 Task: Look for space in Penzberg, Germany from 4th June, 2023 to 15th June, 2023 for 2 adults in price range Rs.10000 to Rs.15000. Place can be entire place with 1  bedroom having 1 bed and 1 bathroom. Property type can be house, flat, guest house, hotel. Booking option can be shelf check-in. Required host language is English.
Action: Mouse moved to (351, 159)
Screenshot: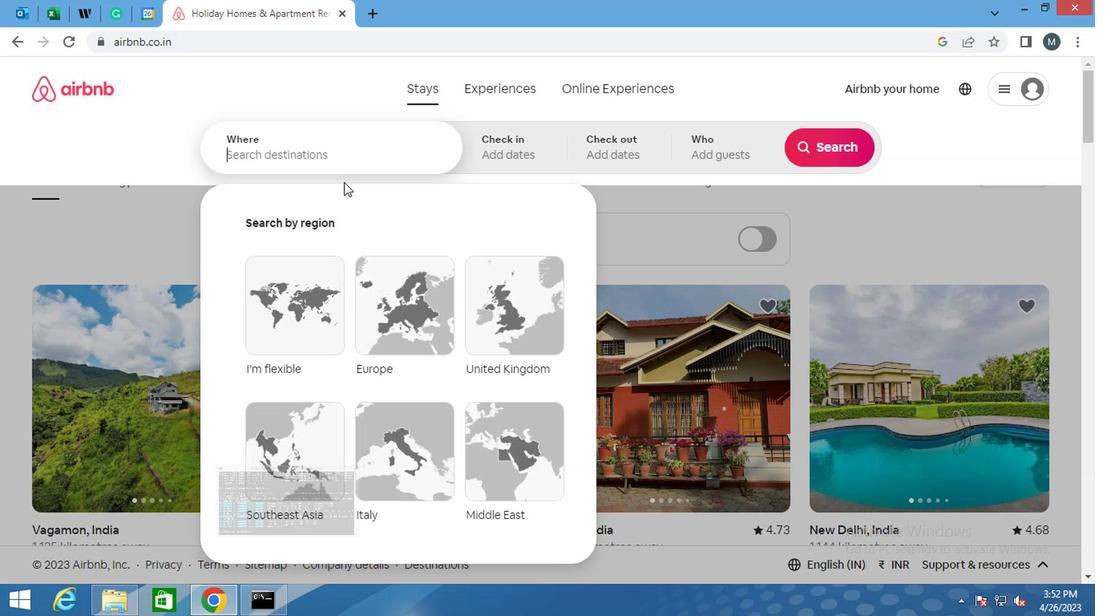 
Action: Mouse pressed left at (351, 159)
Screenshot: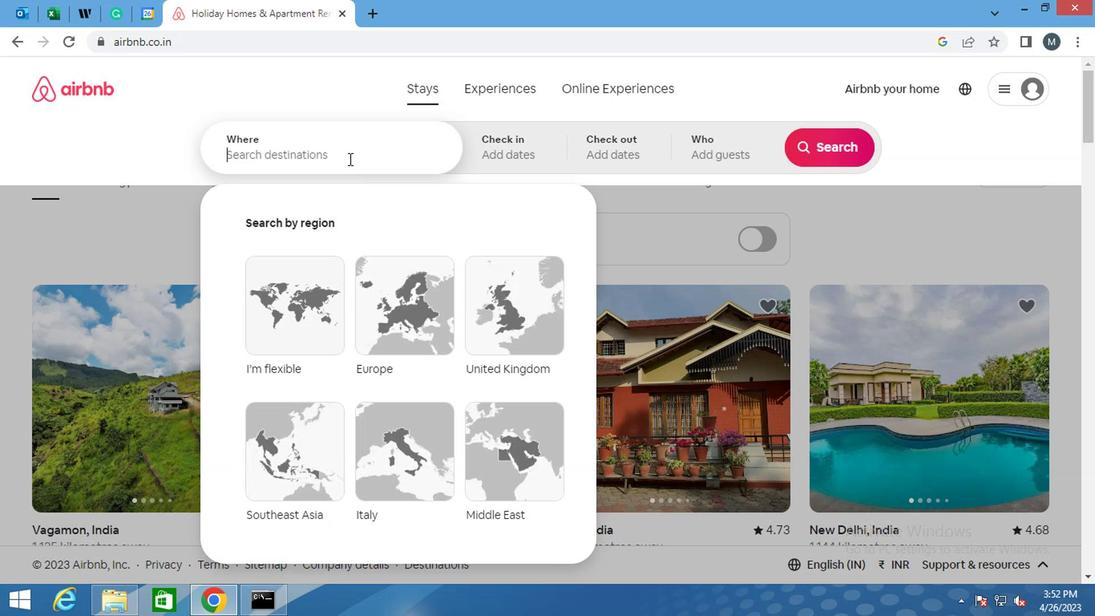 
Action: Mouse moved to (351, 159)
Screenshot: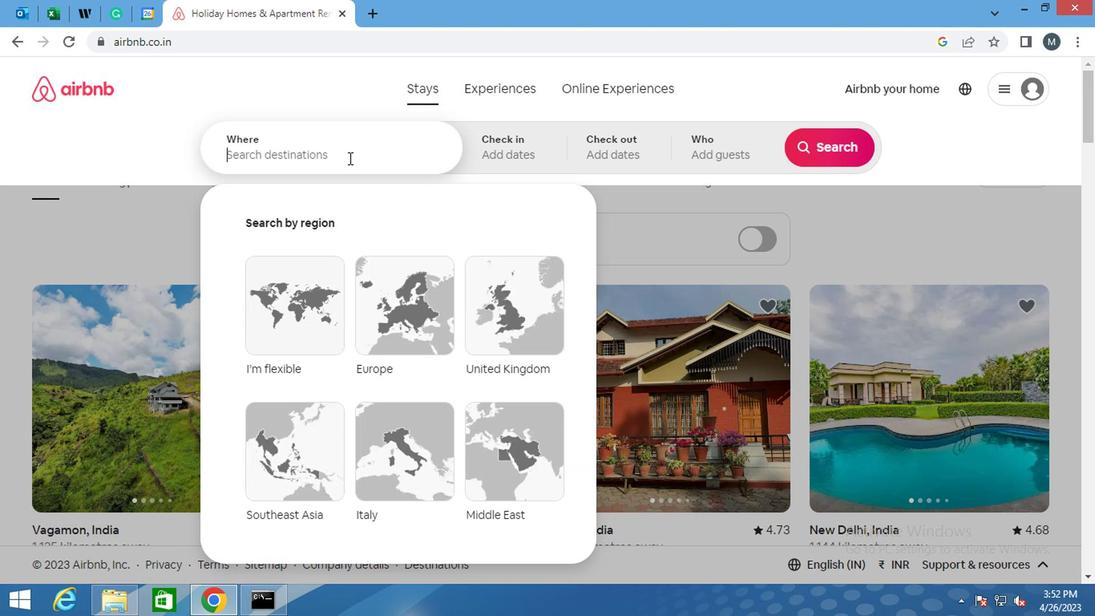 
Action: Key pressed <Key.shift>
Screenshot: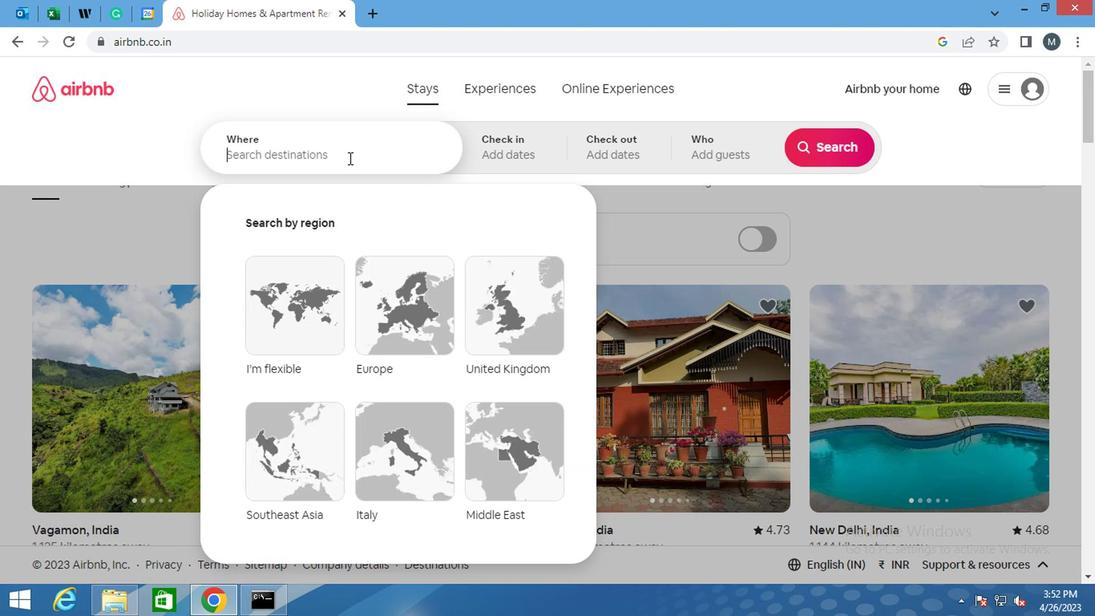 
Action: Mouse moved to (351, 159)
Screenshot: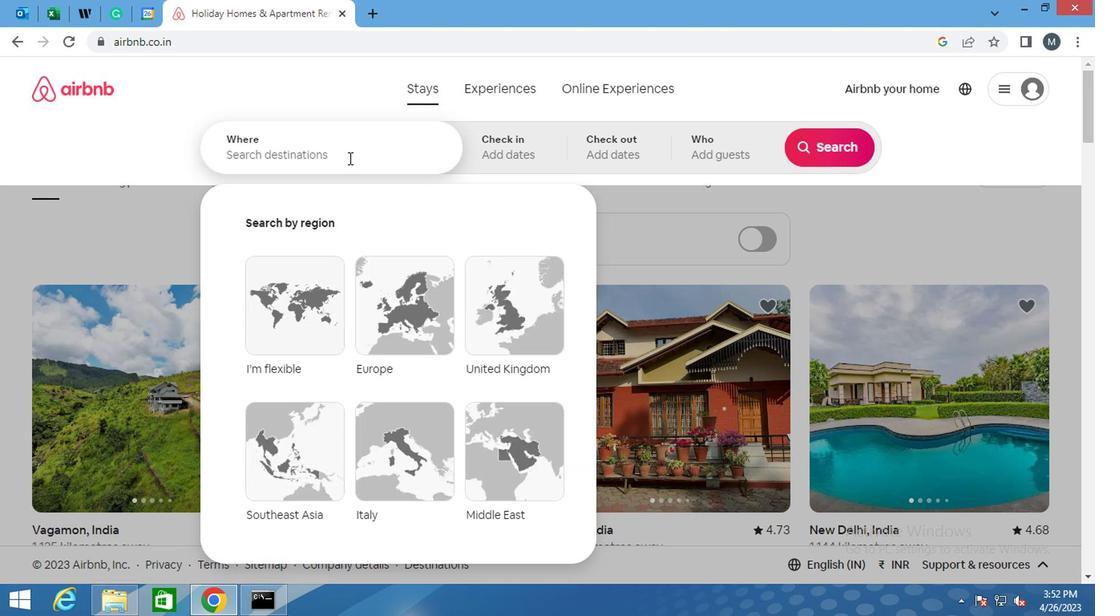 
Action: Key pressed PENZBERG,<Key.space><Key.shift>GERMANY
Screenshot: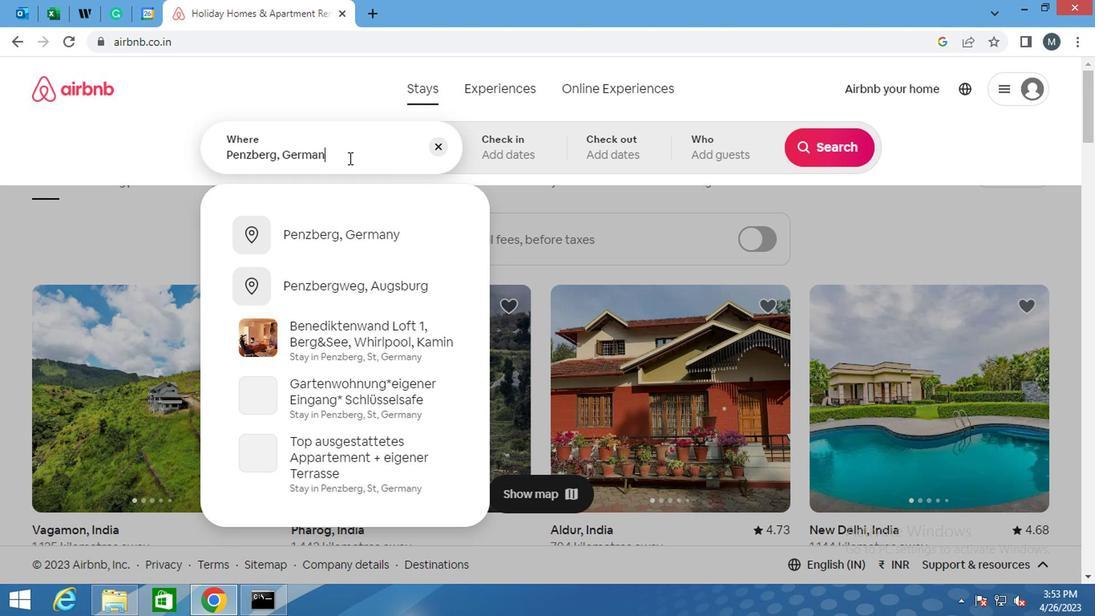 
Action: Mouse moved to (343, 231)
Screenshot: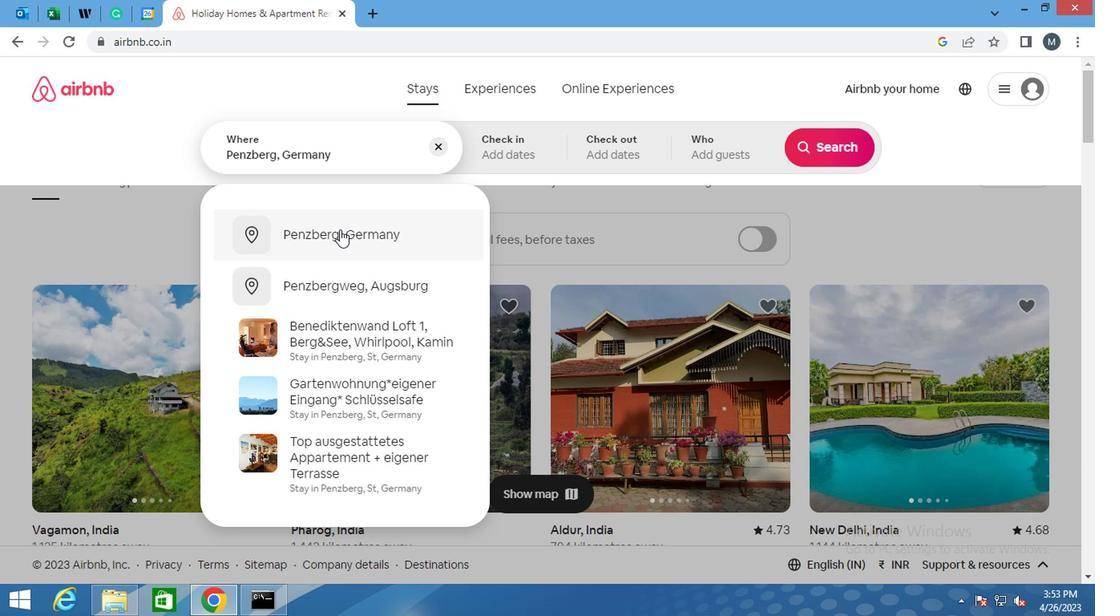 
Action: Mouse pressed left at (343, 231)
Screenshot: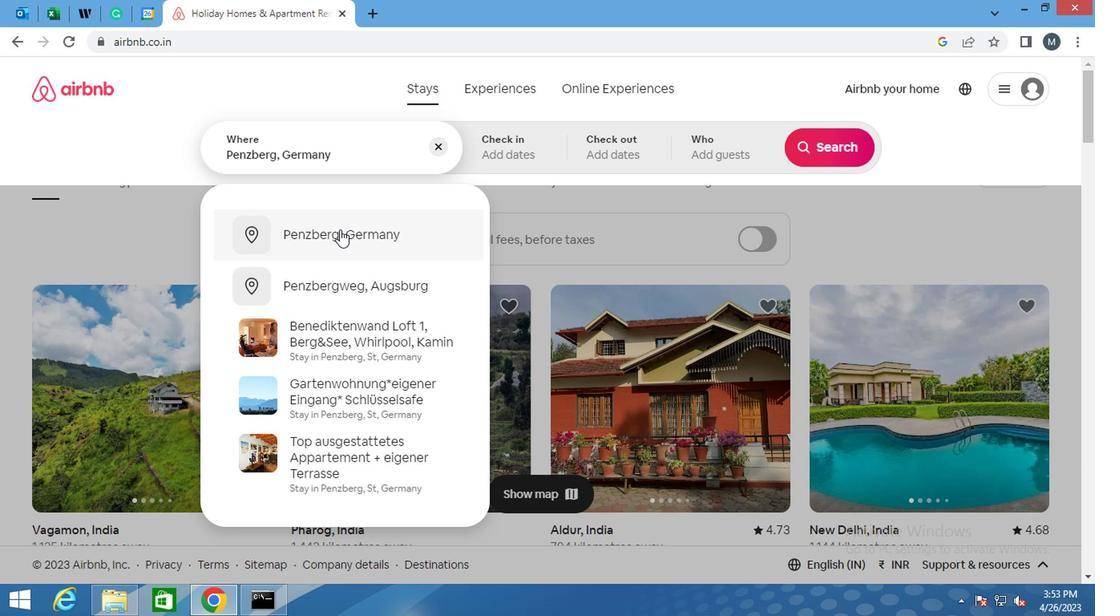 
Action: Mouse moved to (818, 276)
Screenshot: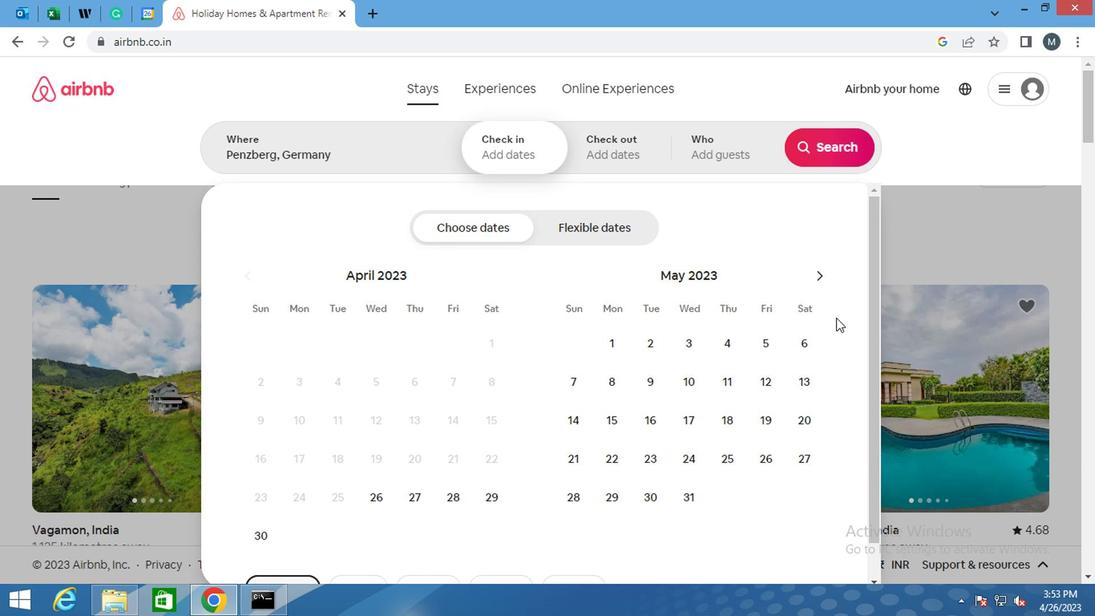 
Action: Mouse pressed left at (818, 276)
Screenshot: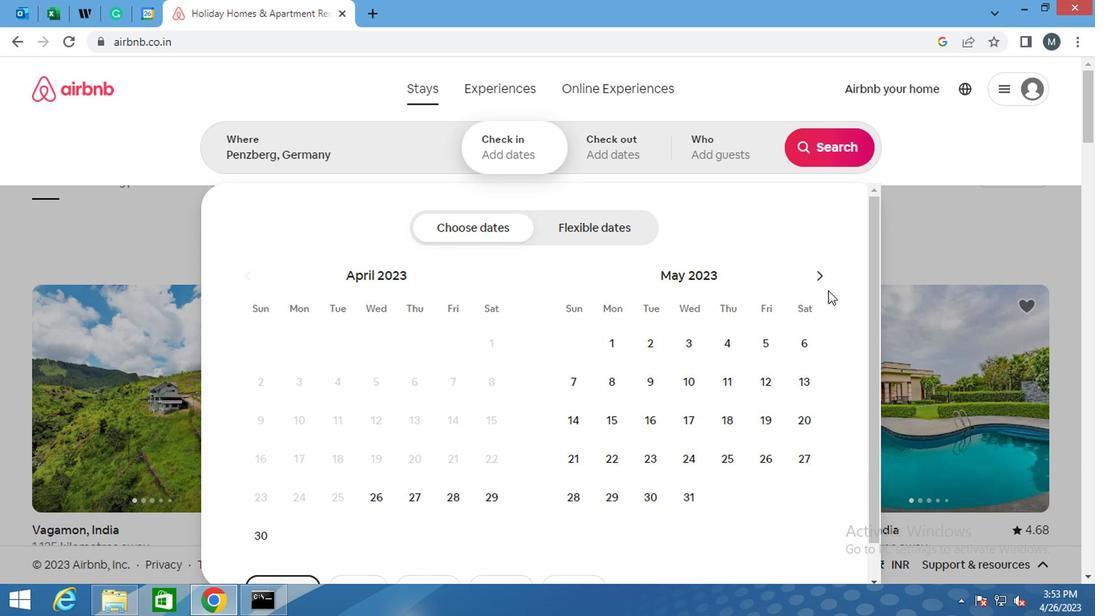 
Action: Mouse moved to (582, 381)
Screenshot: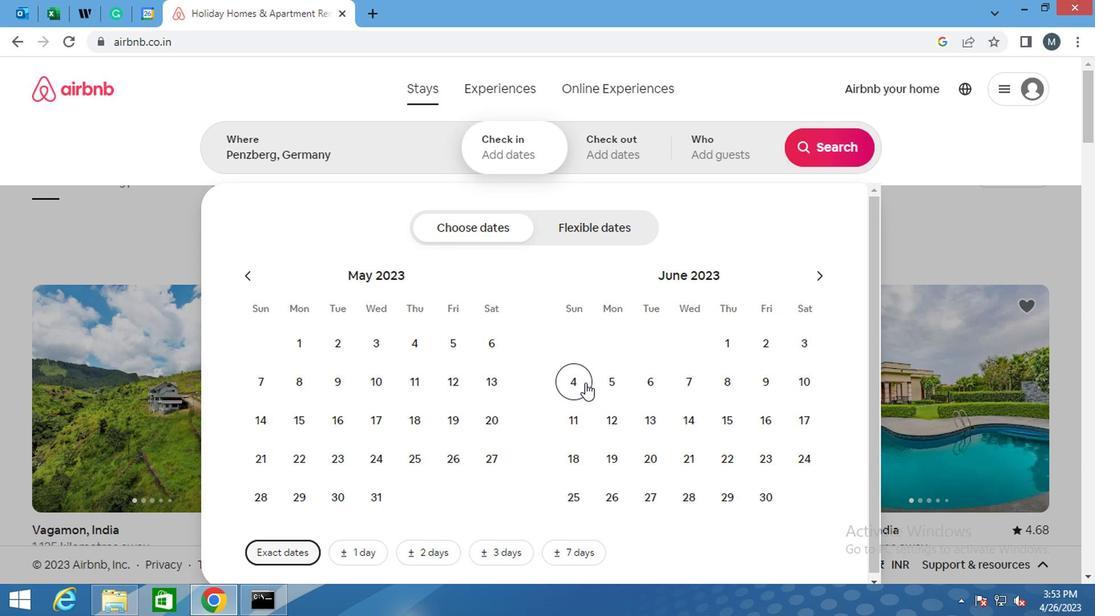 
Action: Mouse pressed left at (582, 381)
Screenshot: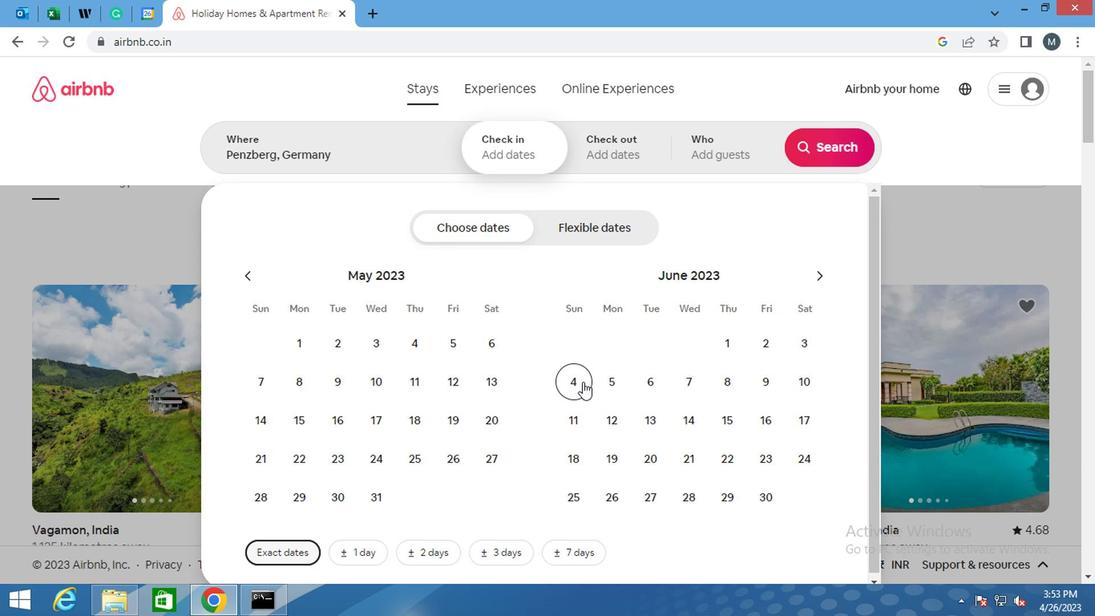 
Action: Mouse moved to (732, 417)
Screenshot: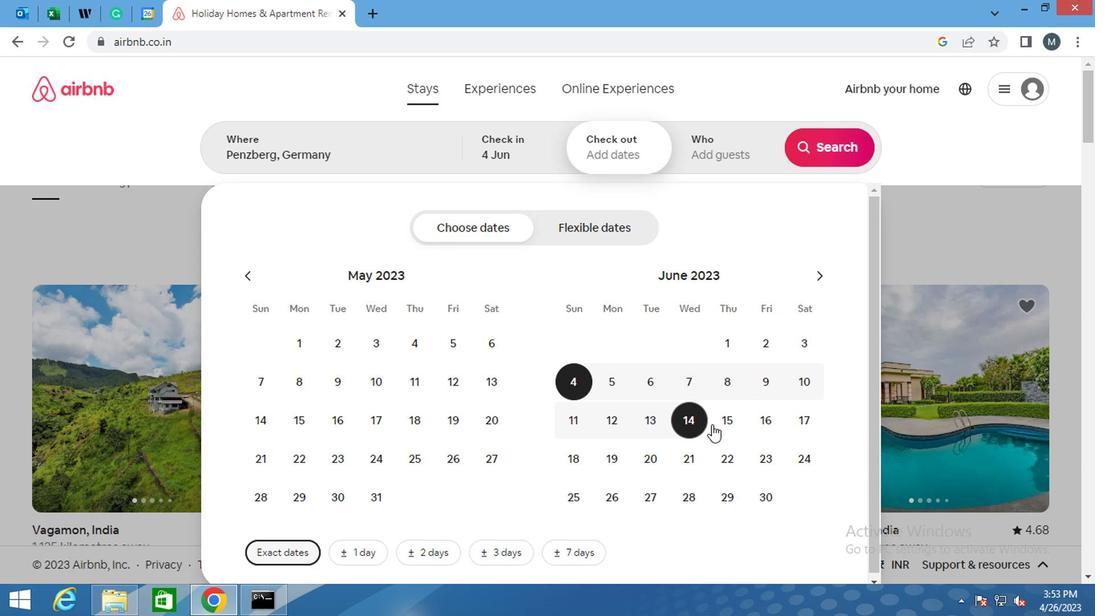 
Action: Mouse pressed left at (732, 417)
Screenshot: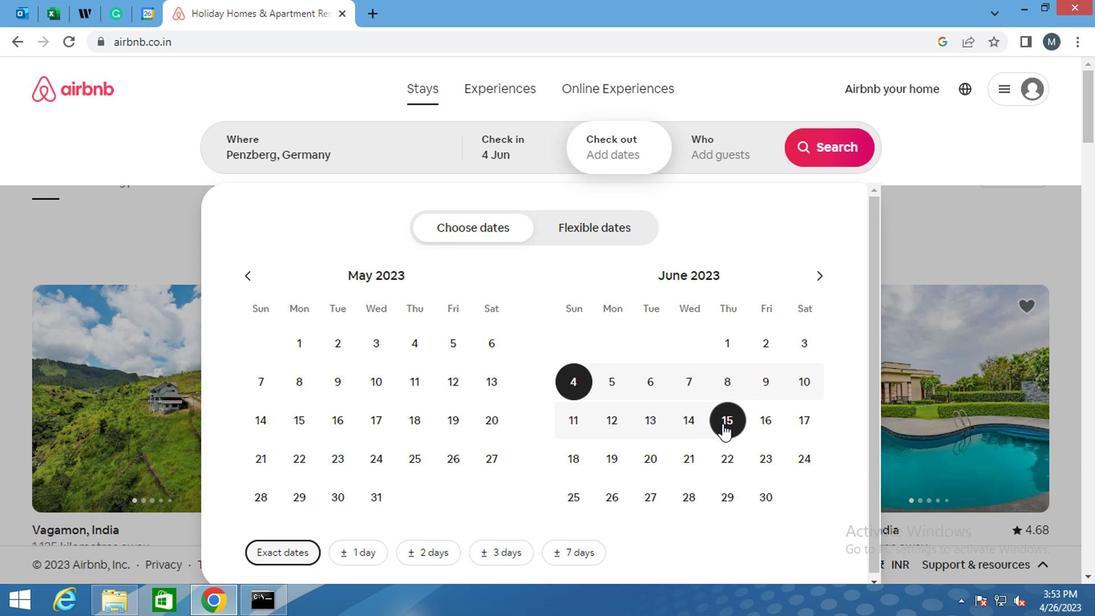 
Action: Mouse moved to (745, 160)
Screenshot: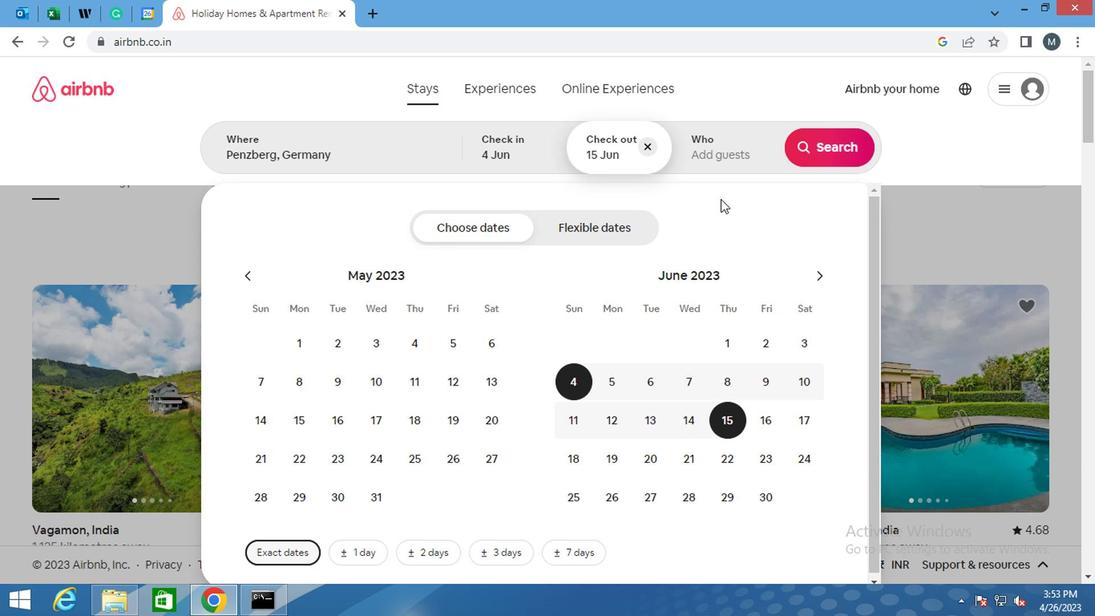 
Action: Mouse pressed left at (745, 160)
Screenshot: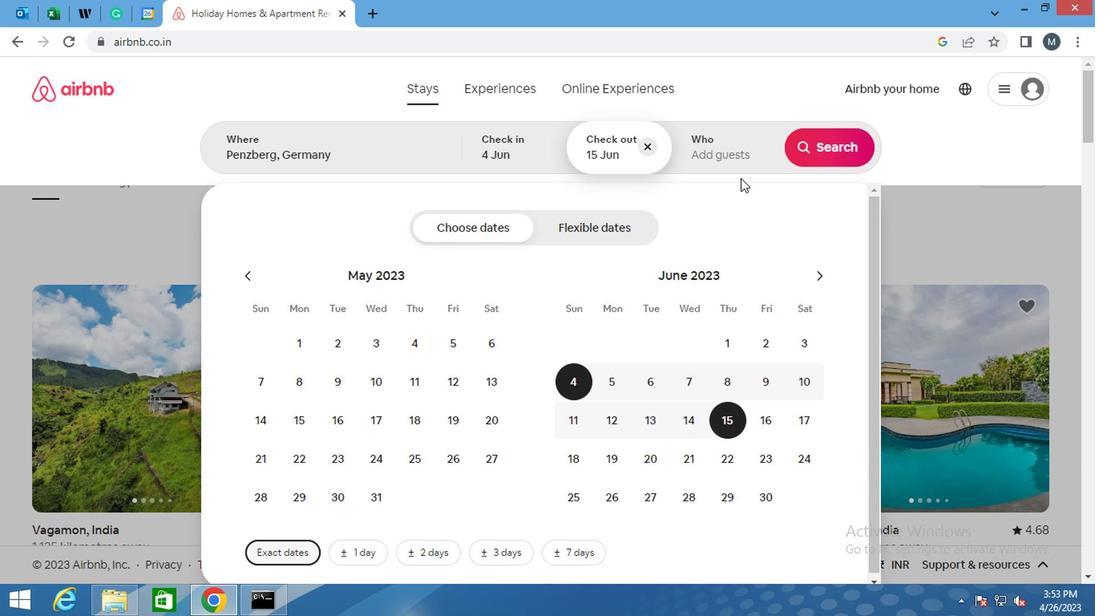 
Action: Mouse moved to (738, 156)
Screenshot: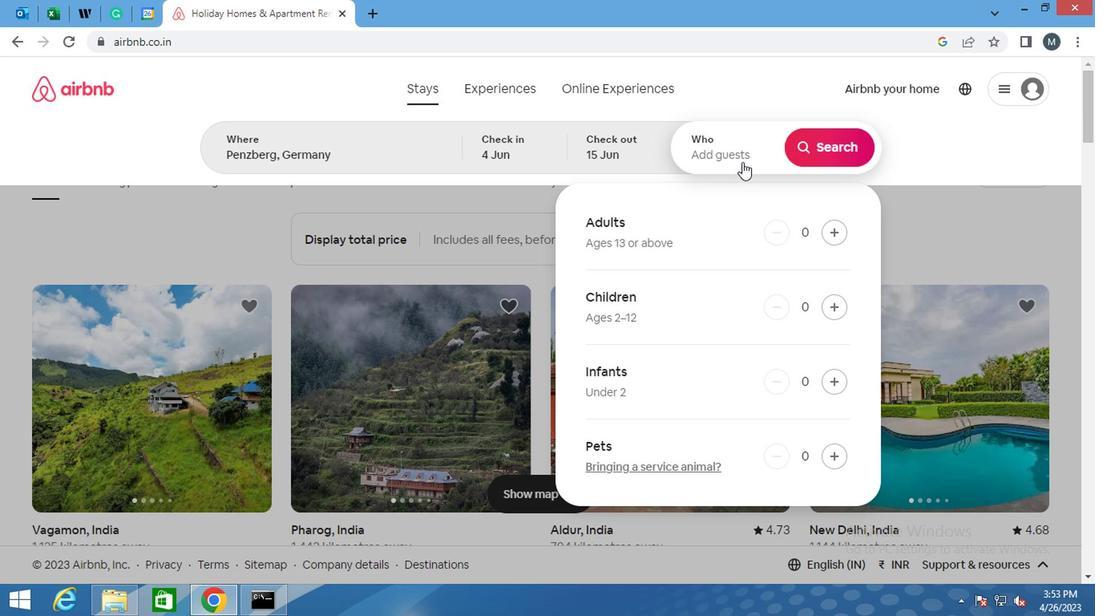 
Action: Mouse pressed left at (738, 156)
Screenshot: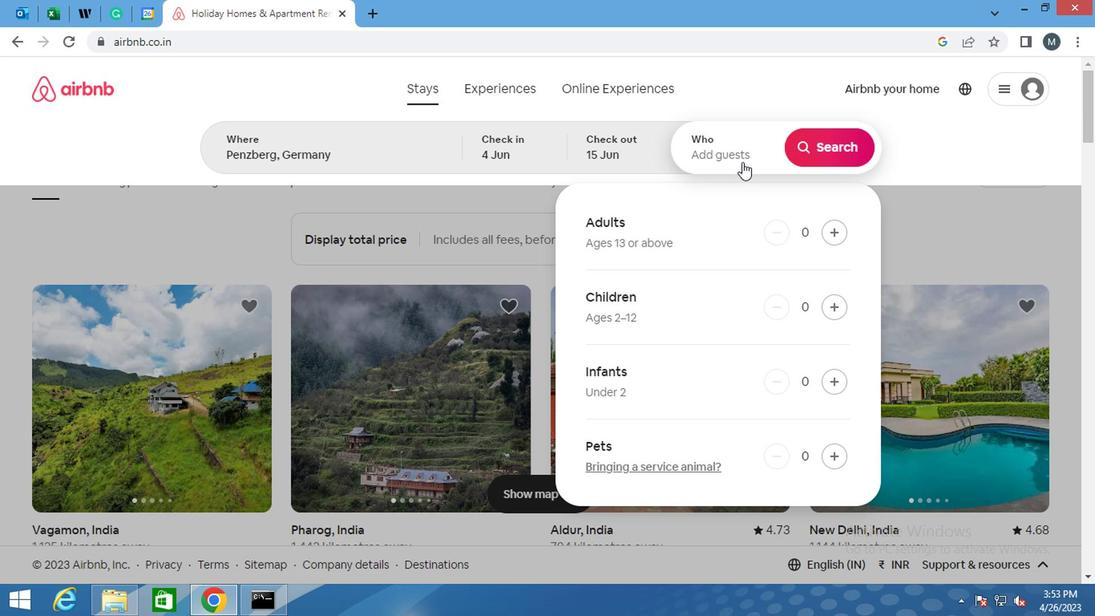 
Action: Mouse pressed left at (738, 156)
Screenshot: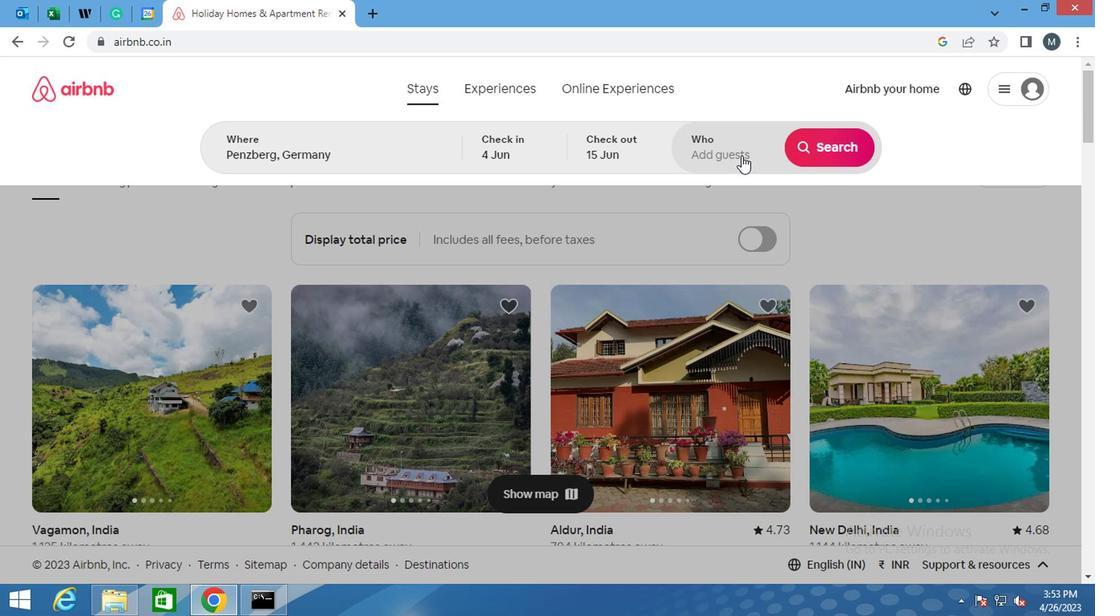
Action: Mouse moved to (759, 144)
Screenshot: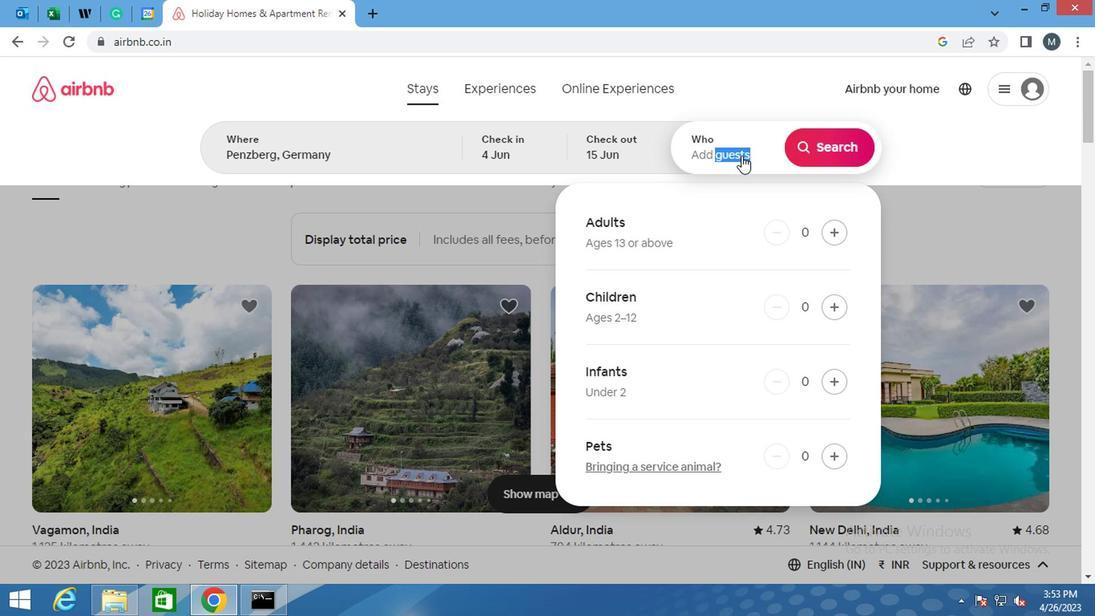 
Action: Mouse pressed left at (759, 144)
Screenshot: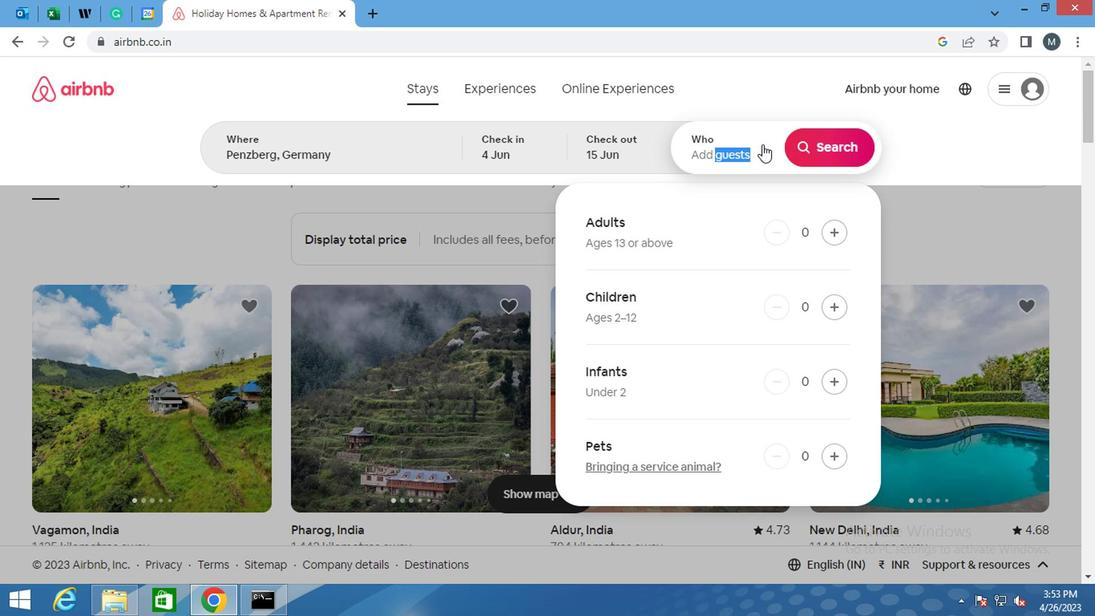 
Action: Mouse moved to (760, 144)
Screenshot: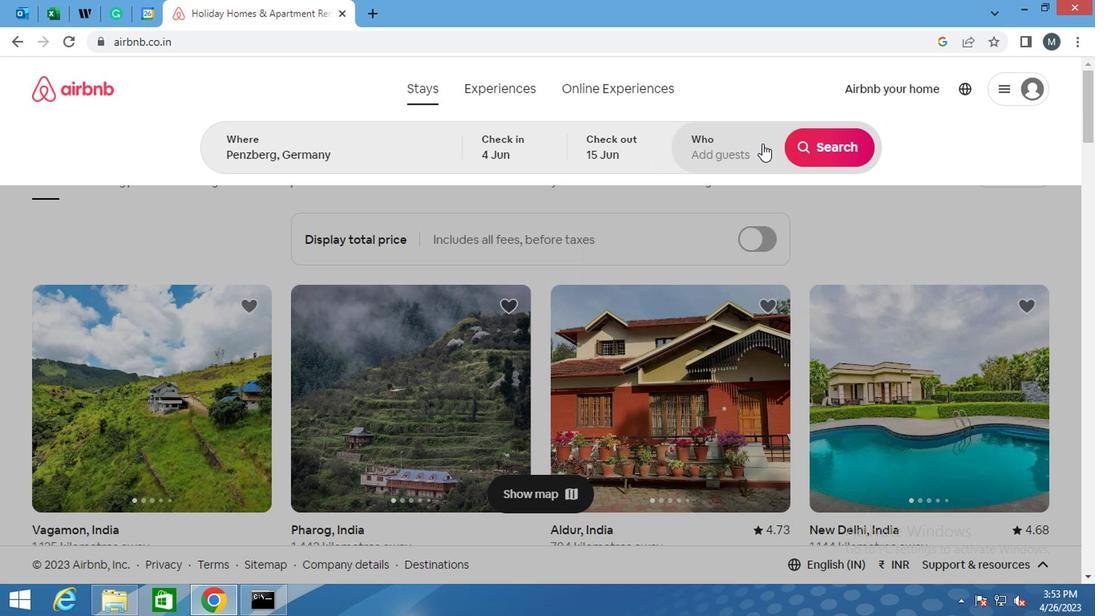 
Action: Mouse pressed left at (760, 144)
Screenshot: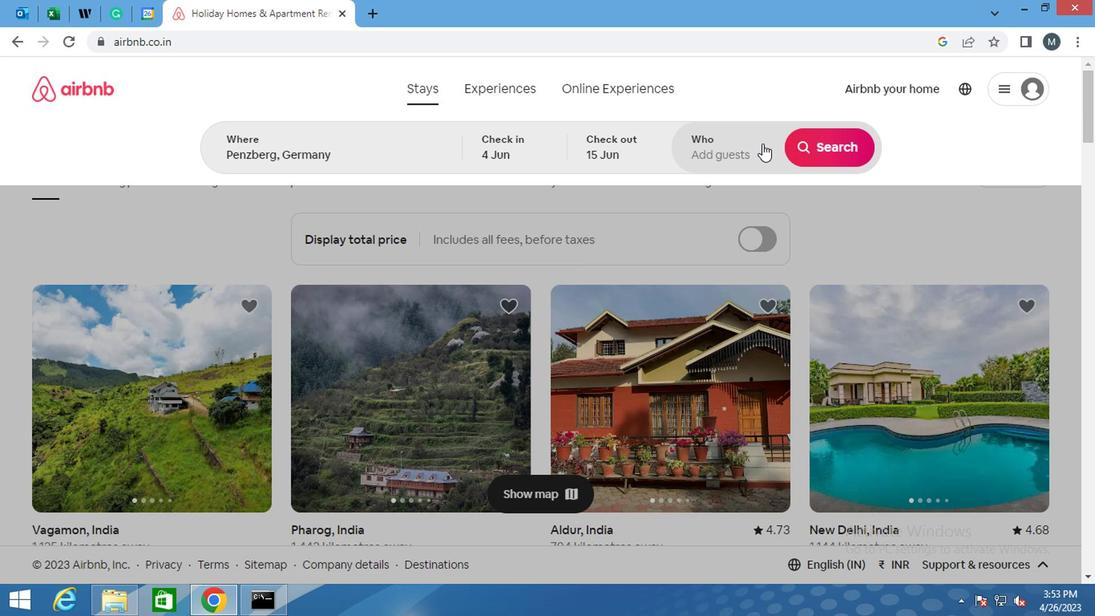 
Action: Mouse moved to (820, 231)
Screenshot: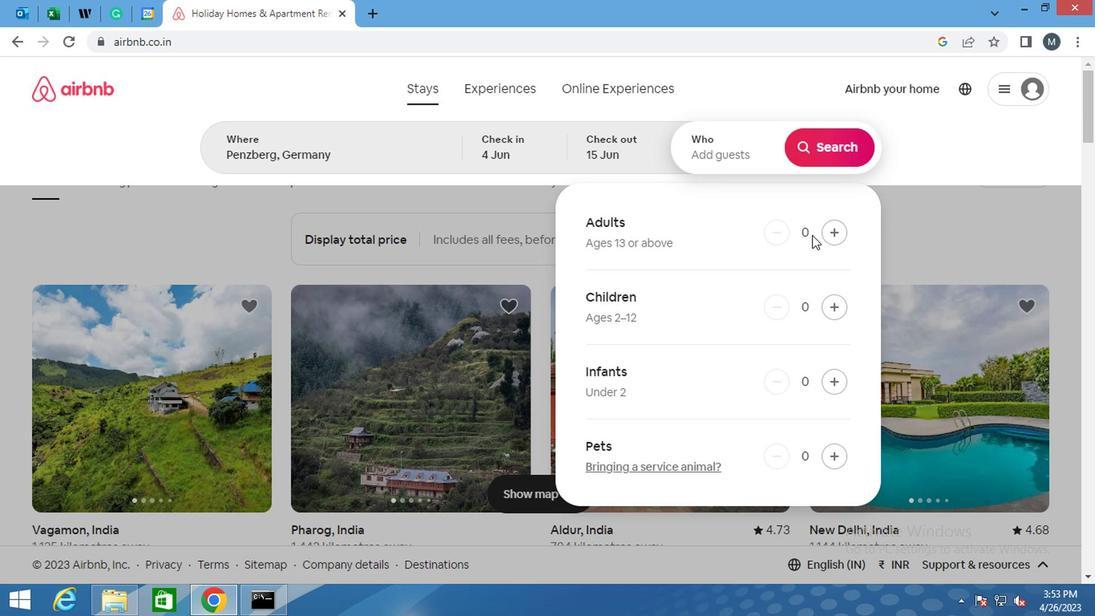 
Action: Mouse pressed left at (820, 231)
Screenshot: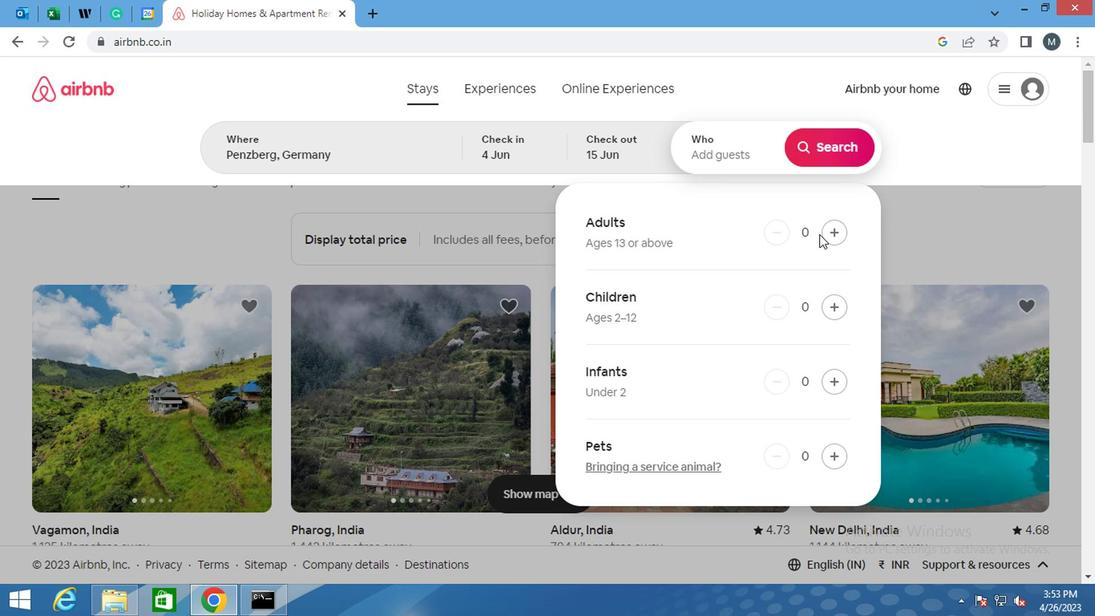 
Action: Mouse moved to (821, 231)
Screenshot: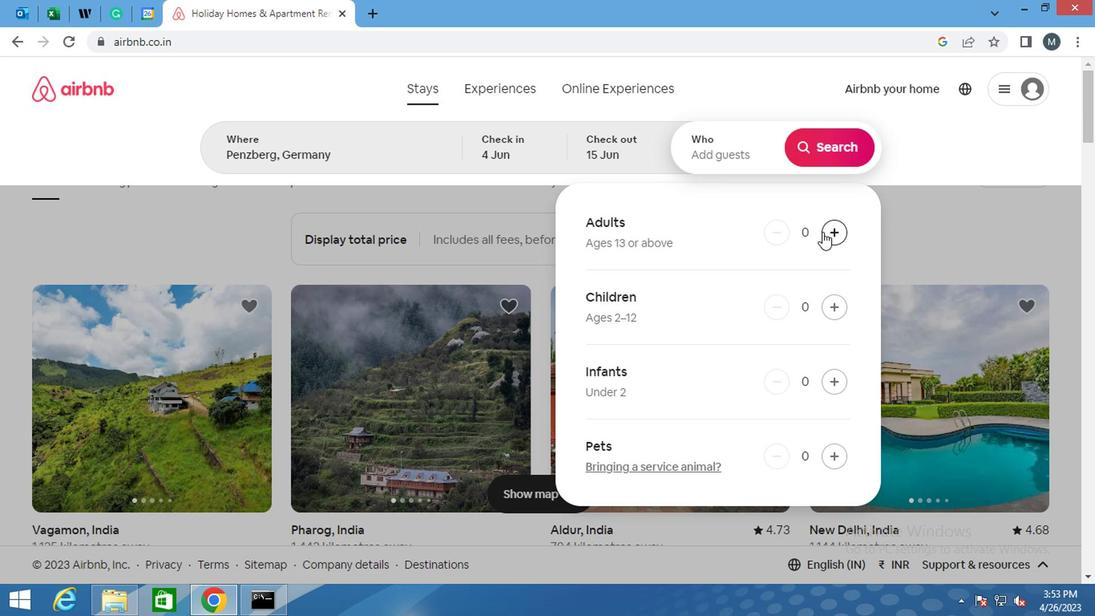 
Action: Mouse pressed left at (821, 231)
Screenshot: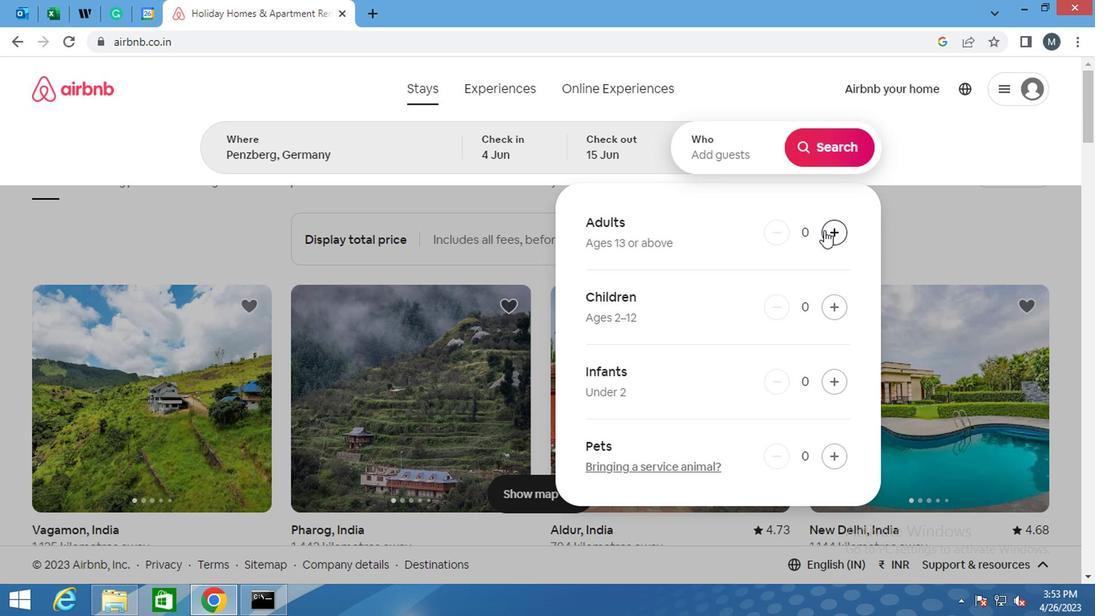 
Action: Mouse moved to (826, 156)
Screenshot: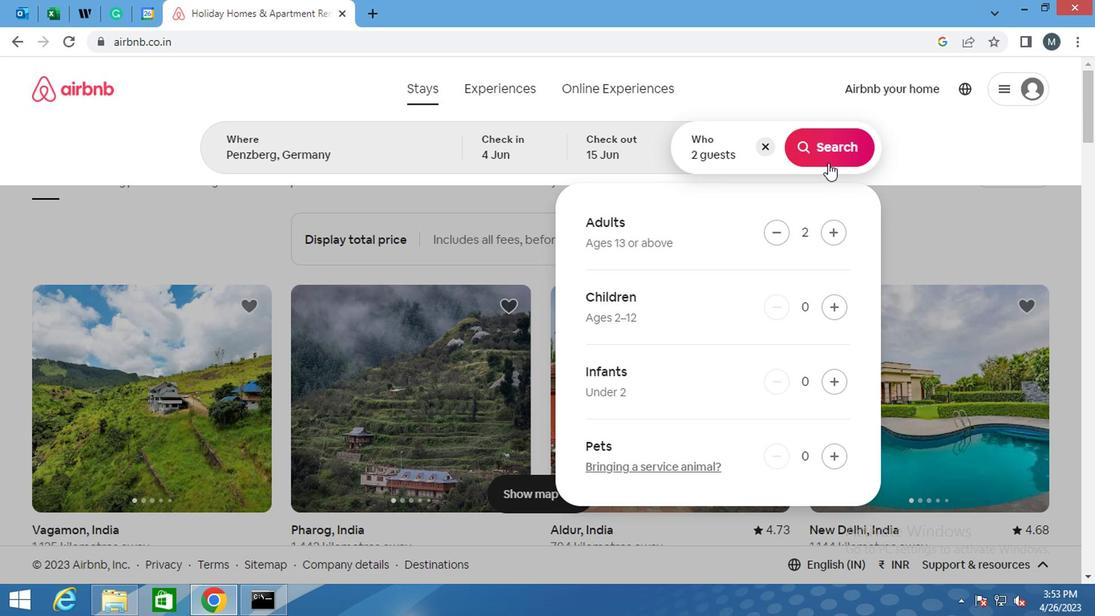 
Action: Mouse pressed left at (826, 156)
Screenshot: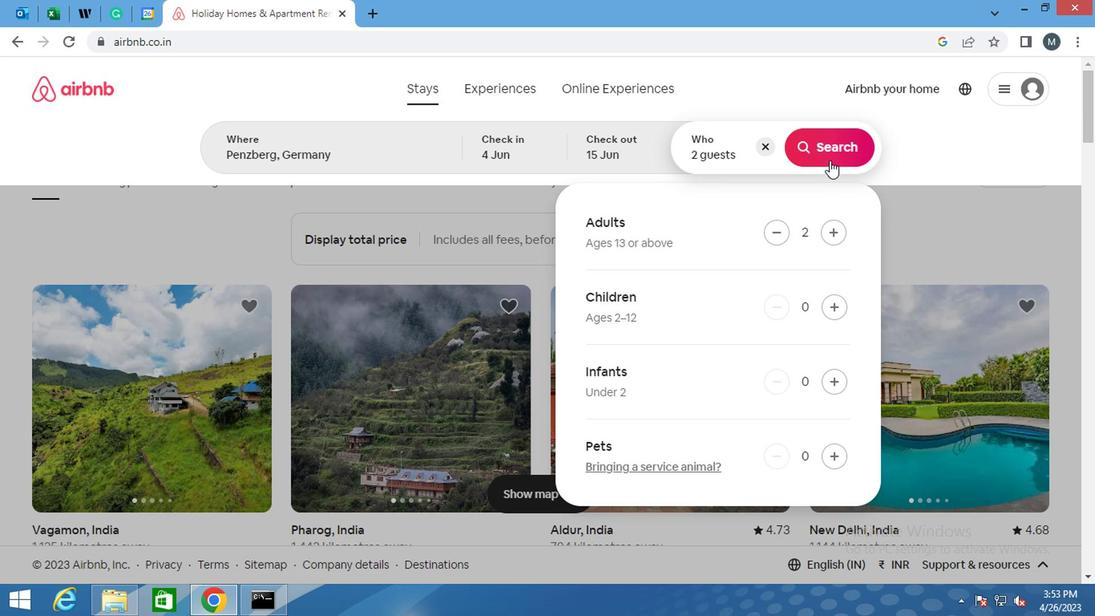 
Action: Mouse moved to (1002, 155)
Screenshot: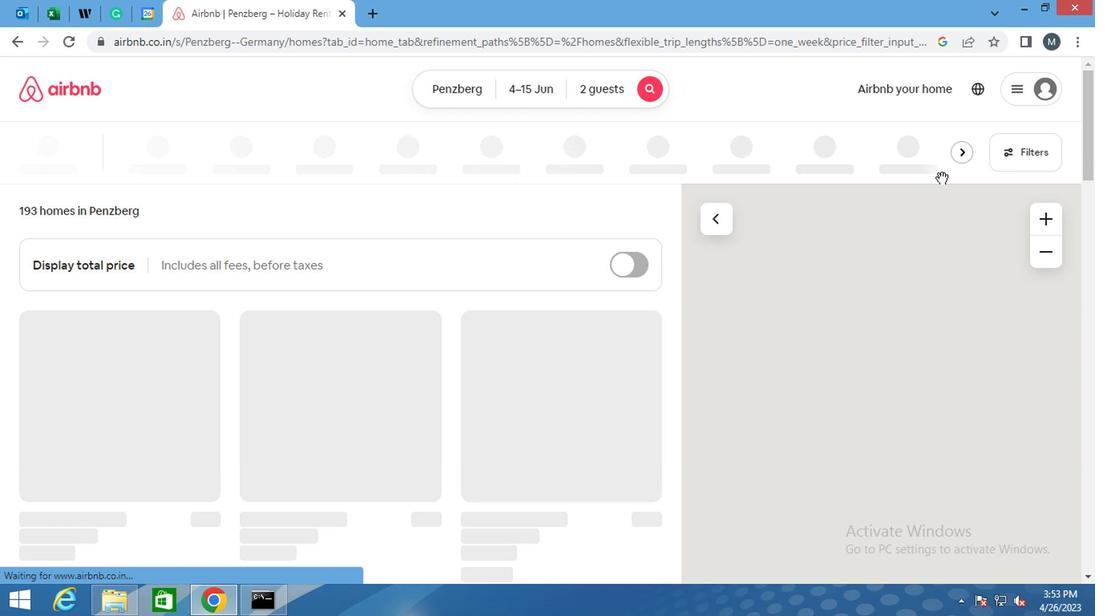 
Action: Mouse pressed left at (1002, 155)
Screenshot: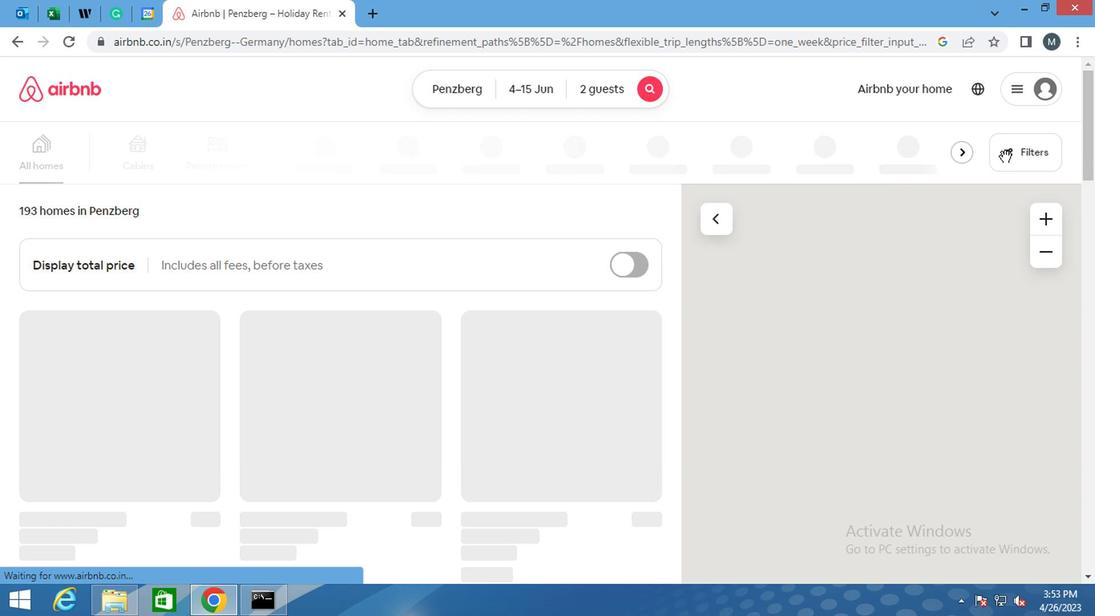 
Action: Mouse moved to (342, 363)
Screenshot: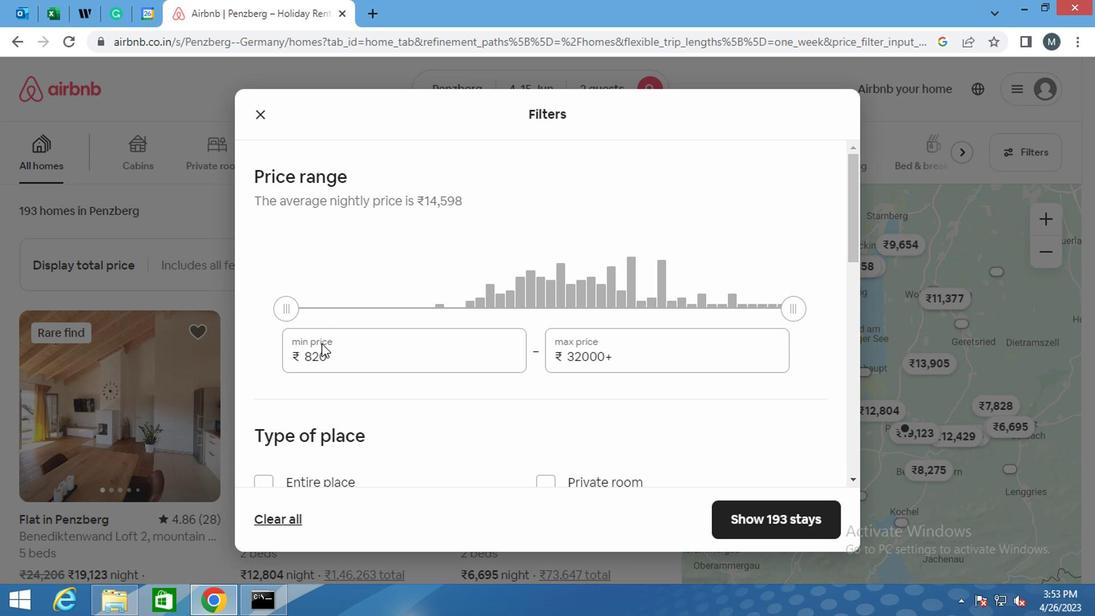 
Action: Mouse pressed left at (342, 363)
Screenshot: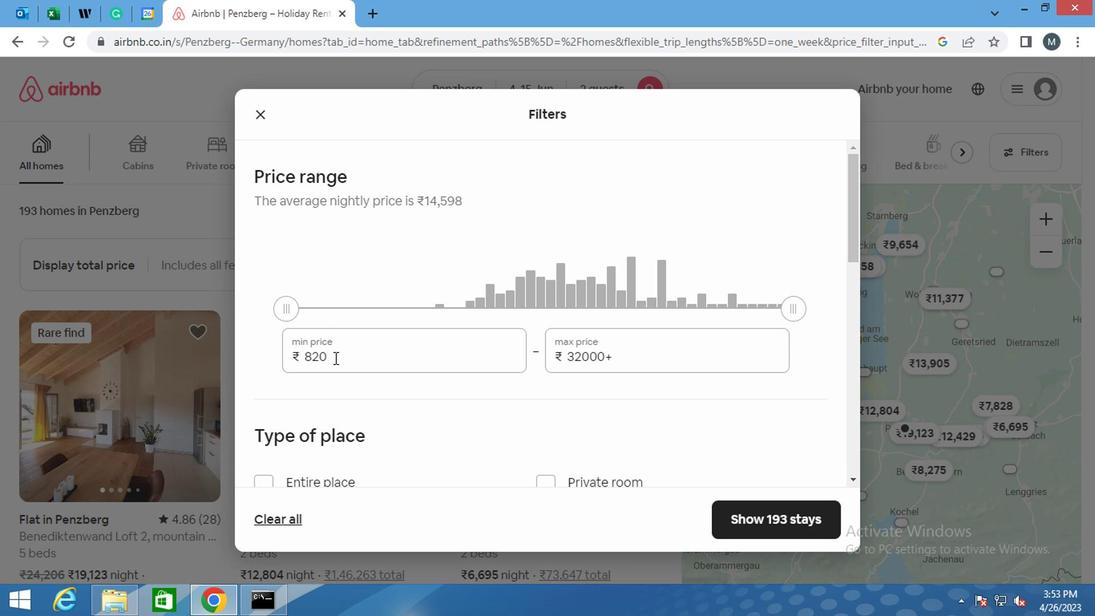 
Action: Mouse moved to (342, 359)
Screenshot: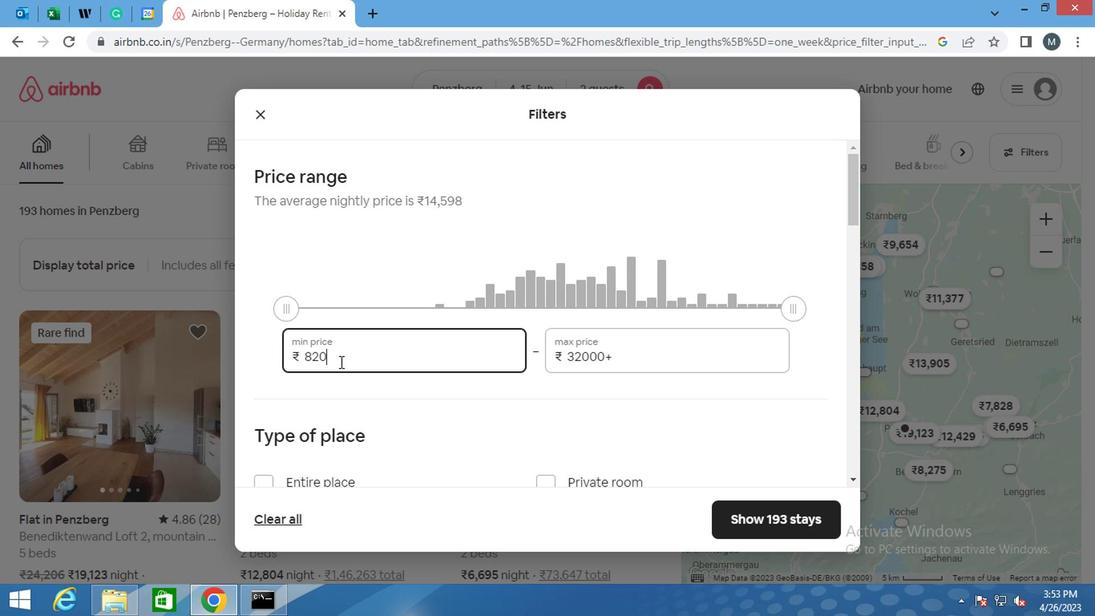 
Action: Key pressed <Key.backspace><Key.backspace><Key.backspace>
Screenshot: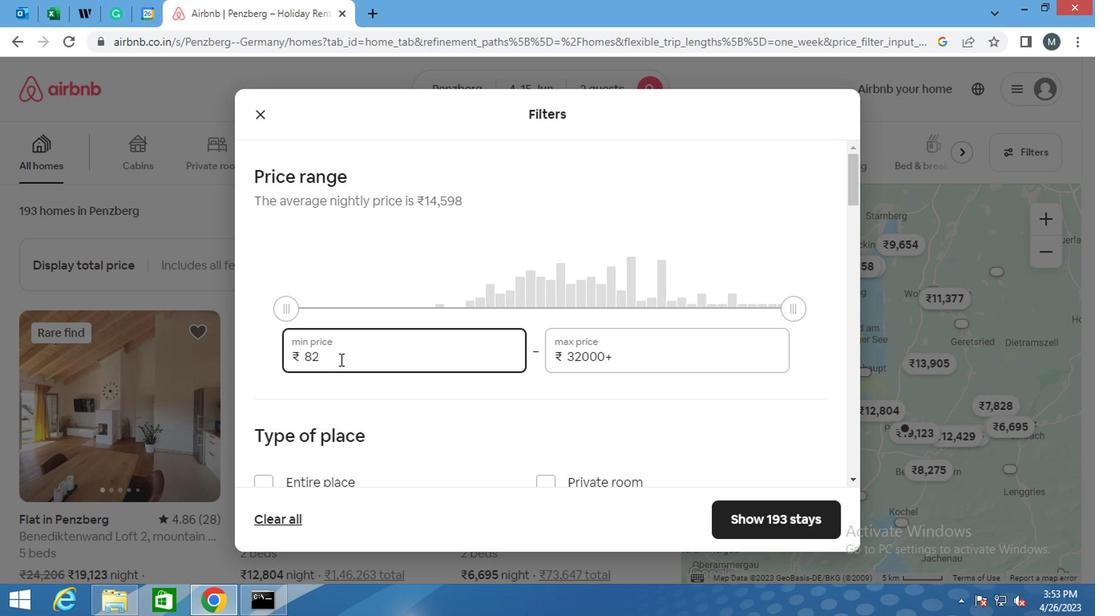 
Action: Mouse moved to (338, 357)
Screenshot: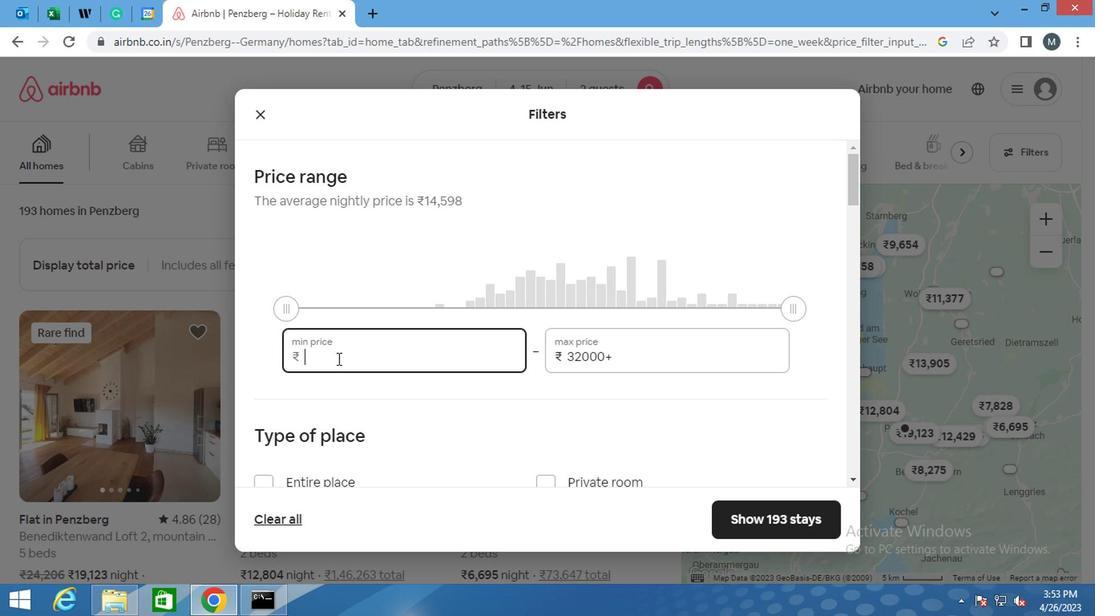 
Action: Key pressed 10000
Screenshot: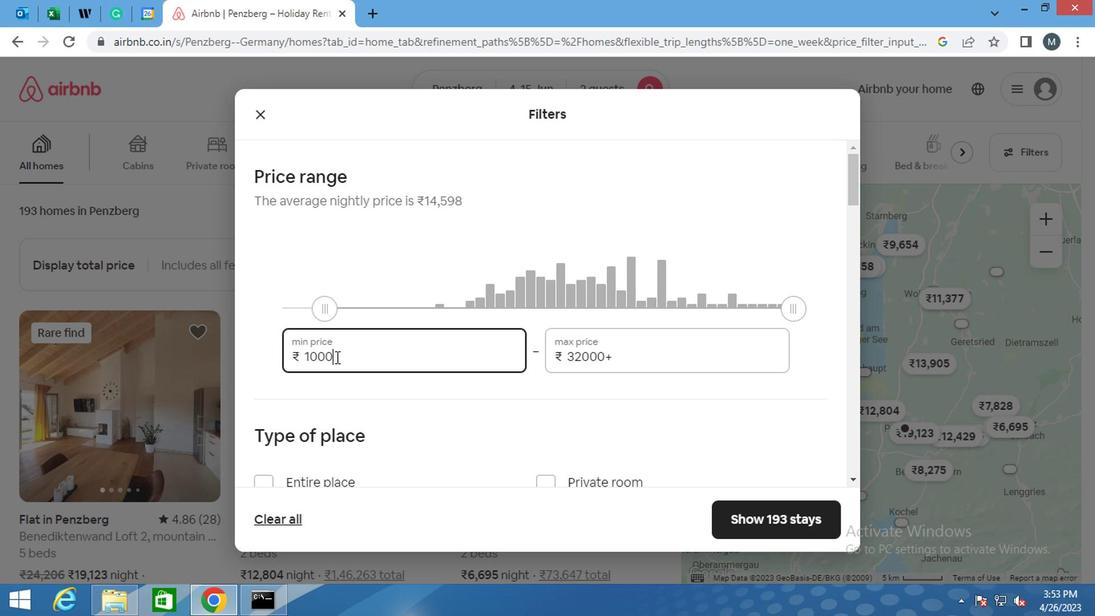 
Action: Mouse moved to (632, 360)
Screenshot: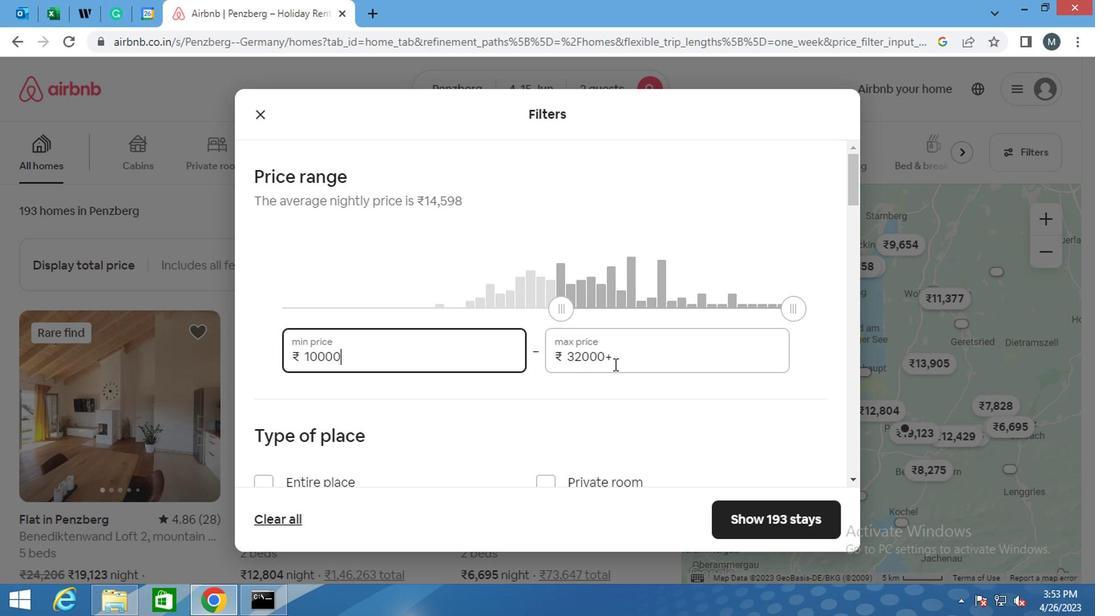 
Action: Mouse pressed left at (632, 360)
Screenshot: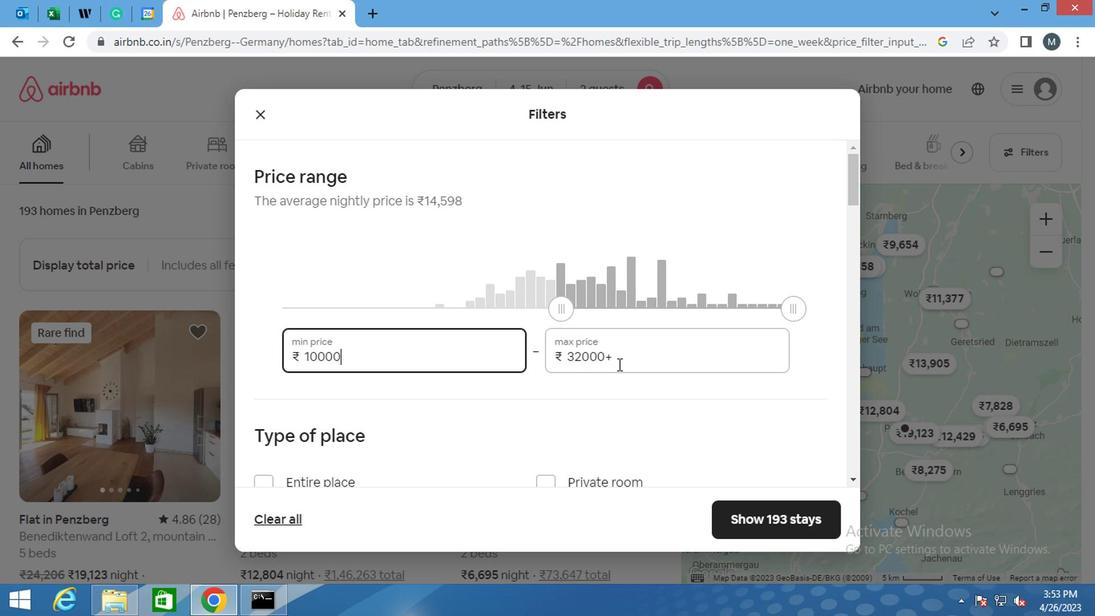 
Action: Mouse moved to (626, 356)
Screenshot: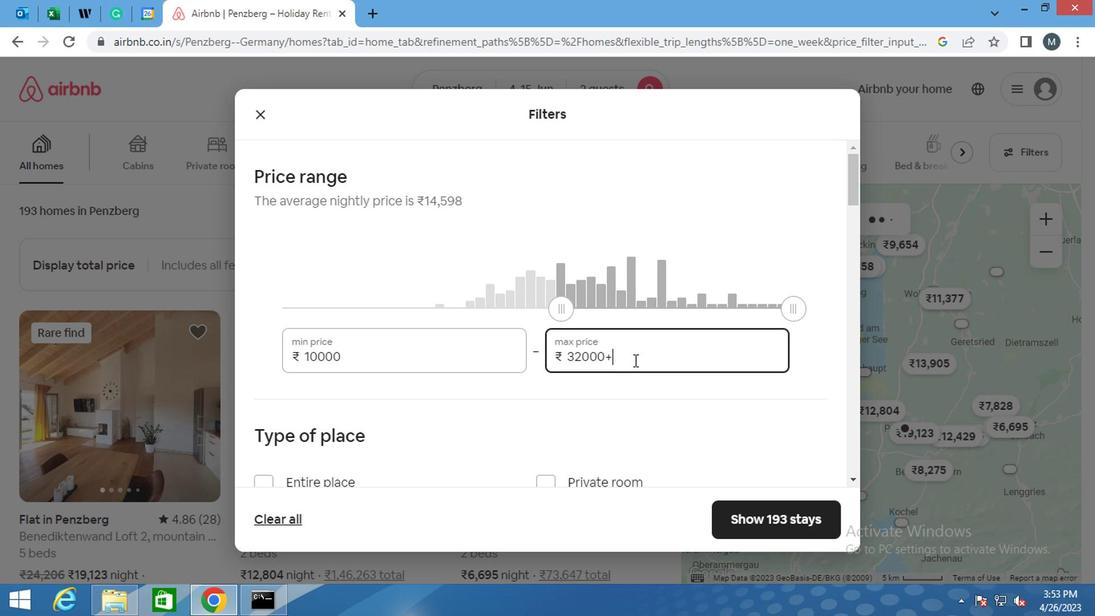 
Action: Key pressed <Key.backspace>
Screenshot: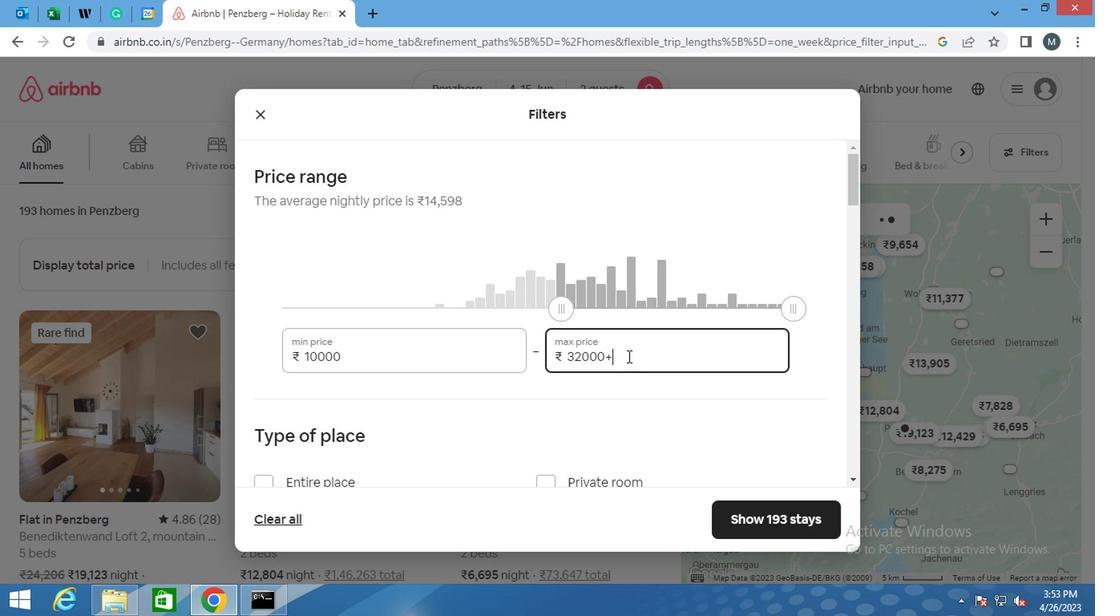 
Action: Mouse moved to (624, 356)
Screenshot: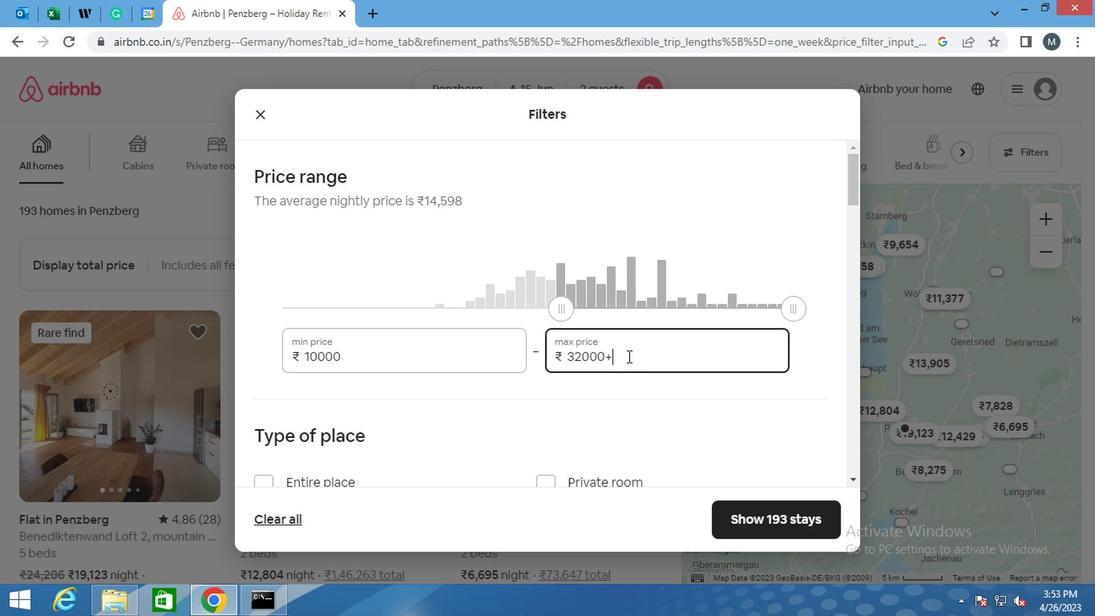 
Action: Key pressed <Key.backspace><Key.backspace><Key.backspace><Key.backspace>
Screenshot: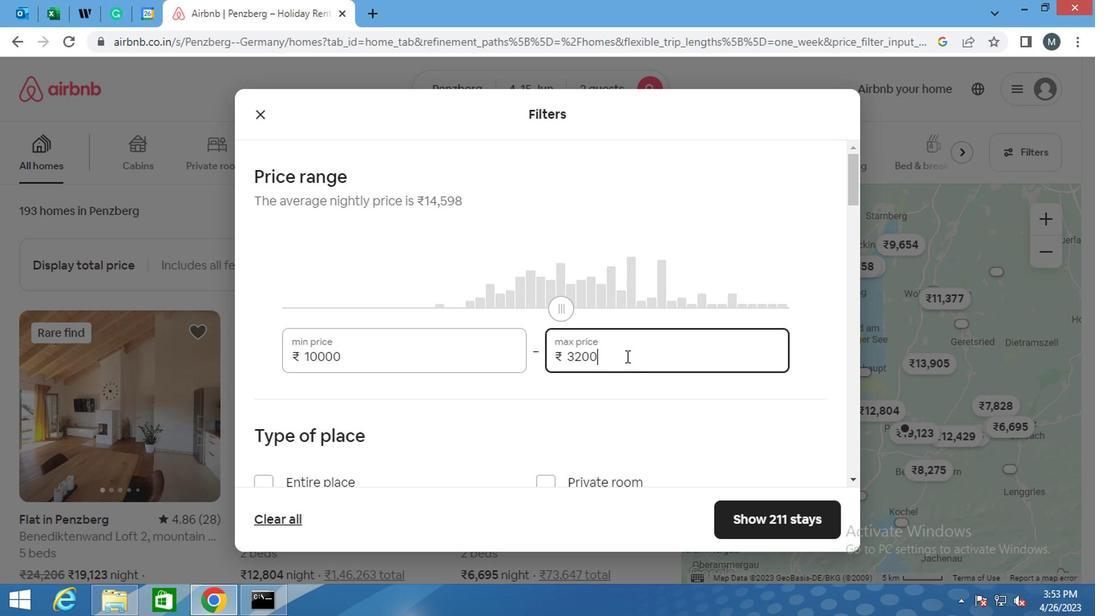 
Action: Mouse moved to (623, 356)
Screenshot: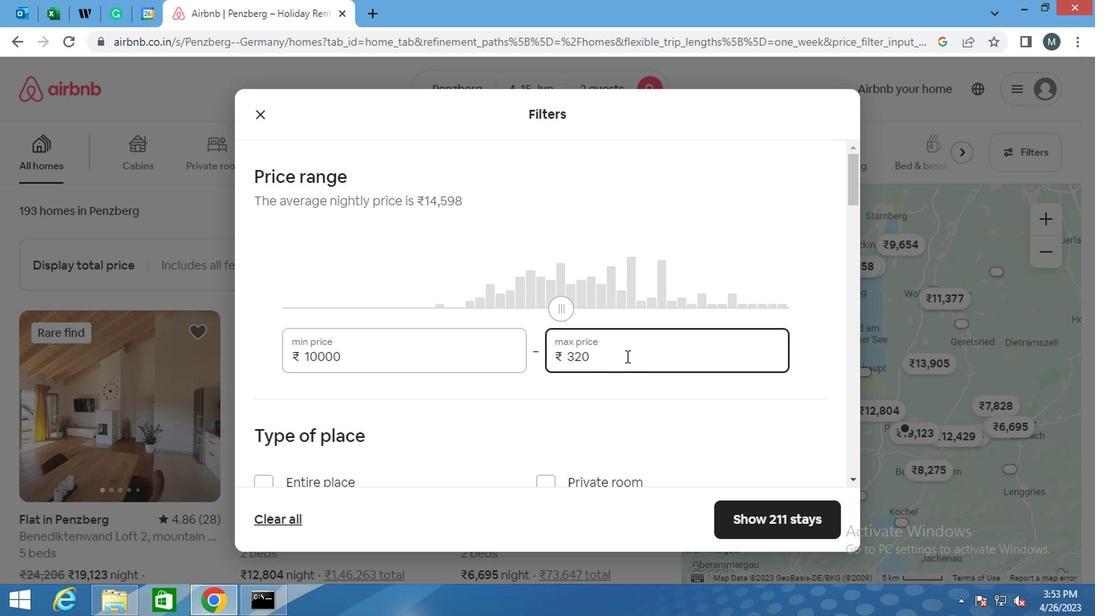 
Action: Key pressed <Key.backspace><Key.backspace>
Screenshot: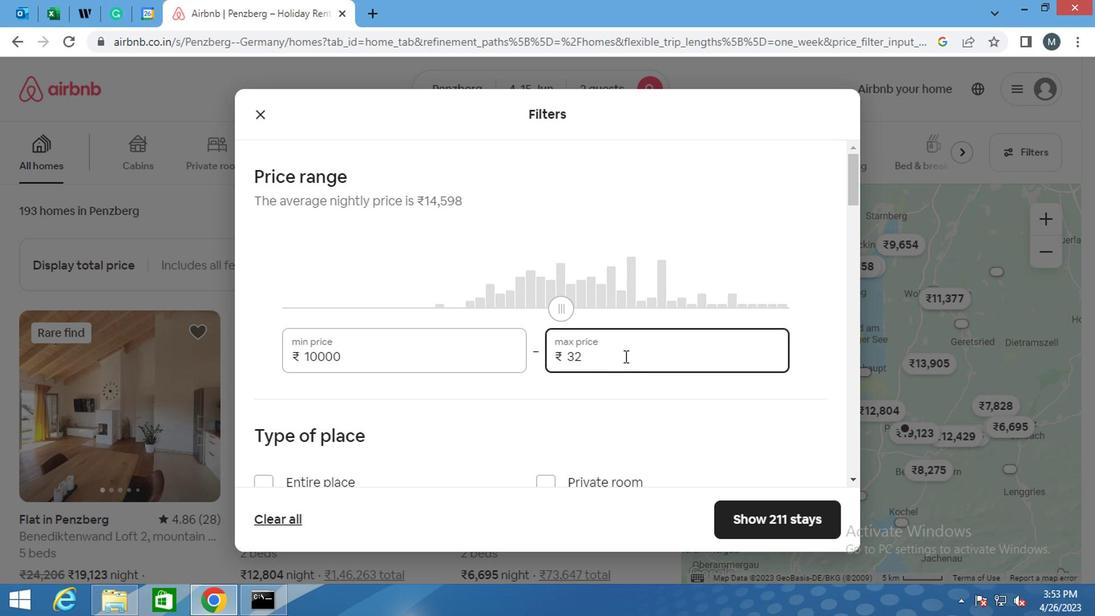 
Action: Mouse moved to (613, 353)
Screenshot: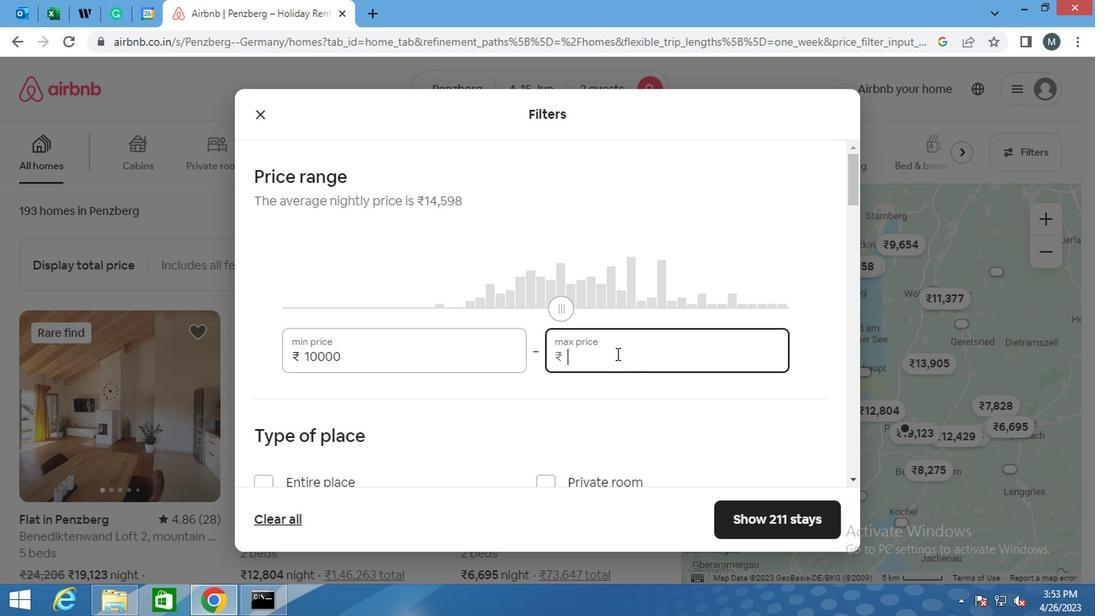 
Action: Key pressed 1
Screenshot: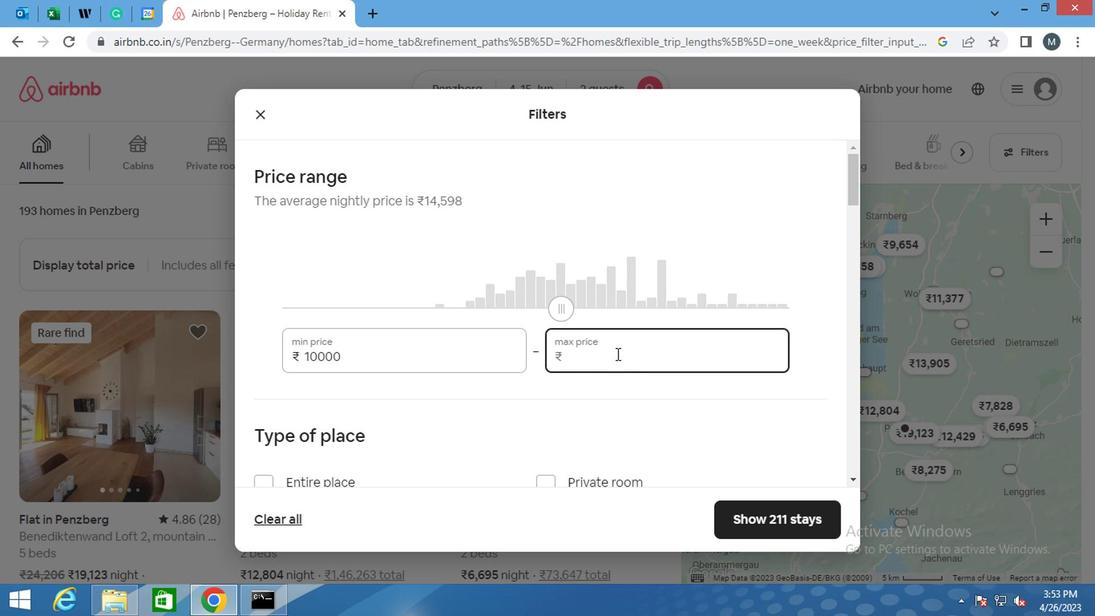 
Action: Mouse moved to (610, 353)
Screenshot: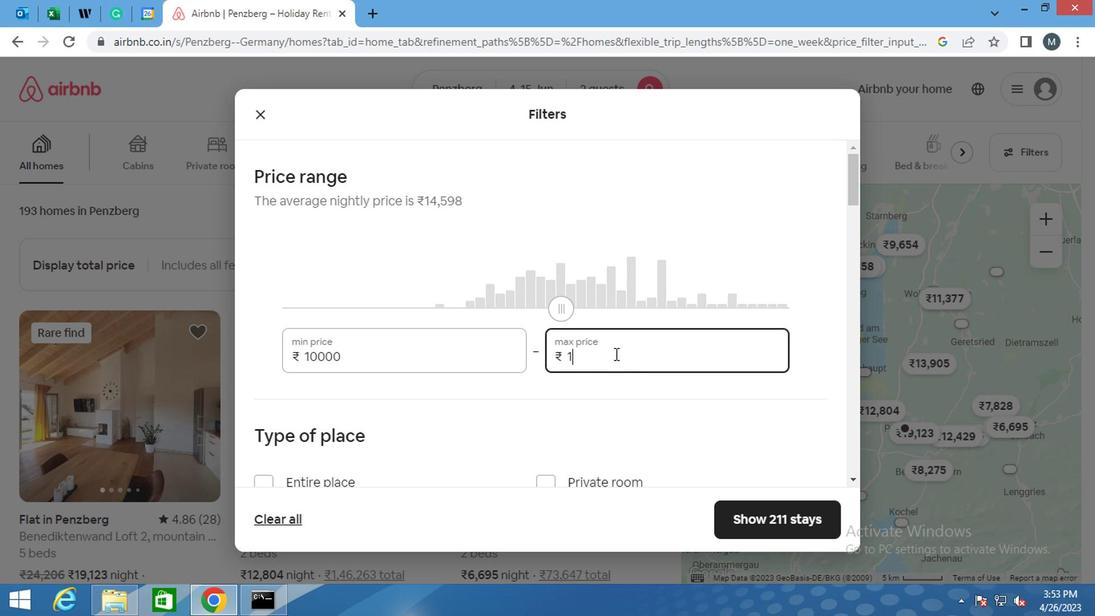 
Action: Key pressed 5
Screenshot: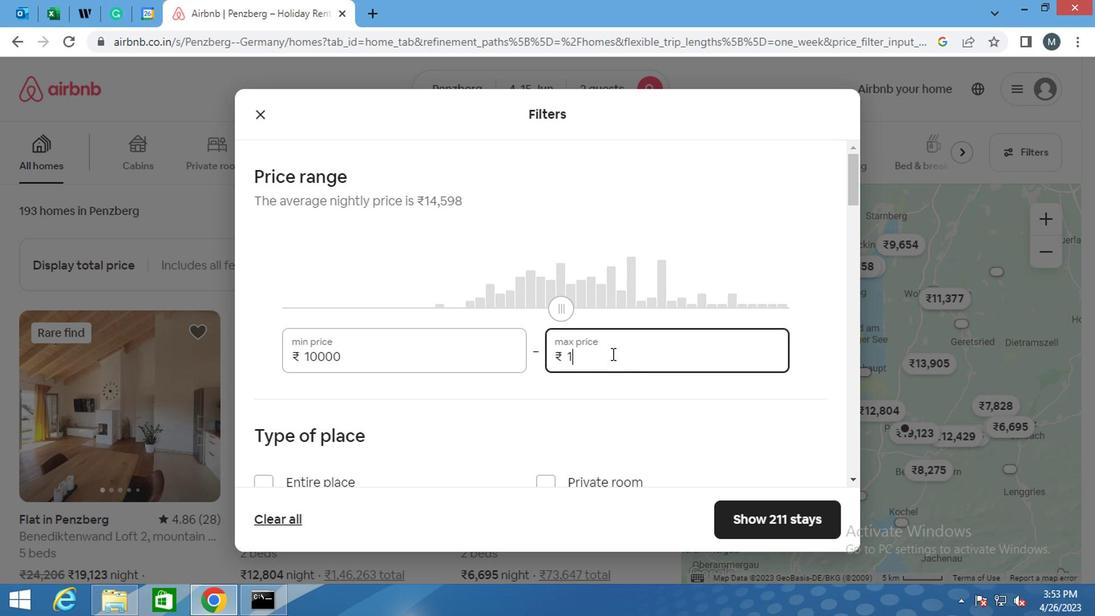 
Action: Mouse moved to (609, 356)
Screenshot: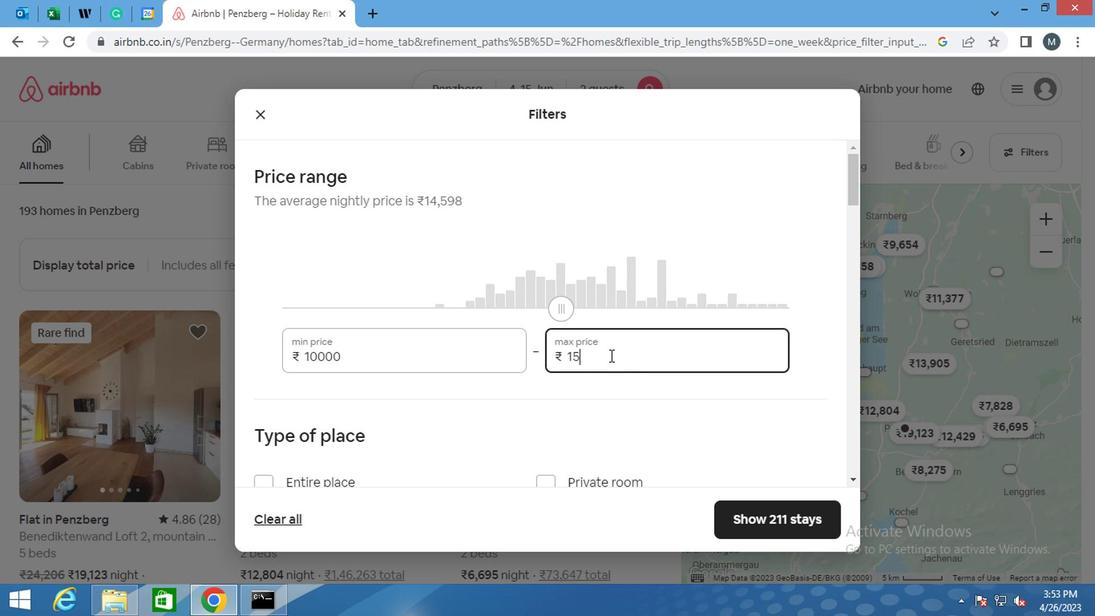 
Action: Key pressed 000
Screenshot: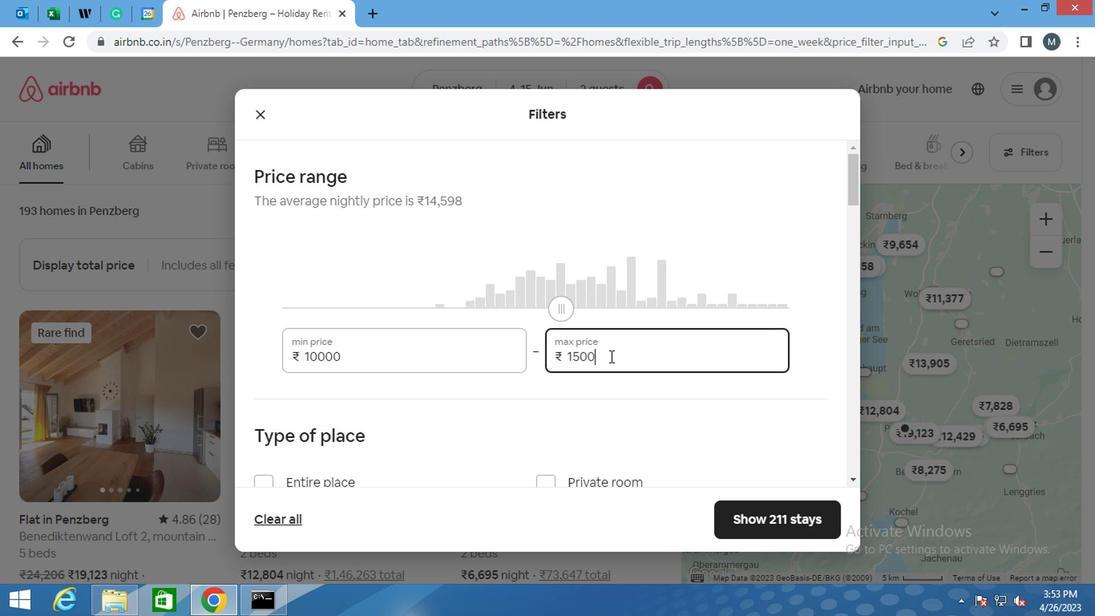 
Action: Mouse moved to (470, 374)
Screenshot: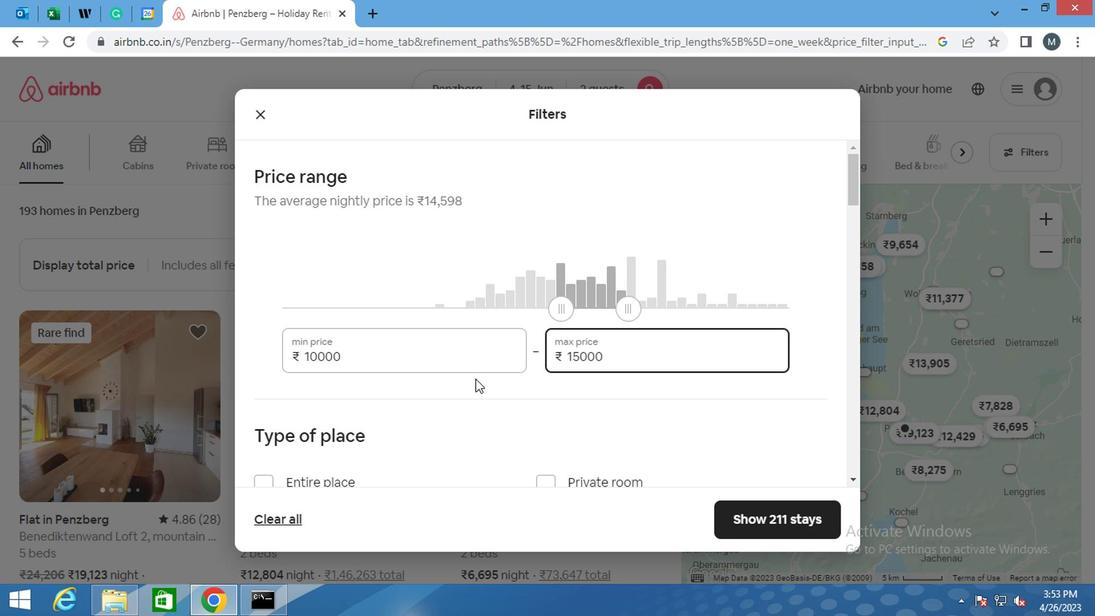
Action: Mouse scrolled (470, 373) with delta (0, 0)
Screenshot: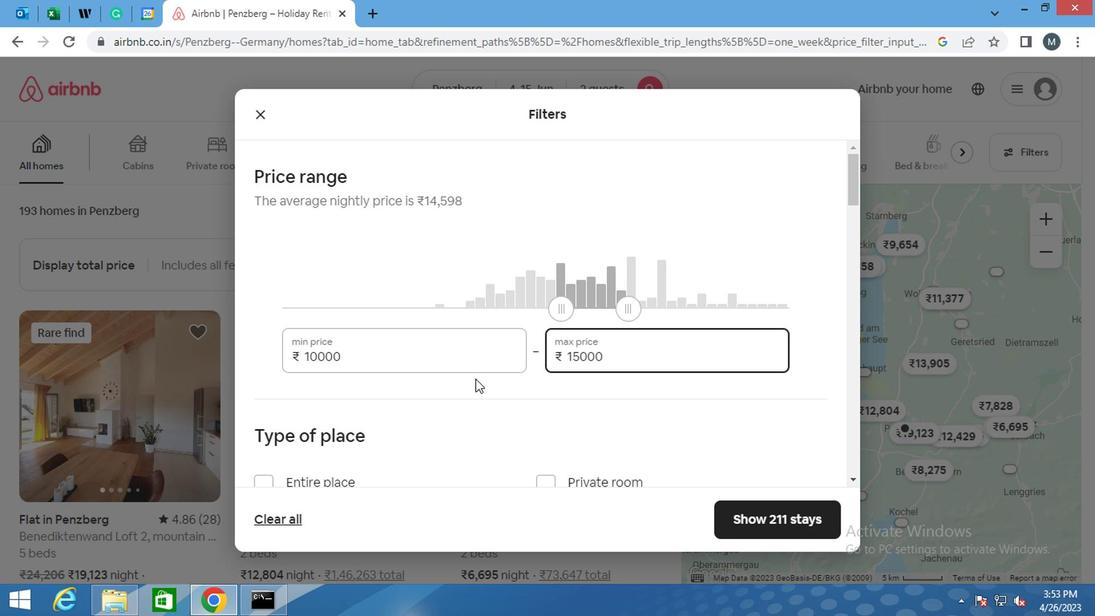 
Action: Mouse scrolled (470, 373) with delta (0, 0)
Screenshot: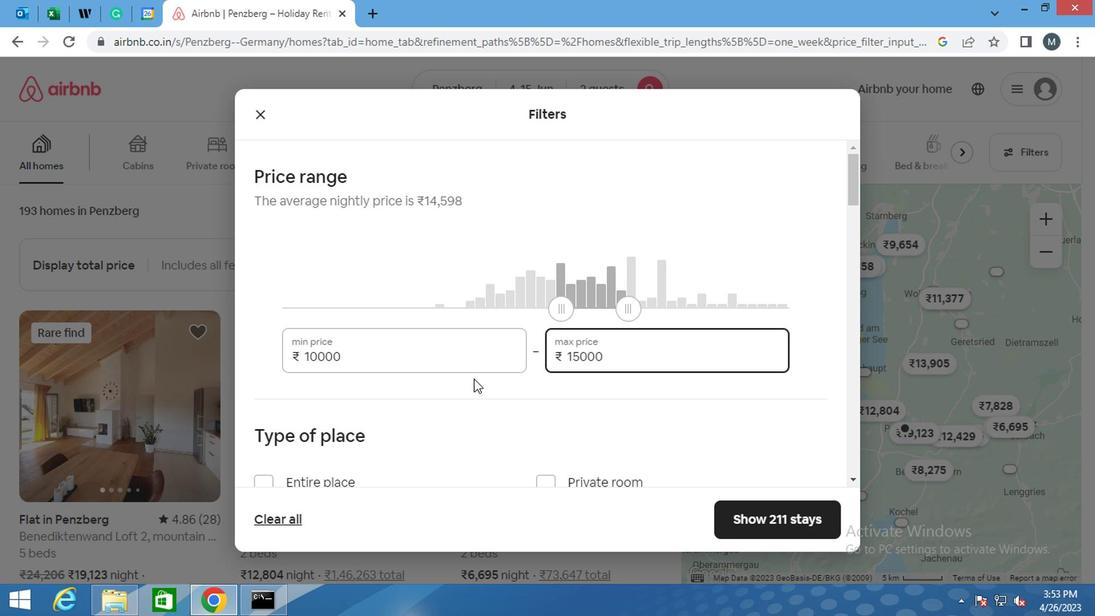 
Action: Mouse scrolled (470, 373) with delta (0, 0)
Screenshot: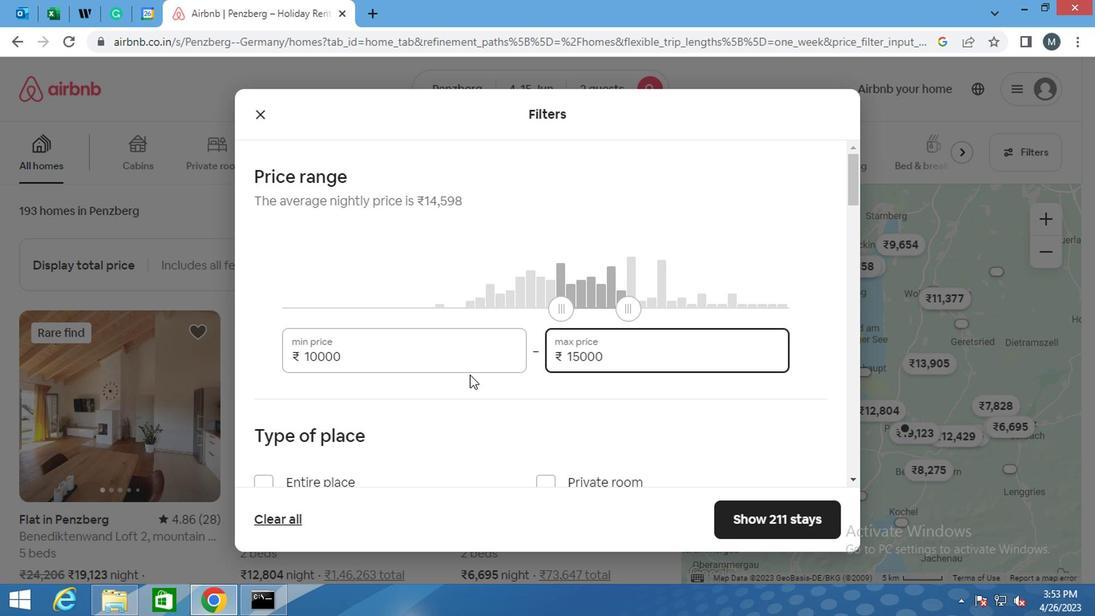 
Action: Mouse moved to (264, 237)
Screenshot: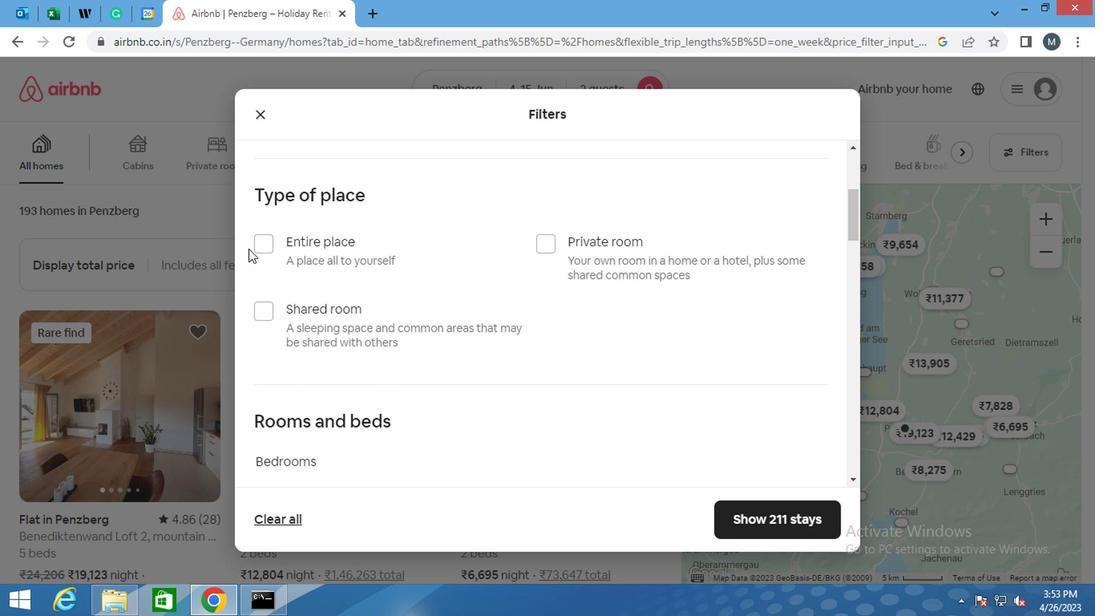 
Action: Mouse pressed left at (264, 237)
Screenshot: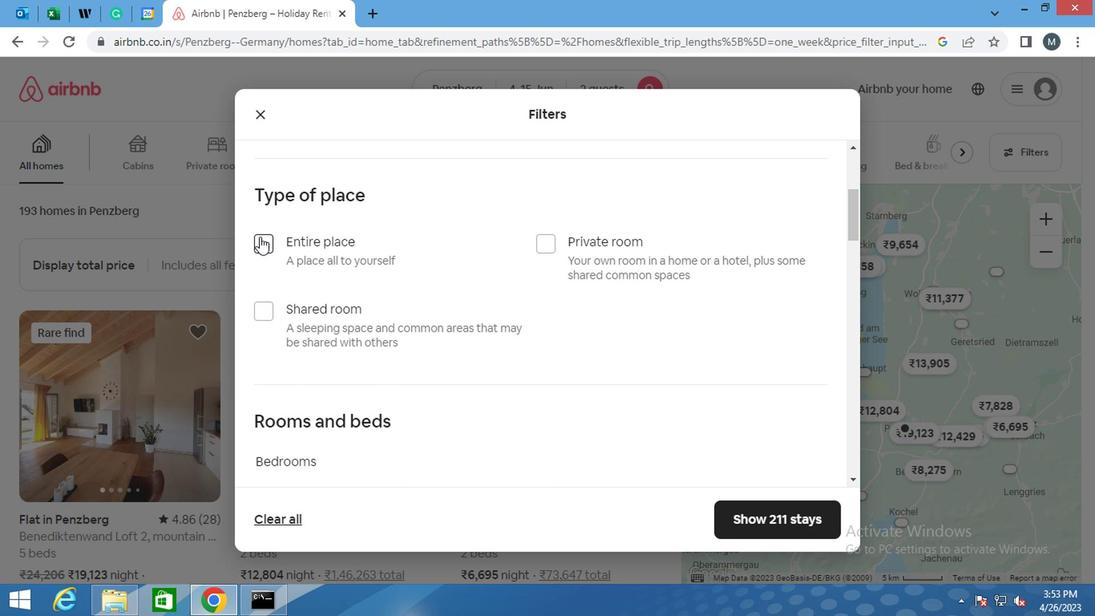 
Action: Mouse moved to (358, 351)
Screenshot: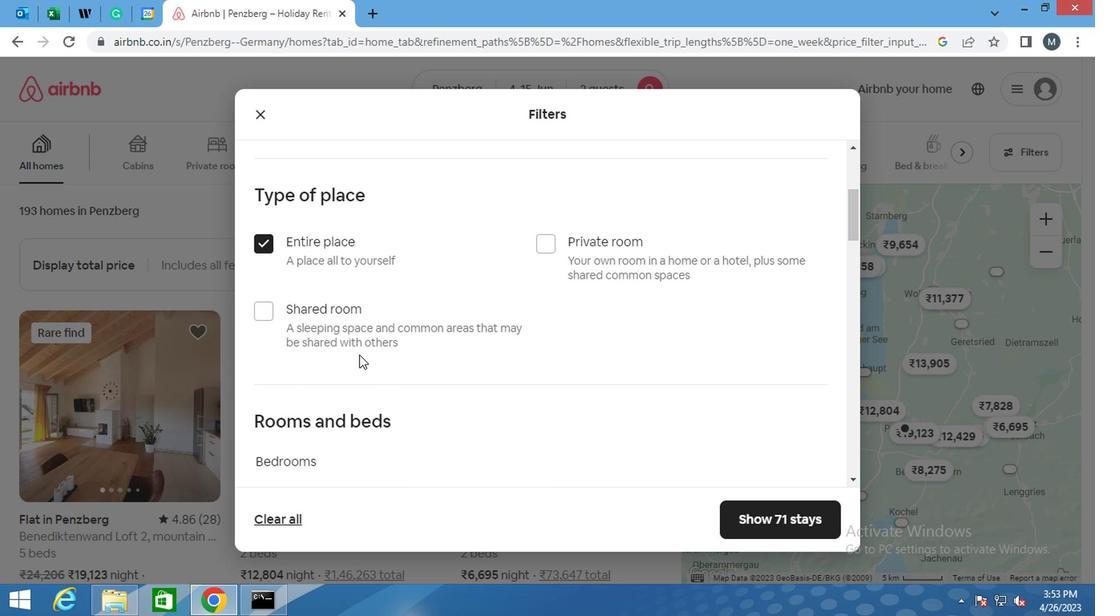 
Action: Mouse scrolled (358, 350) with delta (0, -1)
Screenshot: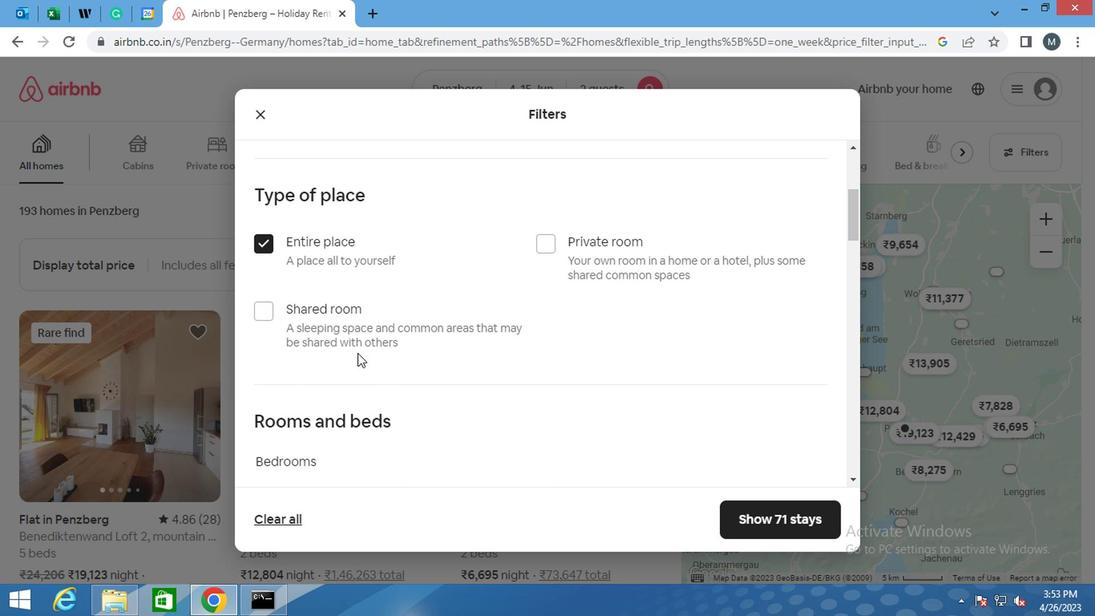 
Action: Mouse moved to (358, 350)
Screenshot: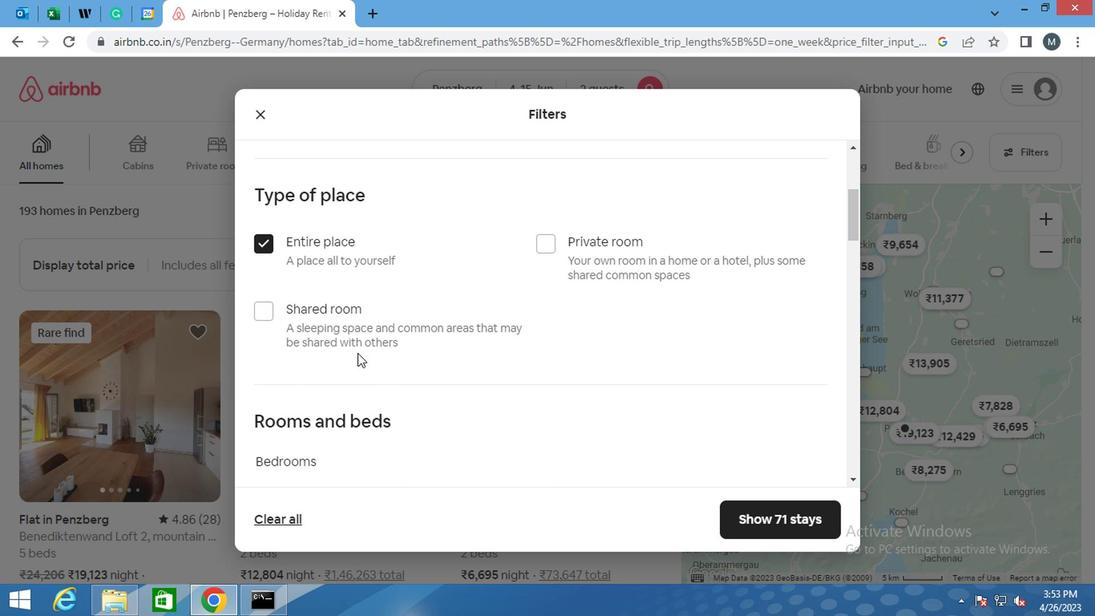 
Action: Mouse scrolled (358, 349) with delta (0, 0)
Screenshot: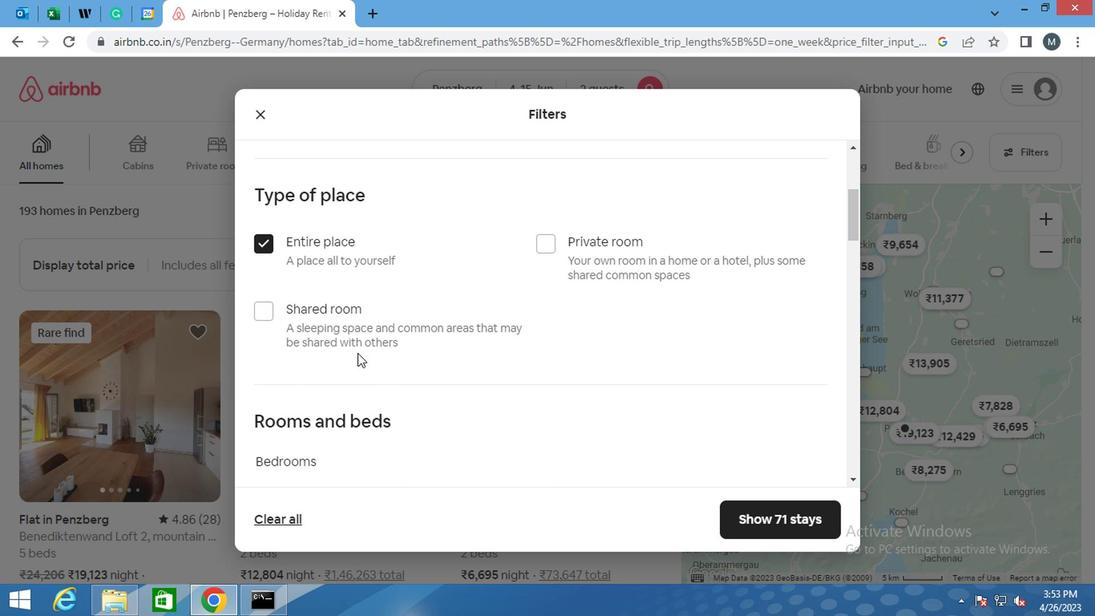 
Action: Mouse moved to (348, 347)
Screenshot: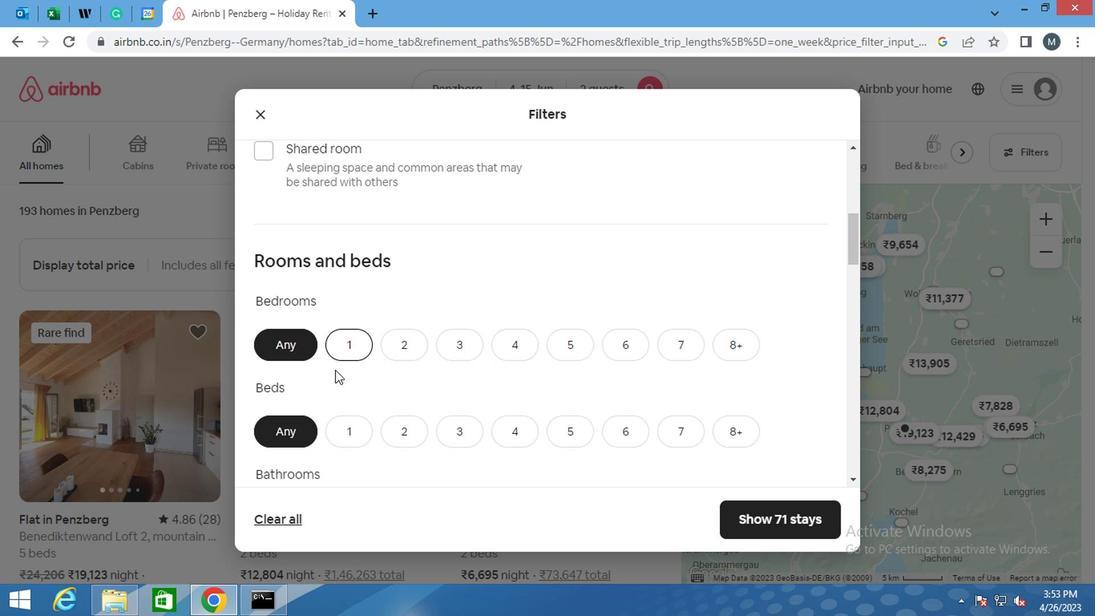 
Action: Mouse pressed left at (348, 347)
Screenshot: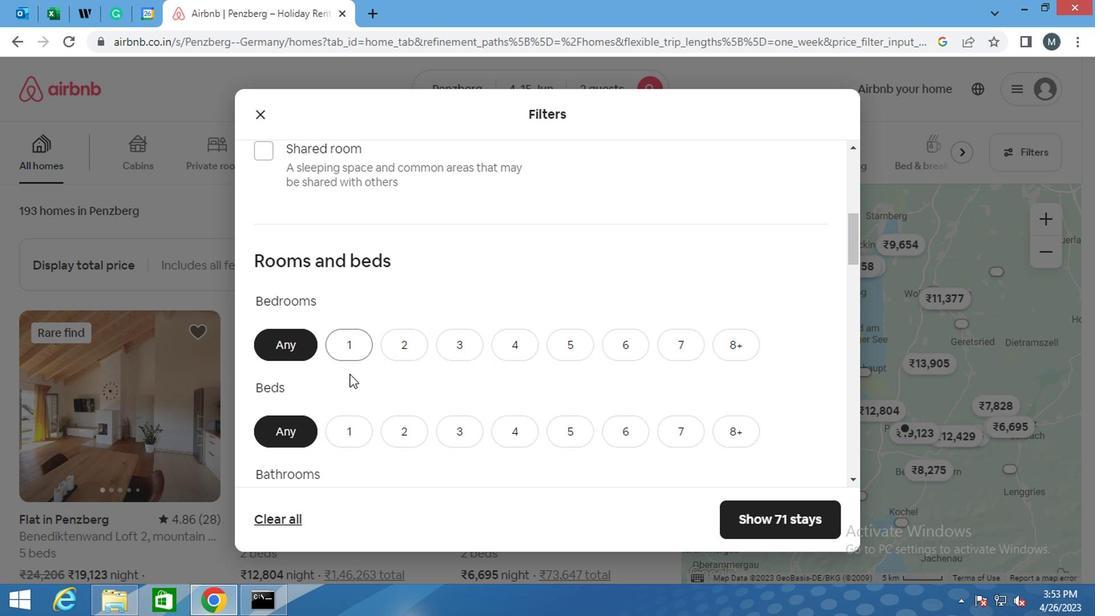 
Action: Mouse moved to (352, 439)
Screenshot: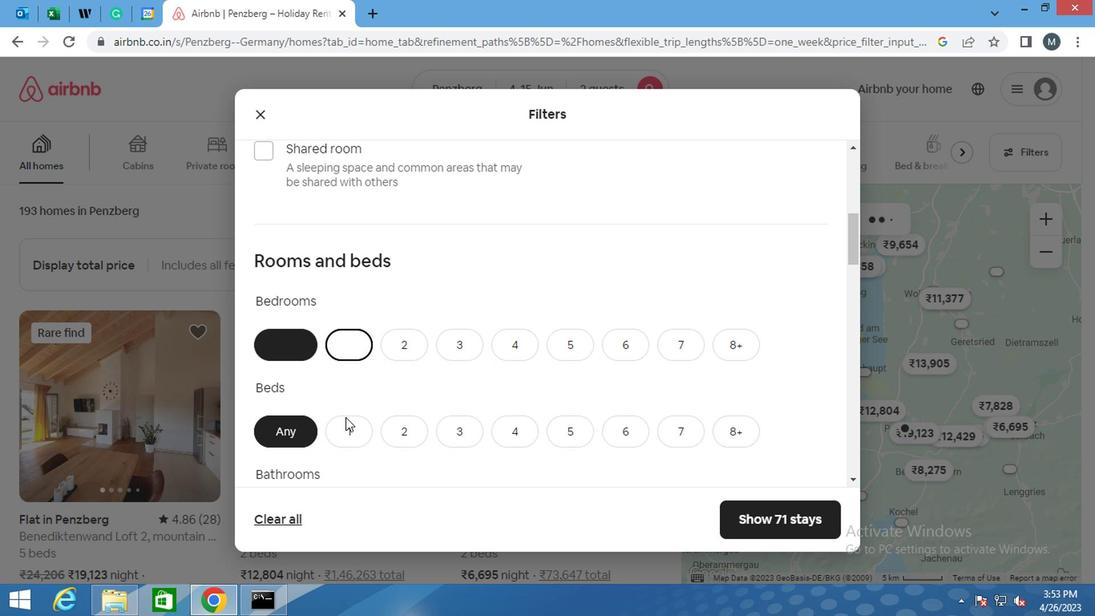 
Action: Mouse pressed left at (352, 439)
Screenshot: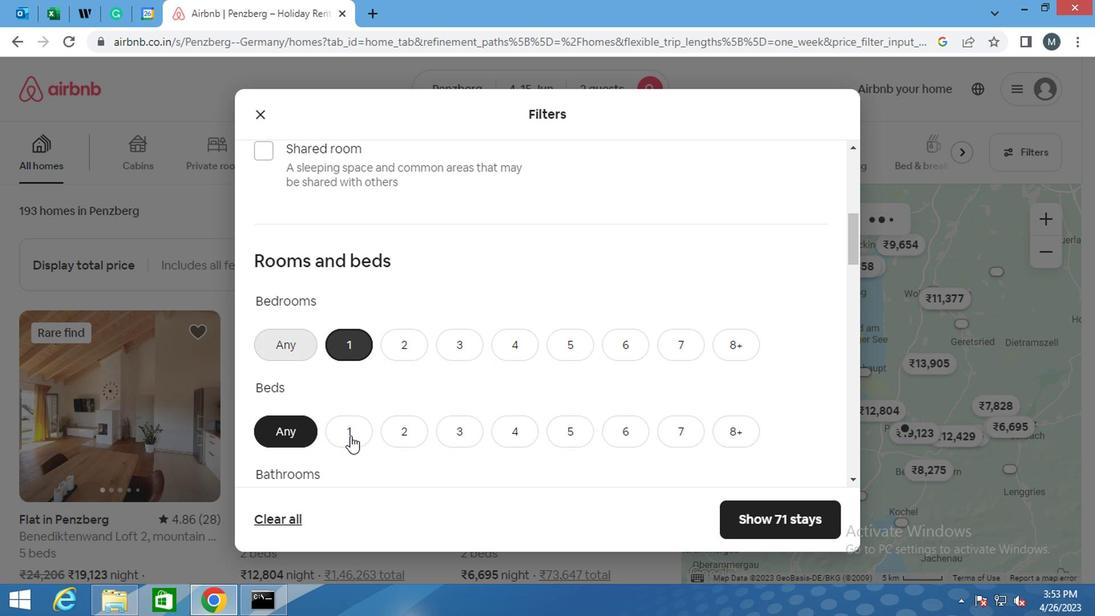 
Action: Mouse moved to (372, 385)
Screenshot: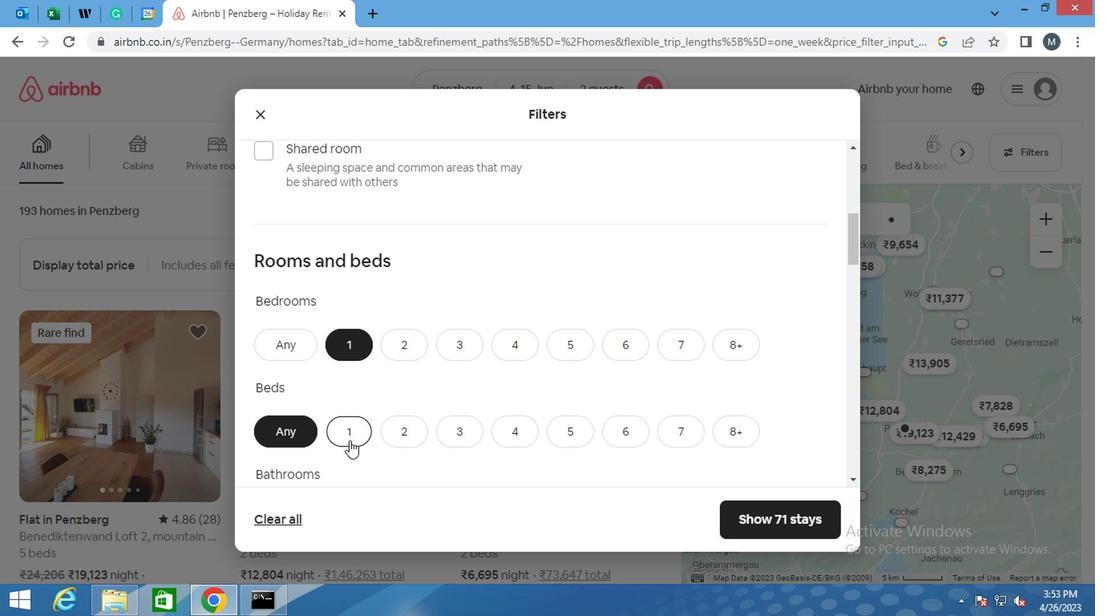 
Action: Mouse scrolled (372, 385) with delta (0, 0)
Screenshot: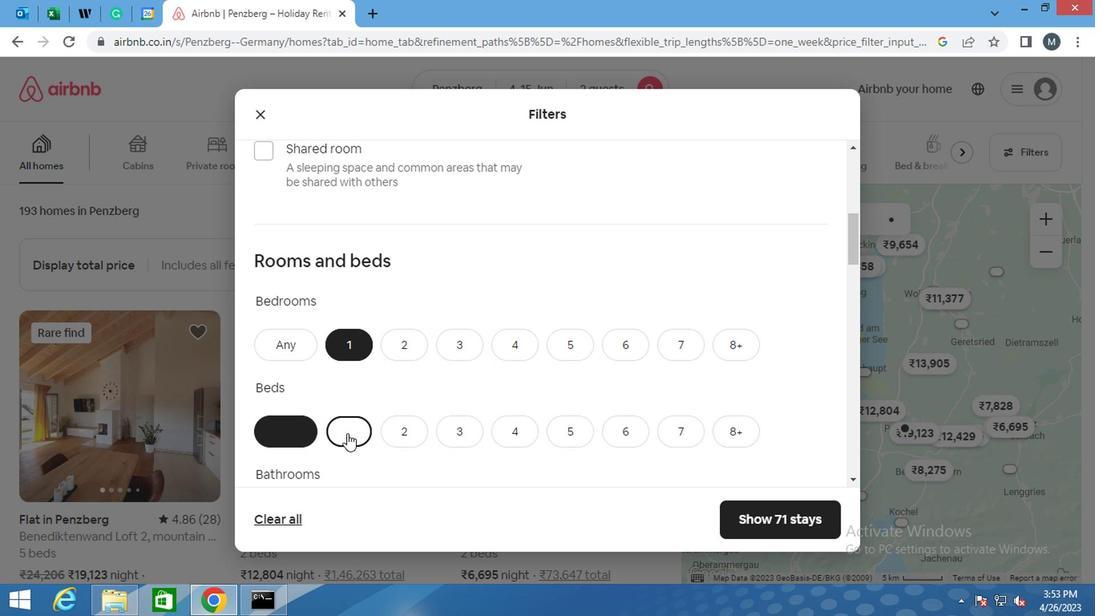 
Action: Mouse scrolled (372, 385) with delta (0, 0)
Screenshot: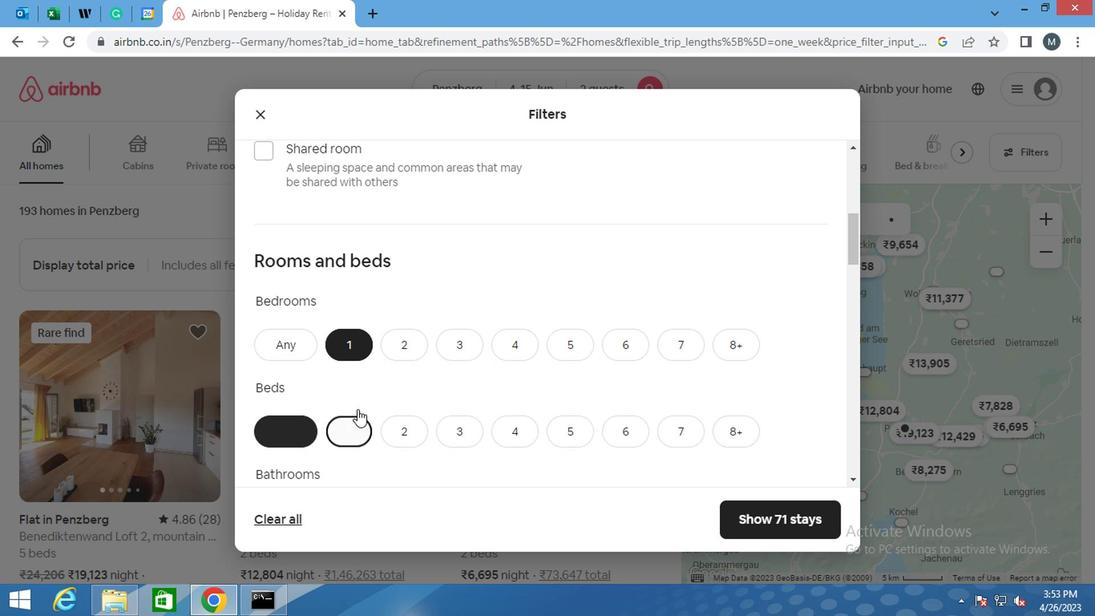 
Action: Mouse scrolled (372, 385) with delta (0, 0)
Screenshot: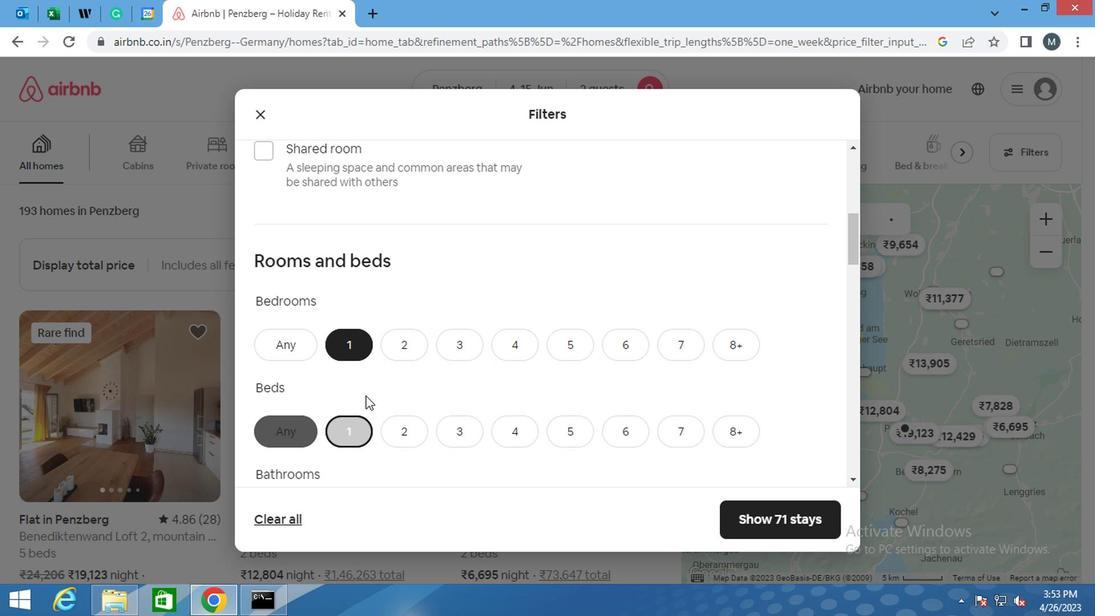 
Action: Mouse moved to (354, 275)
Screenshot: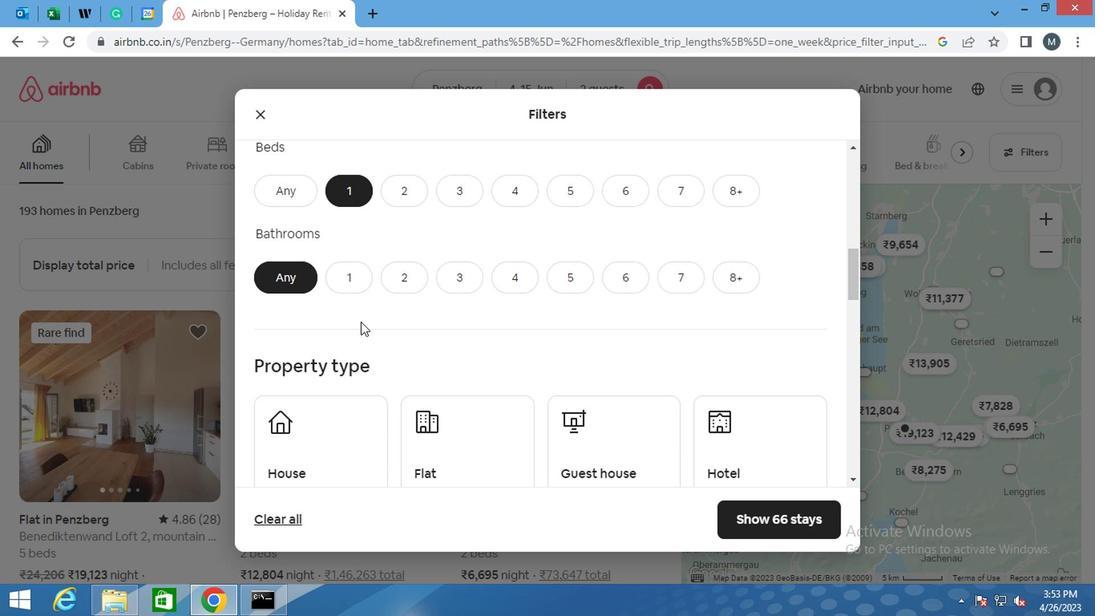 
Action: Mouse pressed left at (354, 275)
Screenshot: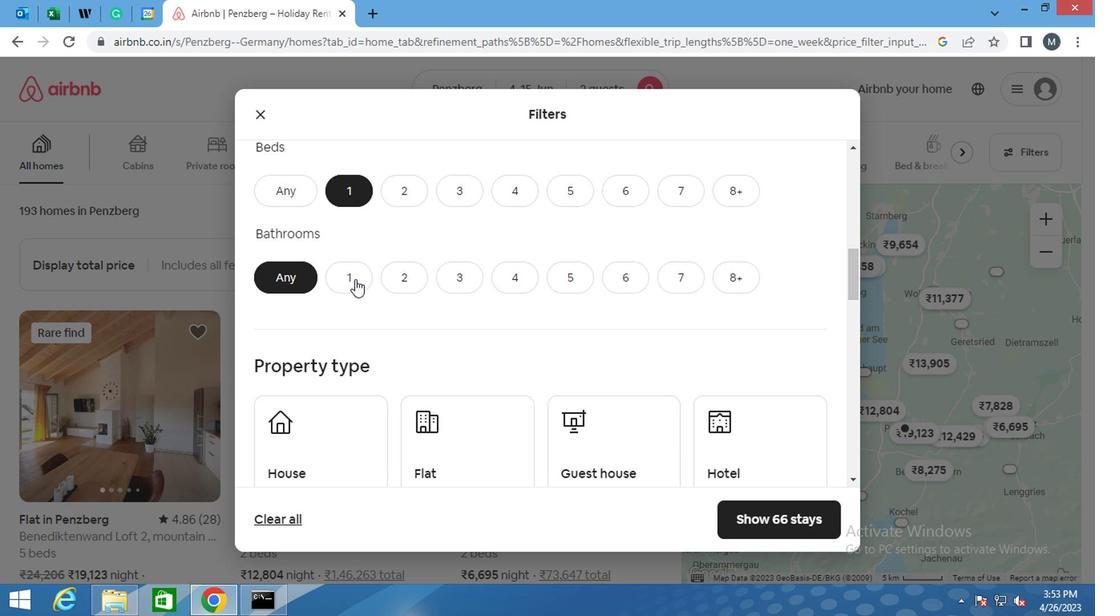 
Action: Mouse moved to (362, 313)
Screenshot: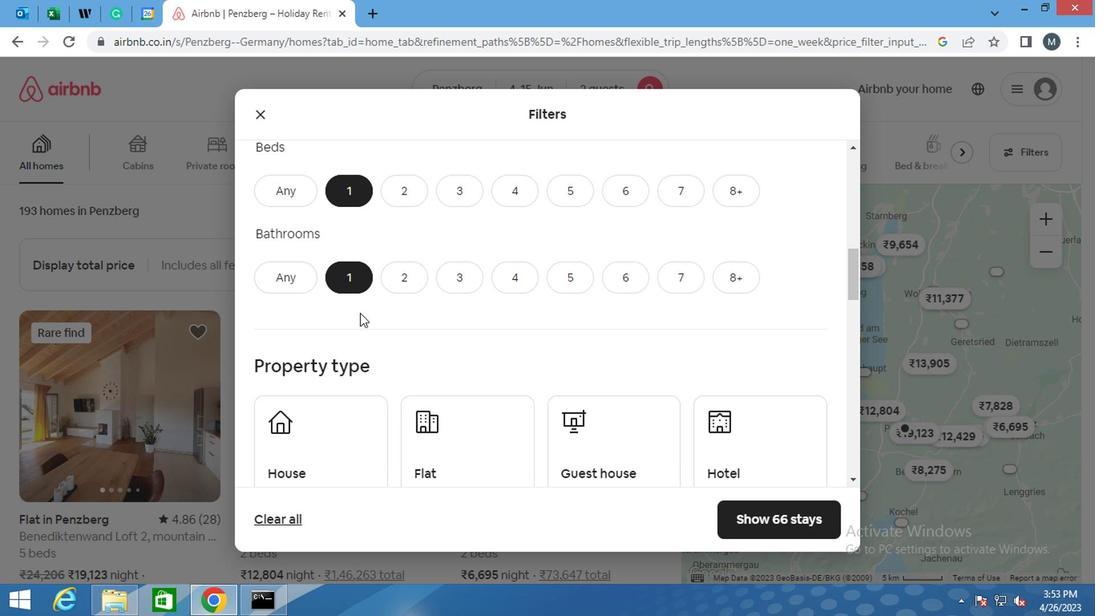 
Action: Mouse scrolled (362, 312) with delta (0, -1)
Screenshot: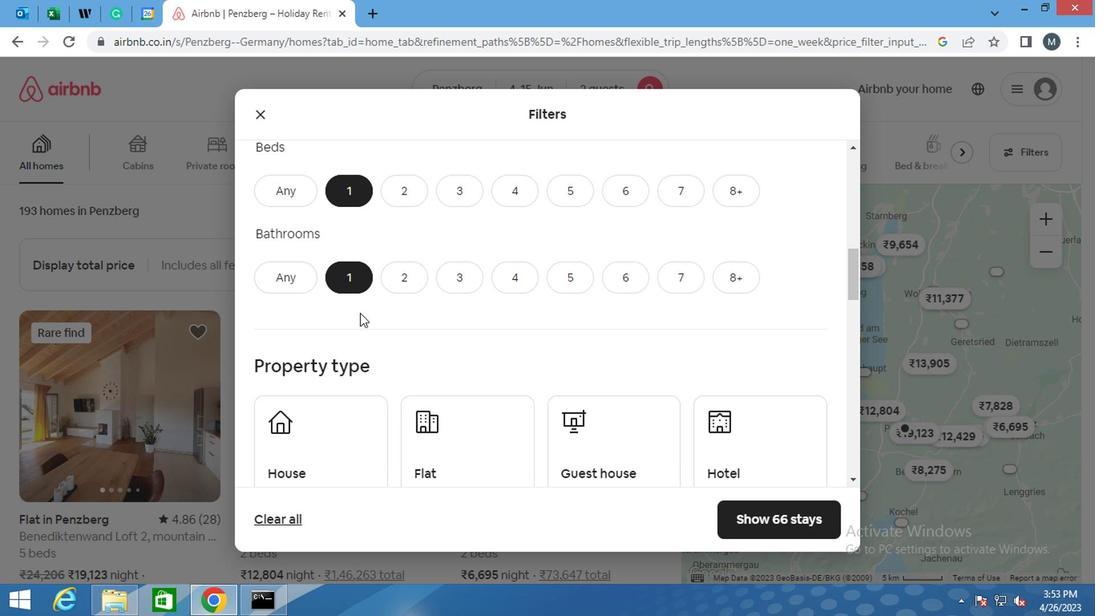 
Action: Mouse moved to (323, 341)
Screenshot: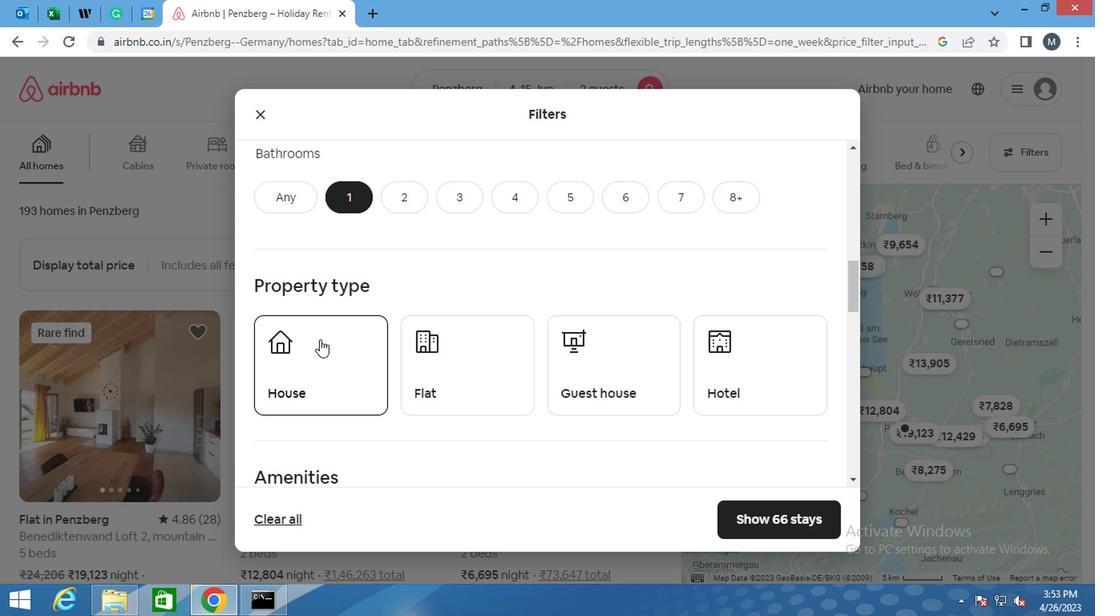 
Action: Mouse pressed left at (323, 341)
Screenshot: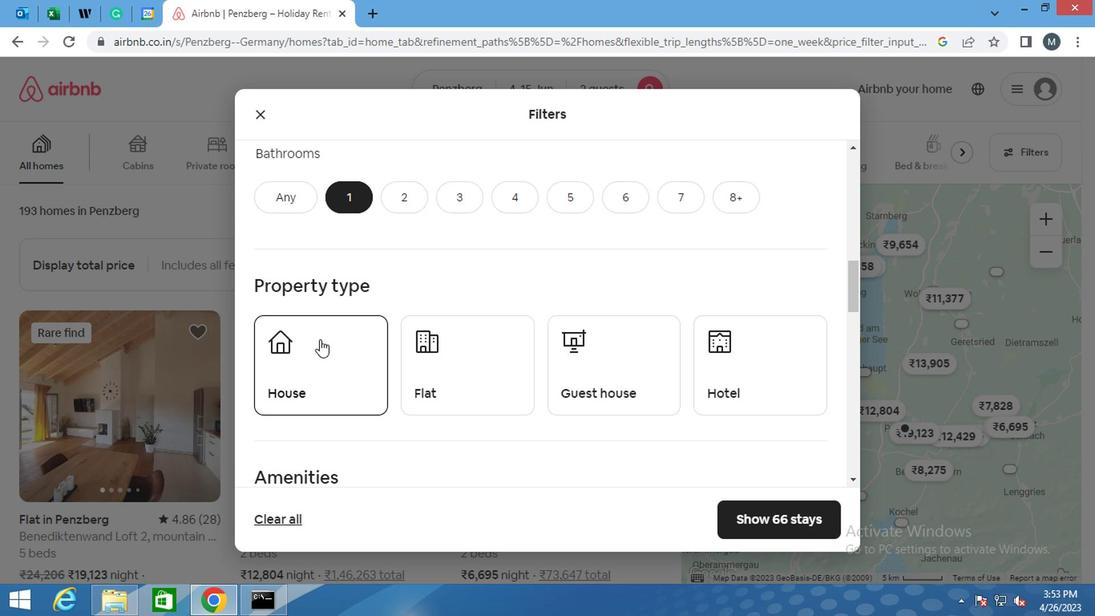 
Action: Mouse moved to (454, 353)
Screenshot: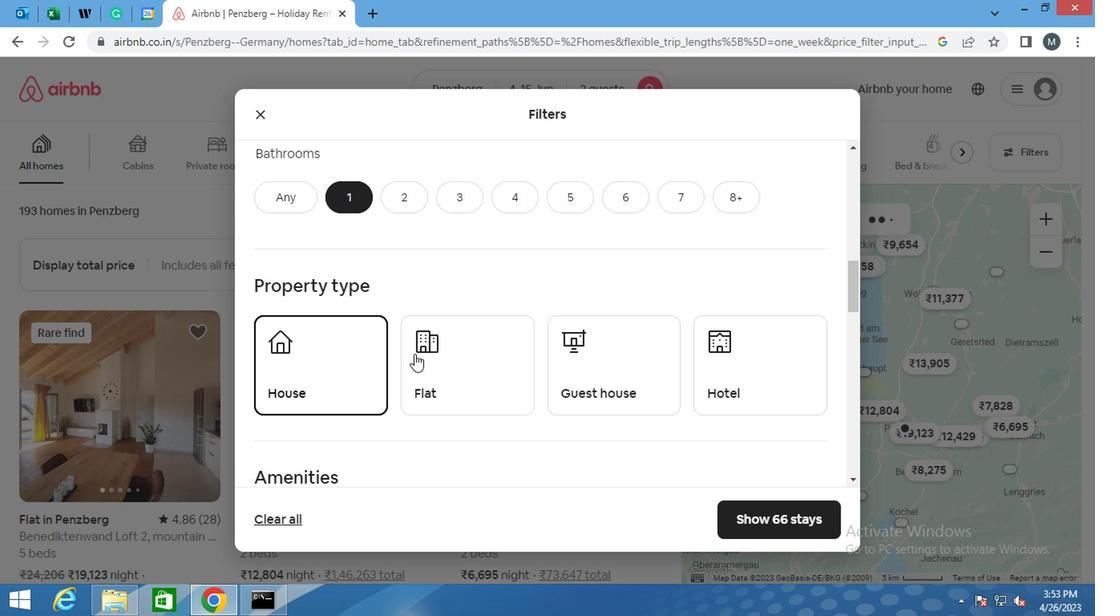 
Action: Mouse pressed left at (454, 353)
Screenshot: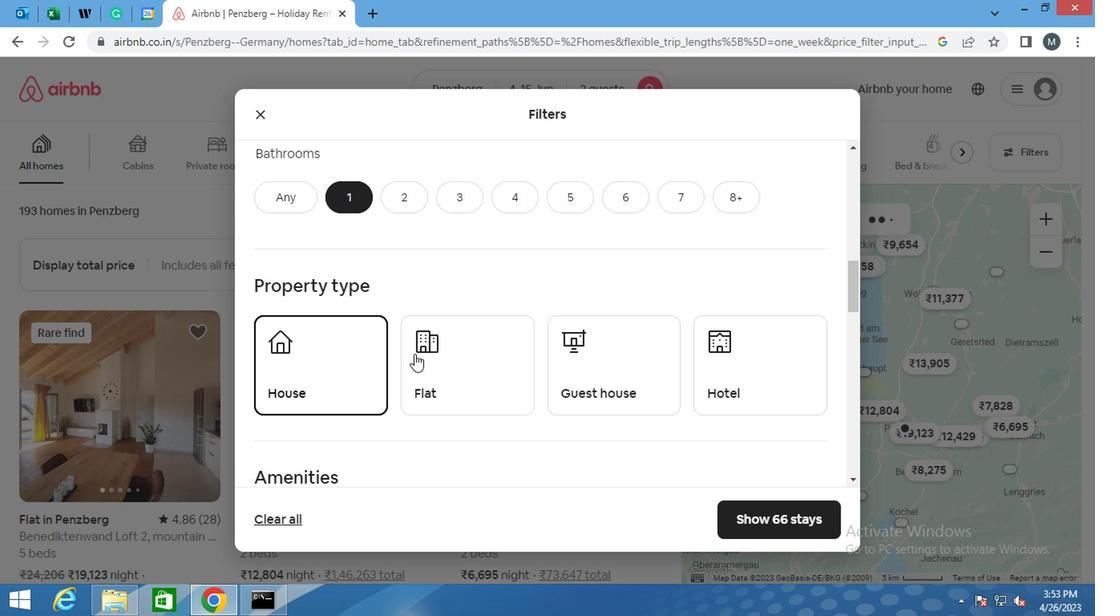 
Action: Mouse moved to (589, 357)
Screenshot: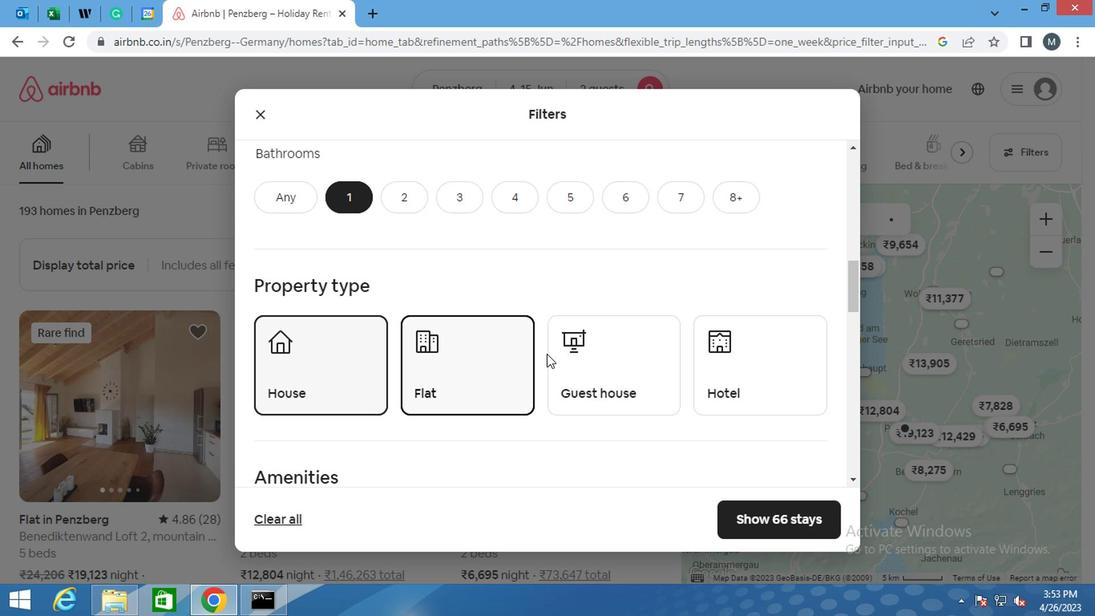 
Action: Mouse pressed left at (589, 357)
Screenshot: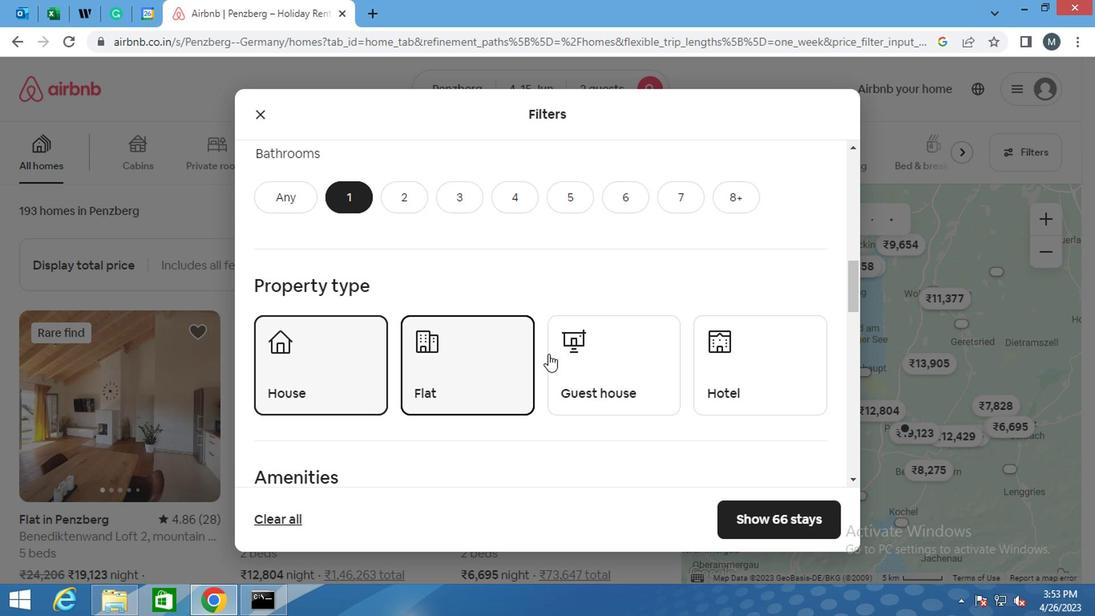 
Action: Mouse moved to (712, 365)
Screenshot: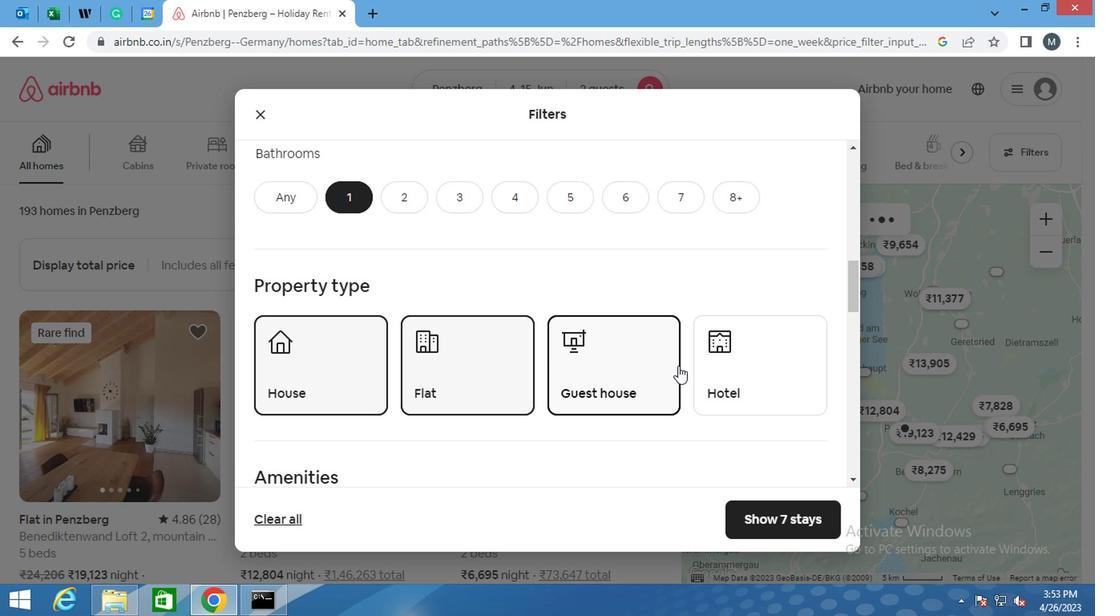
Action: Mouse pressed left at (712, 365)
Screenshot: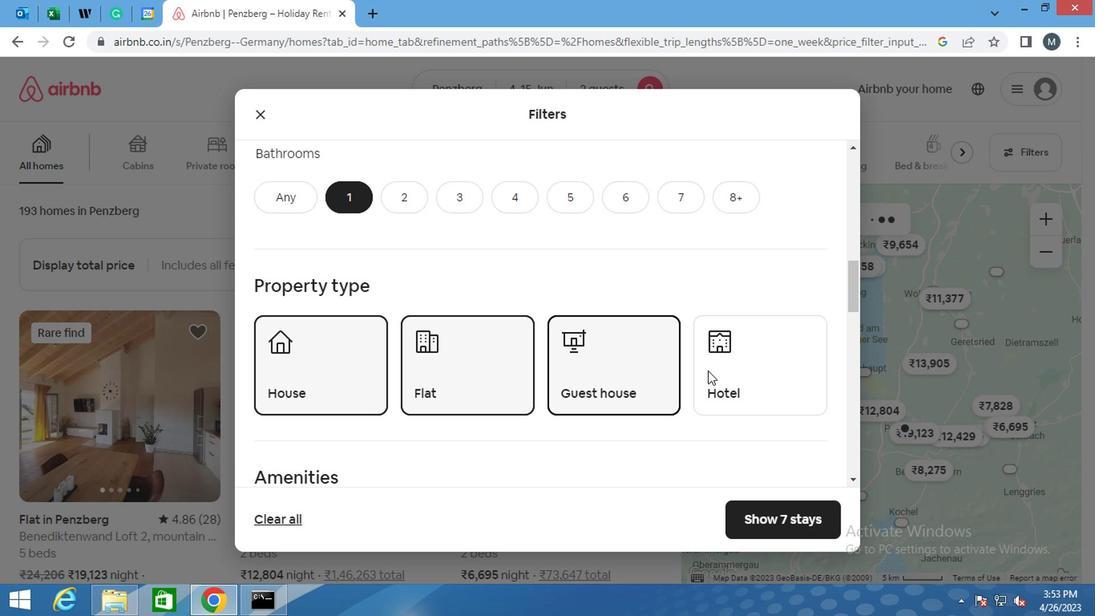 
Action: Mouse moved to (428, 333)
Screenshot: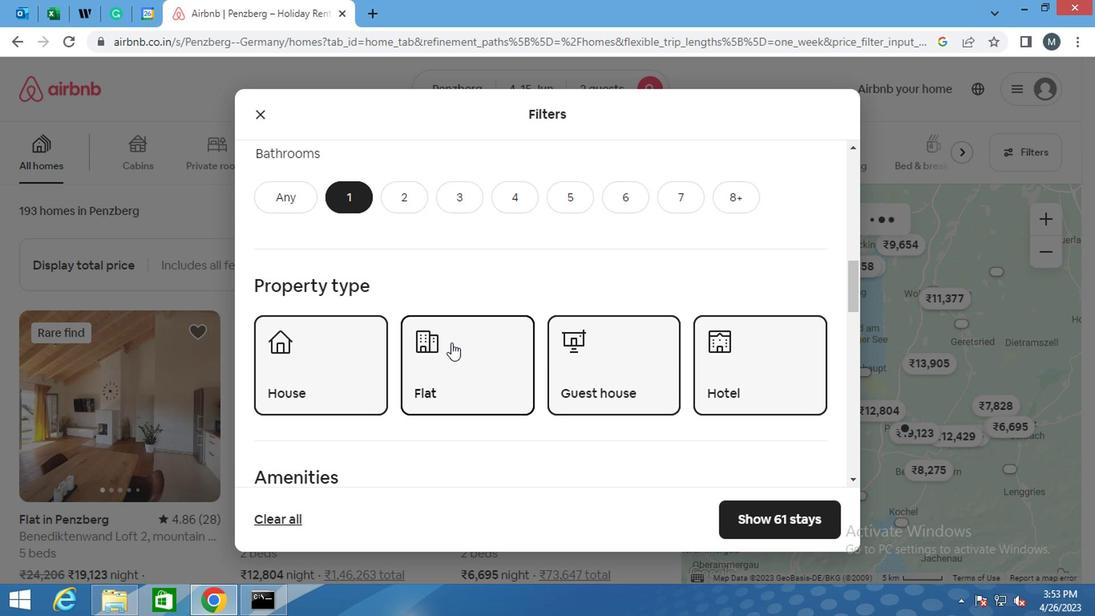 
Action: Mouse scrolled (428, 333) with delta (0, 0)
Screenshot: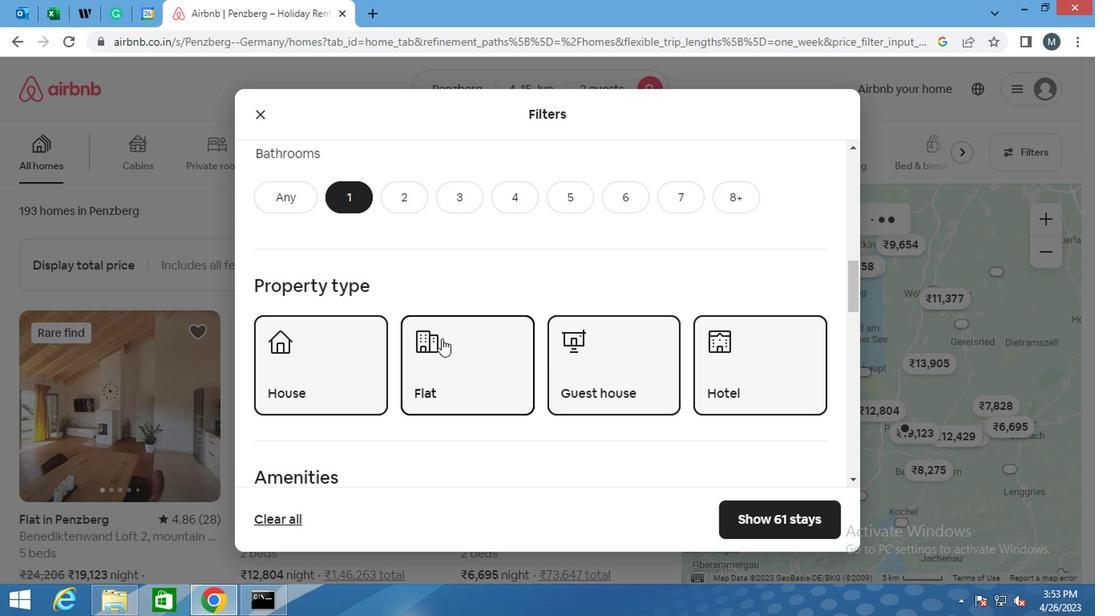 
Action: Mouse moved to (426, 333)
Screenshot: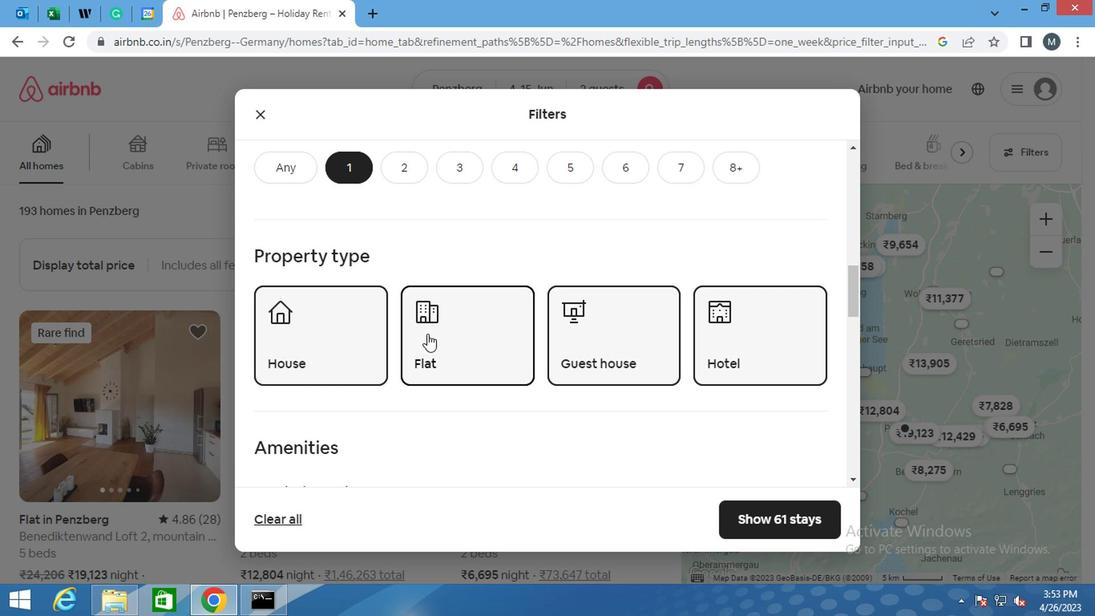 
Action: Mouse scrolled (426, 333) with delta (0, 0)
Screenshot: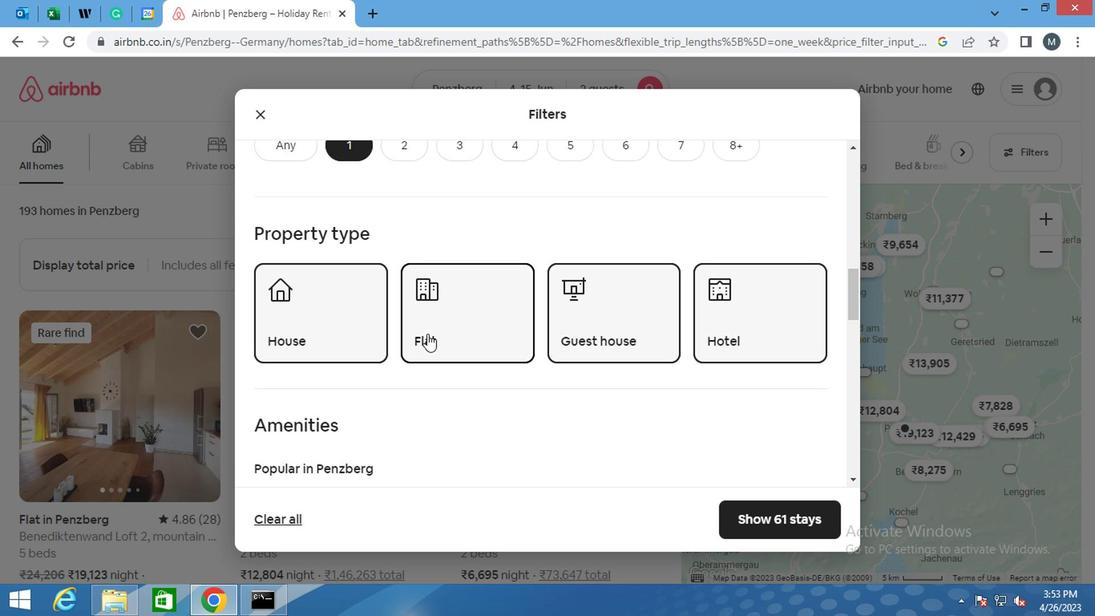 
Action: Mouse moved to (422, 333)
Screenshot: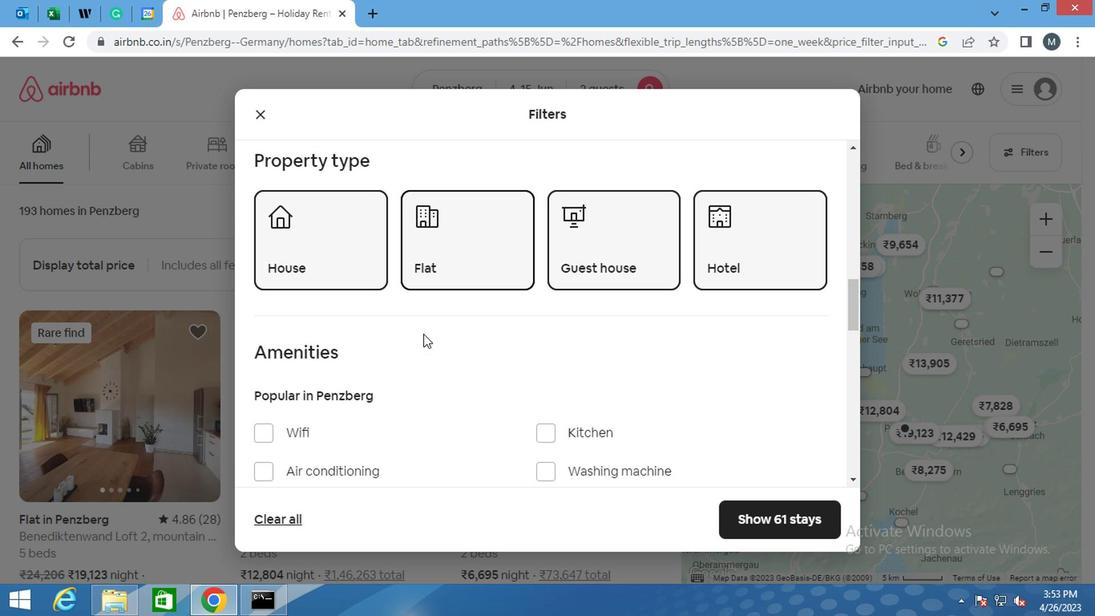 
Action: Mouse scrolled (422, 333) with delta (0, 0)
Screenshot: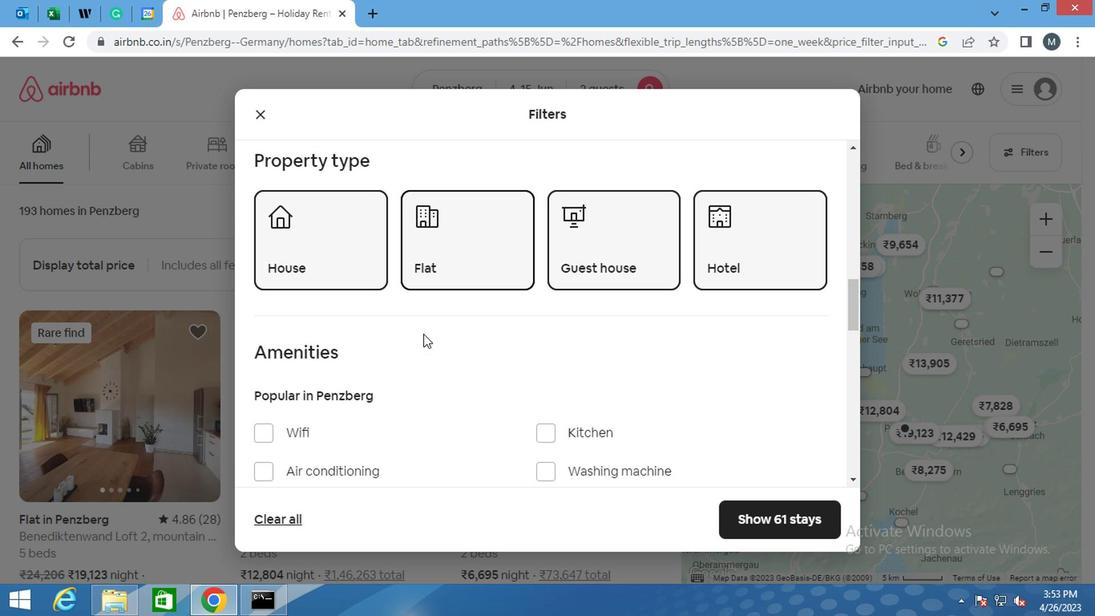 
Action: Mouse moved to (508, 349)
Screenshot: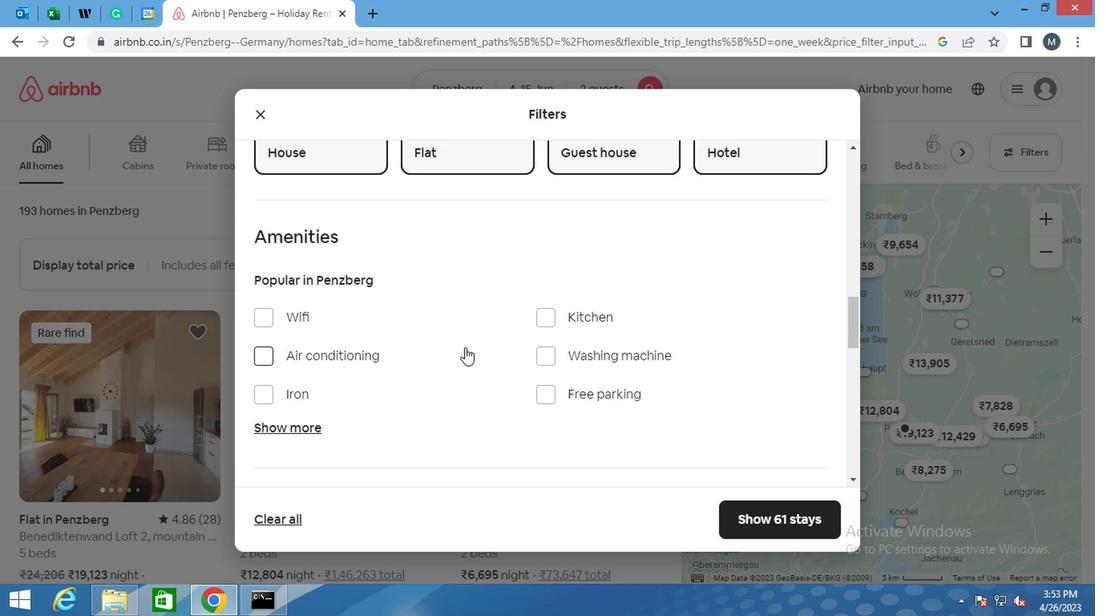 
Action: Mouse scrolled (508, 348) with delta (0, -1)
Screenshot: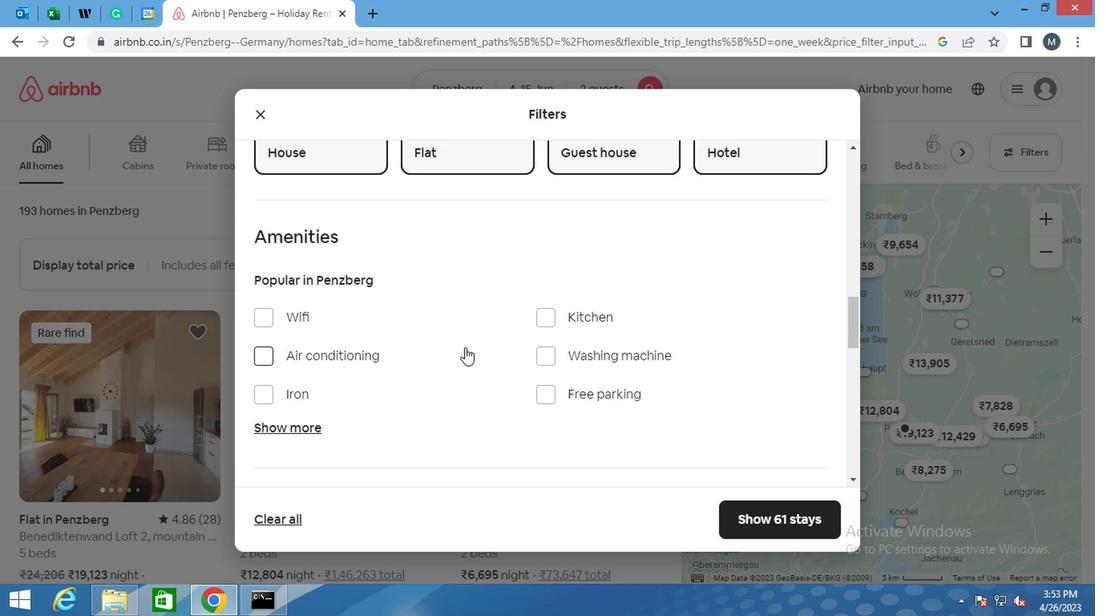 
Action: Mouse moved to (508, 349)
Screenshot: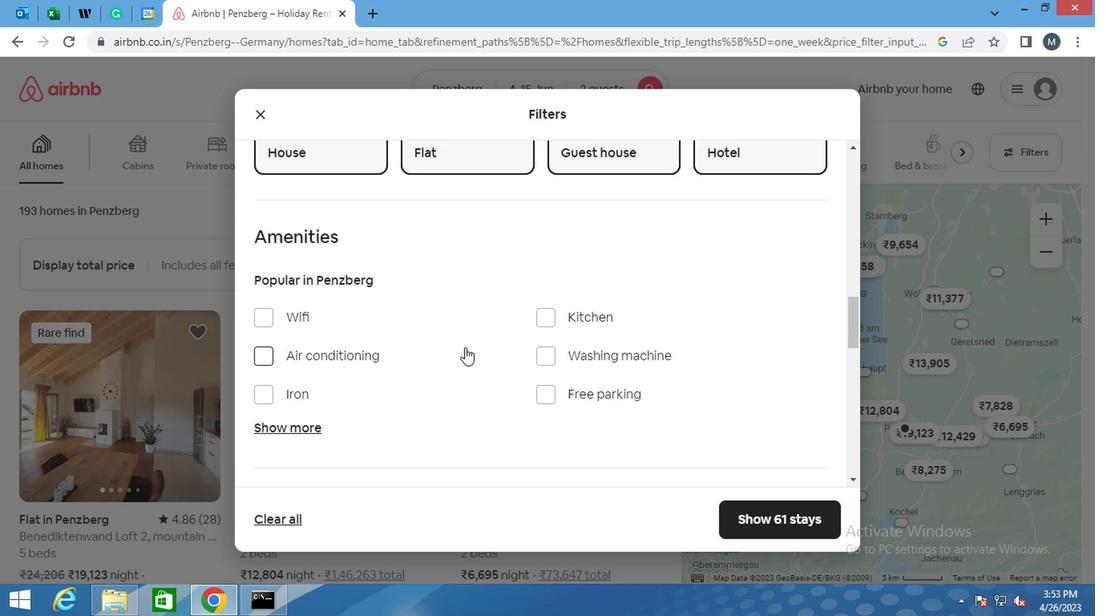 
Action: Mouse scrolled (508, 349) with delta (0, 0)
Screenshot: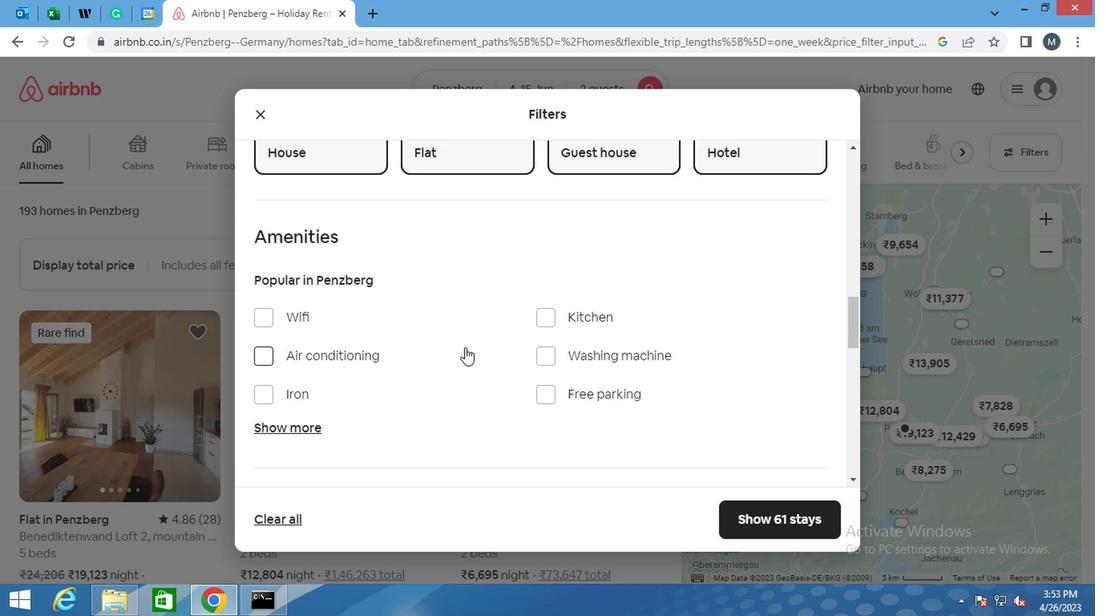 
Action: Mouse moved to (509, 350)
Screenshot: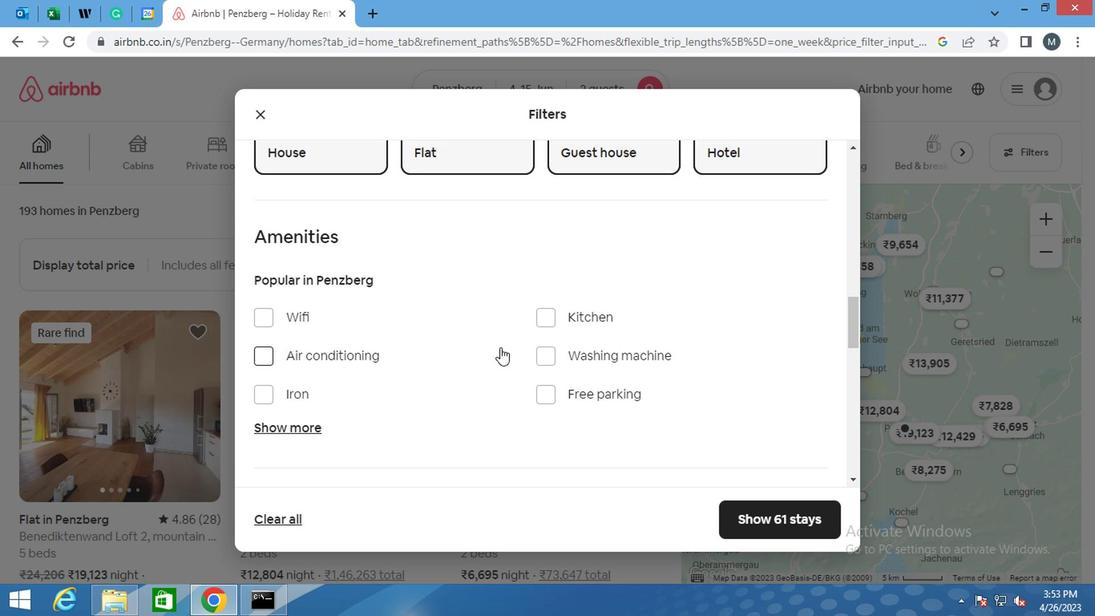 
Action: Mouse scrolled (509, 349) with delta (0, 0)
Screenshot: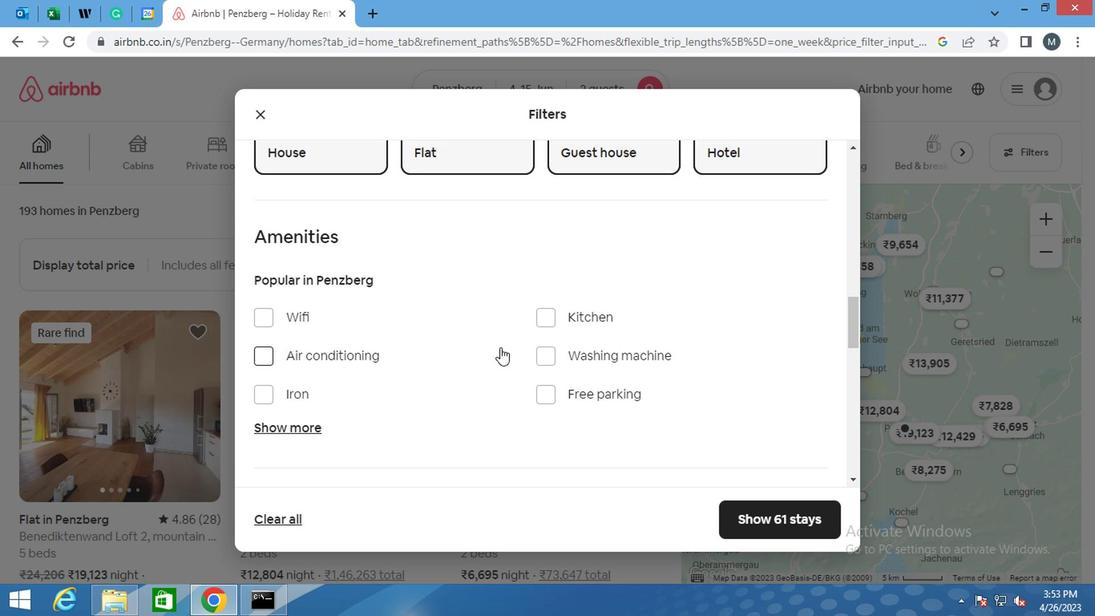 
Action: Mouse moved to (790, 379)
Screenshot: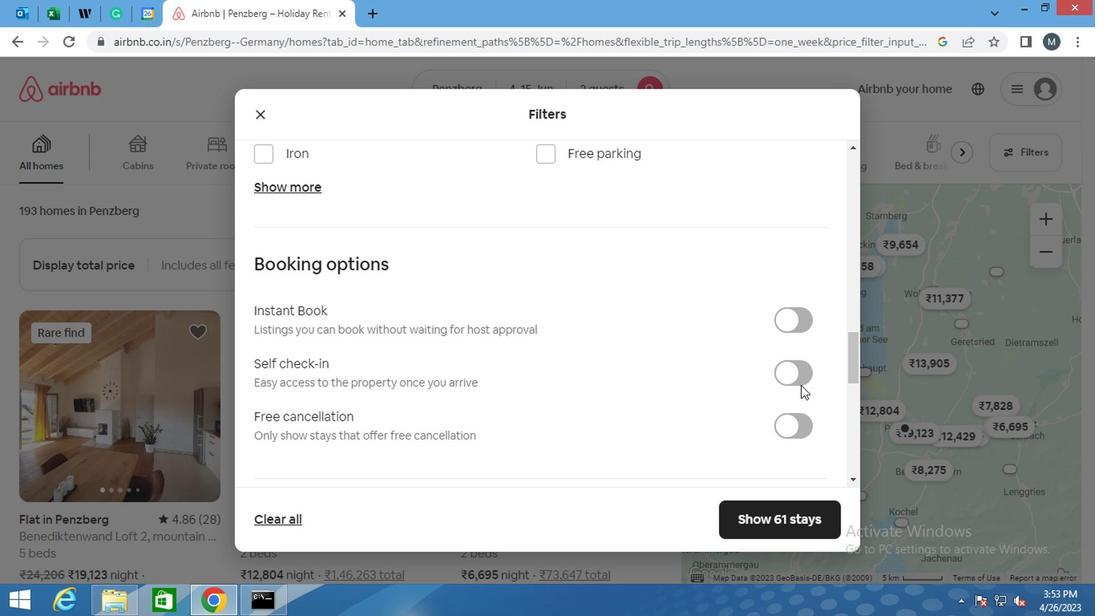 
Action: Mouse pressed left at (790, 379)
Screenshot: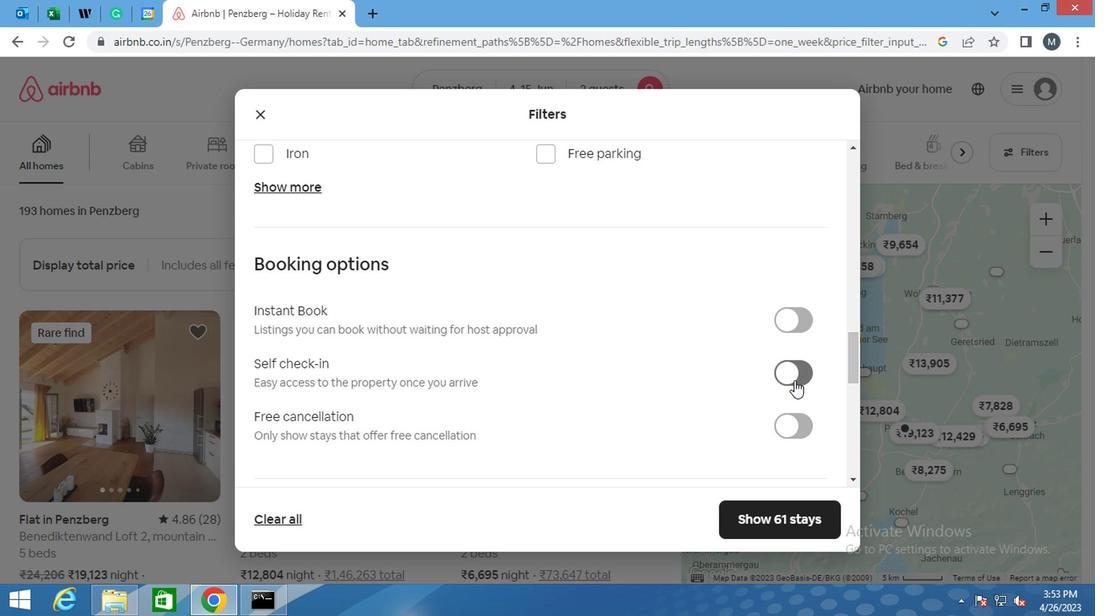
Action: Mouse moved to (485, 374)
Screenshot: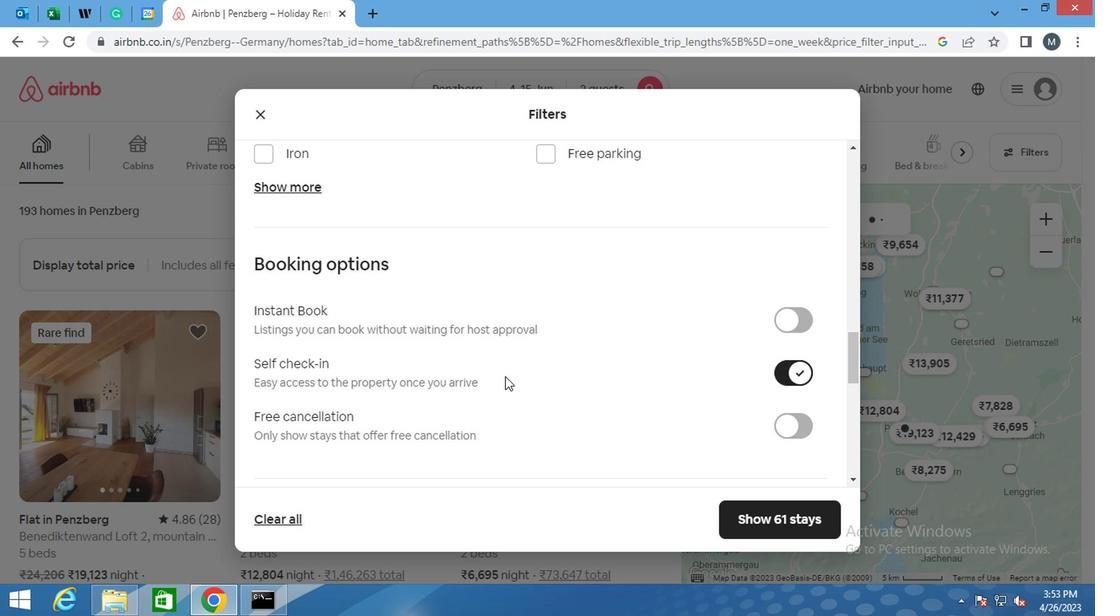 
Action: Mouse scrolled (485, 373) with delta (0, 0)
Screenshot: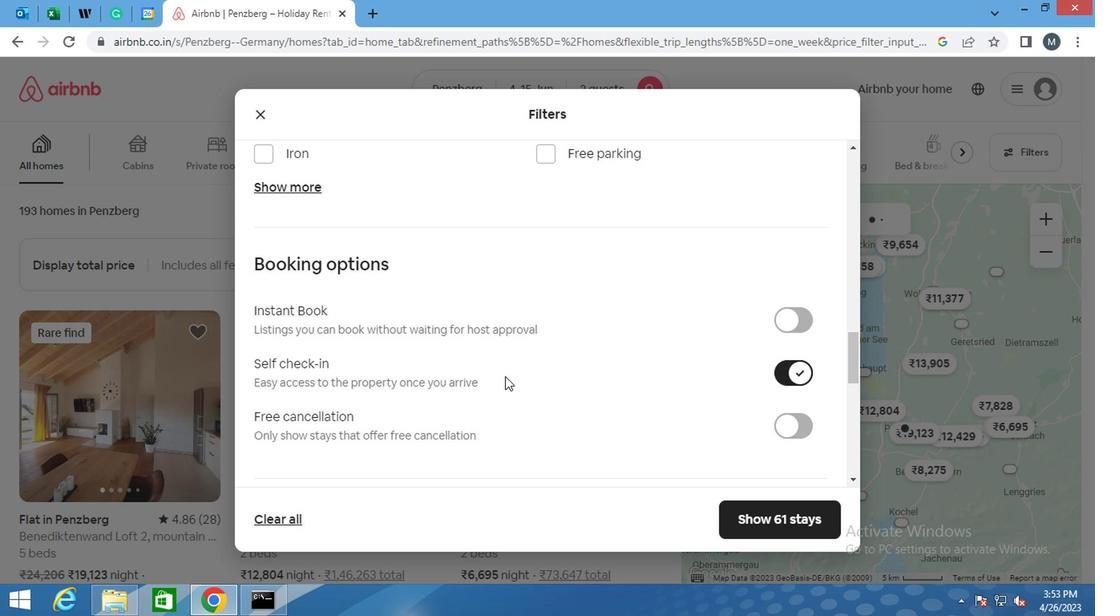 
Action: Mouse moved to (483, 374)
Screenshot: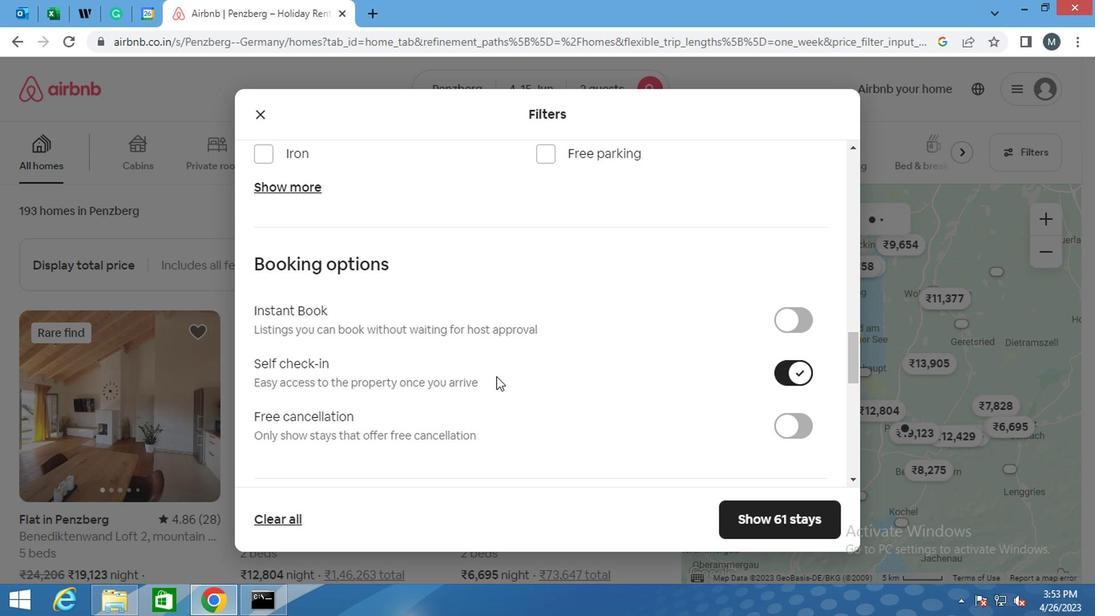 
Action: Mouse scrolled (483, 373) with delta (0, 0)
Screenshot: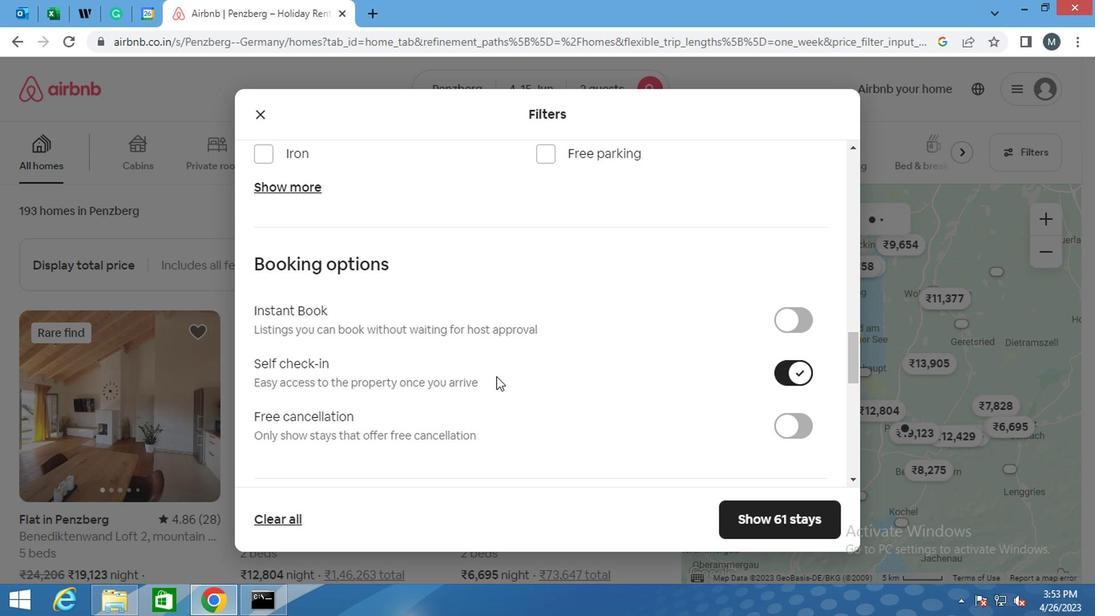 
Action: Mouse moved to (479, 376)
Screenshot: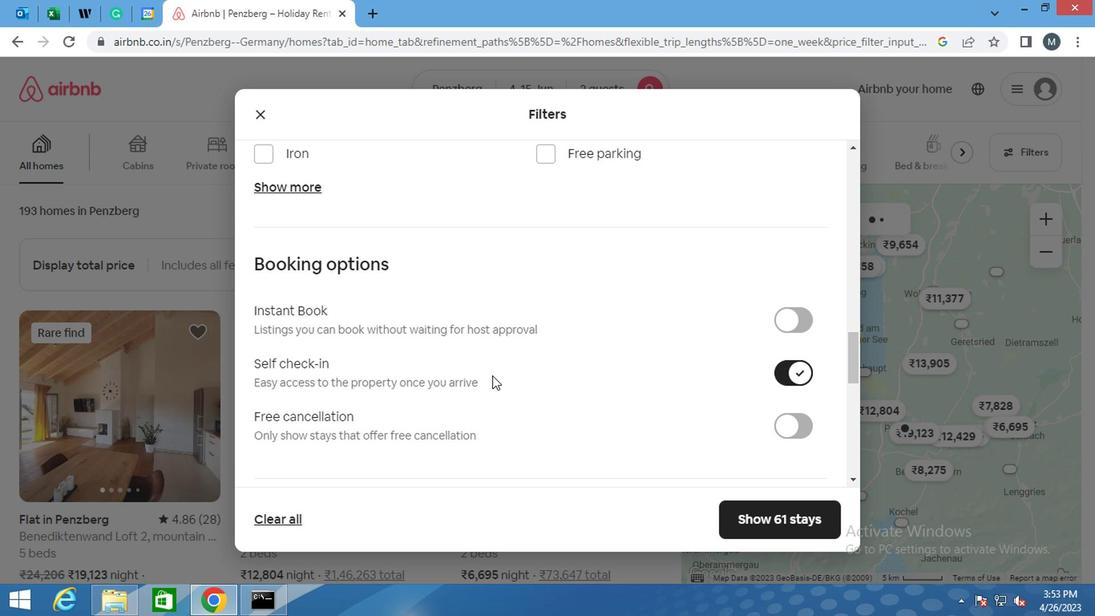 
Action: Mouse scrolled (479, 375) with delta (0, 0)
Screenshot: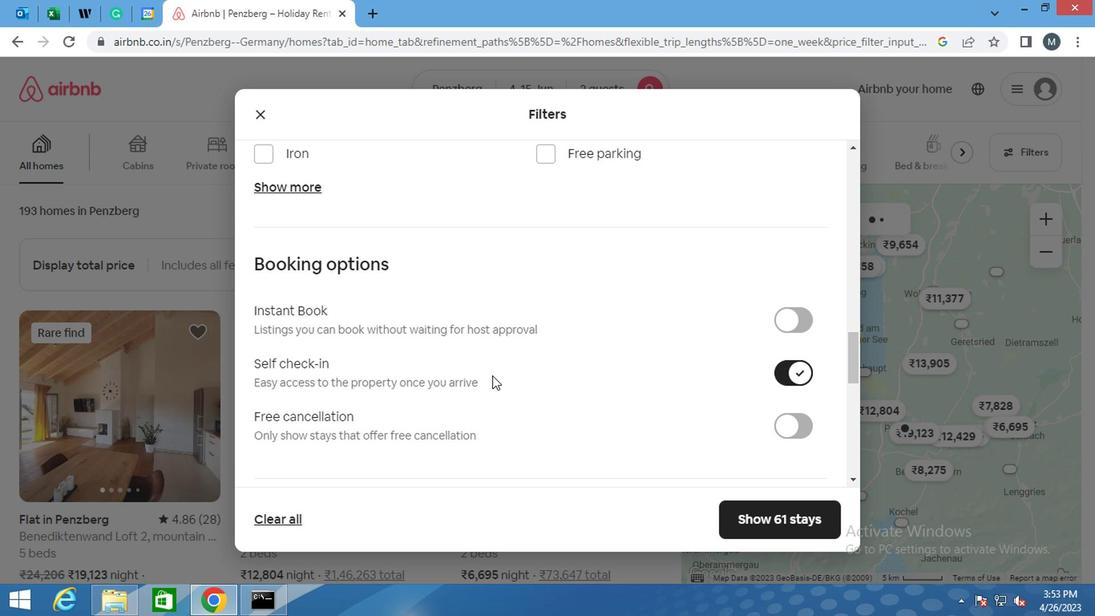 
Action: Mouse moved to (437, 385)
Screenshot: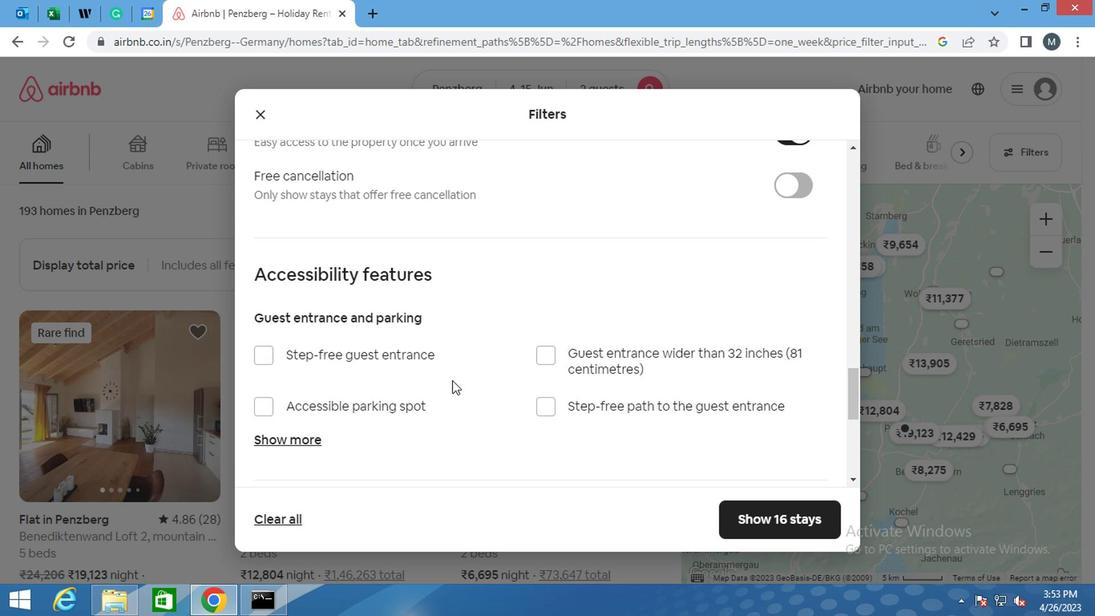
Action: Mouse scrolled (437, 385) with delta (0, 0)
Screenshot: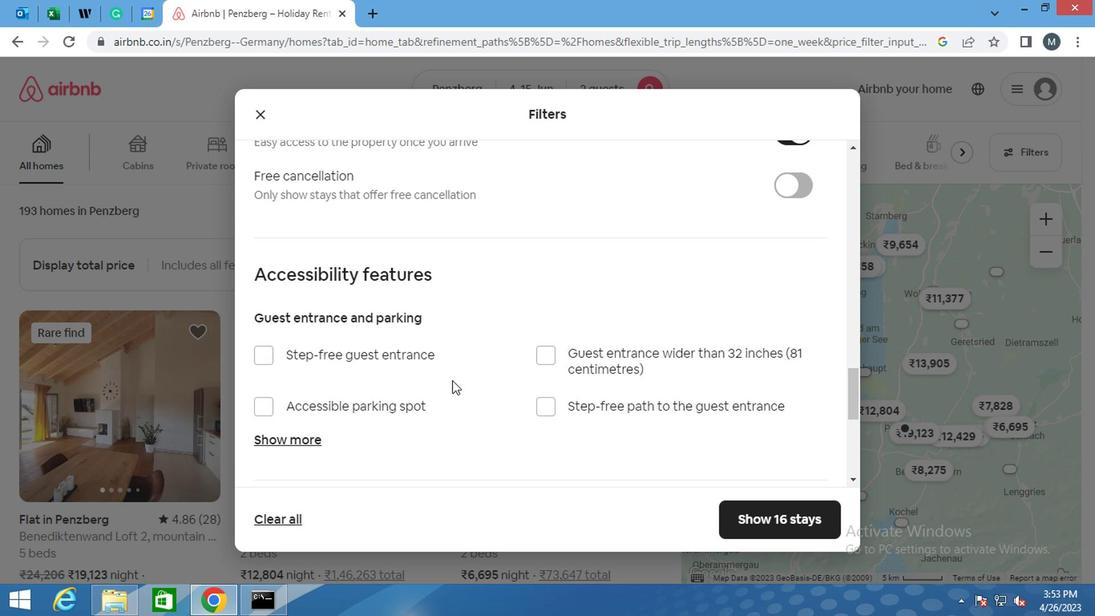 
Action: Mouse moved to (435, 388)
Screenshot: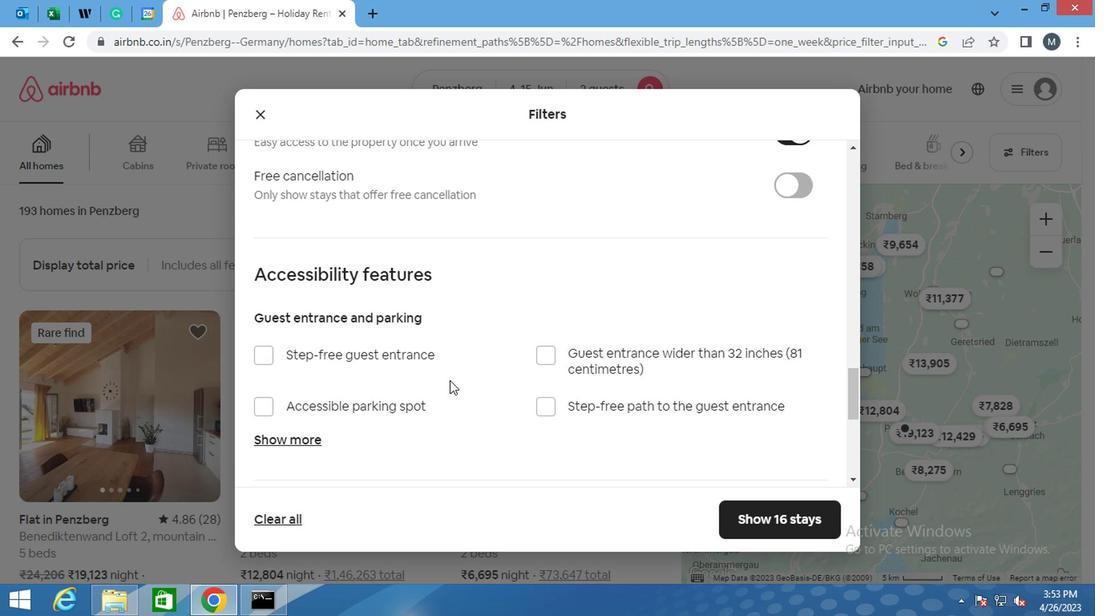 
Action: Mouse scrolled (435, 387) with delta (0, 0)
Screenshot: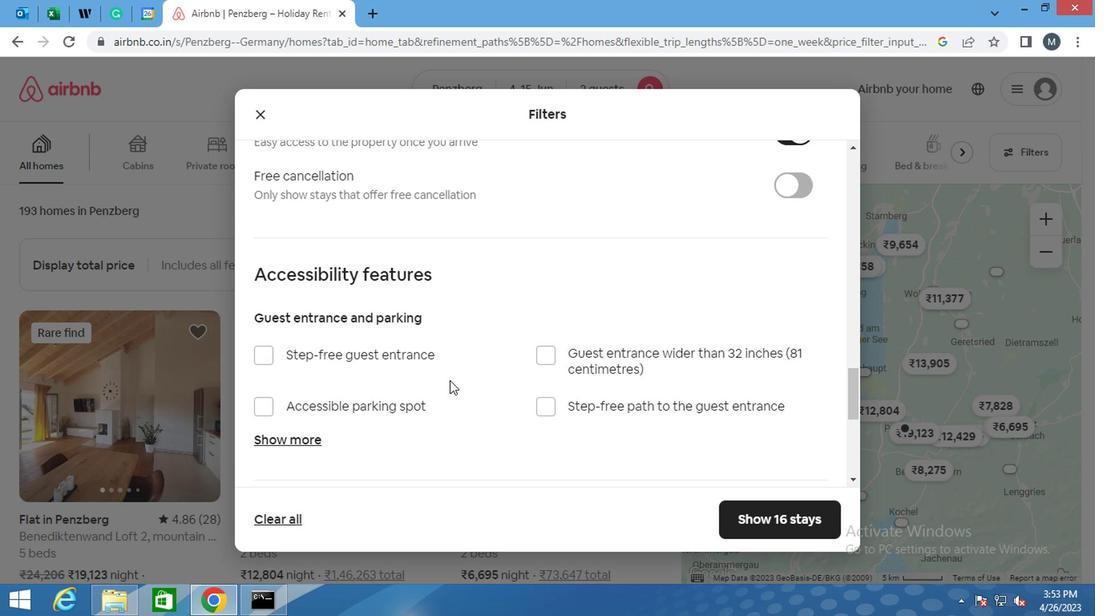 
Action: Mouse moved to (431, 392)
Screenshot: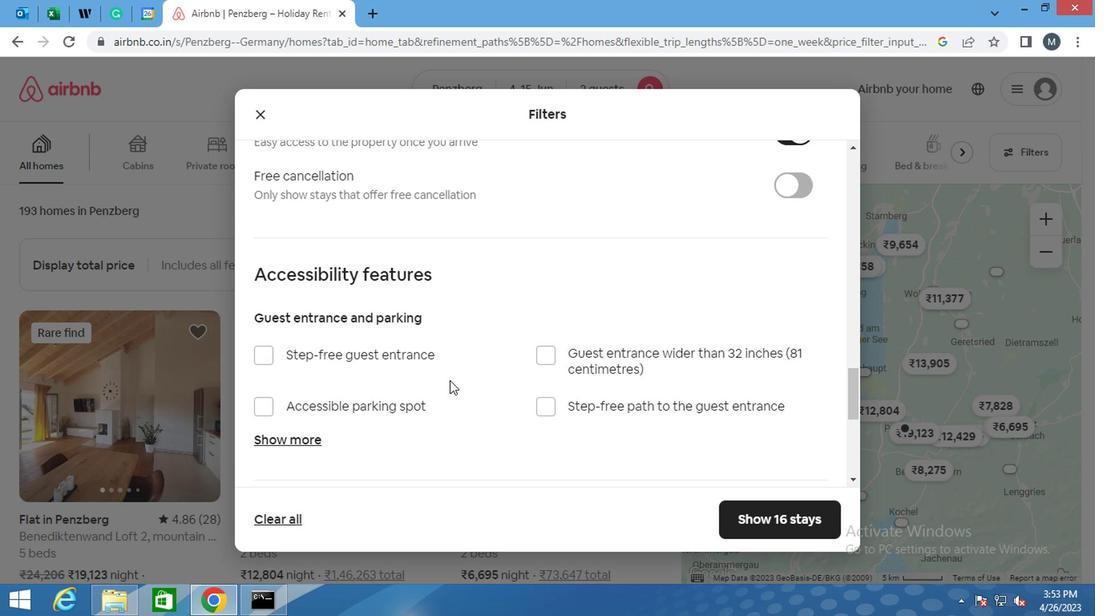 
Action: Mouse scrolled (431, 391) with delta (0, 0)
Screenshot: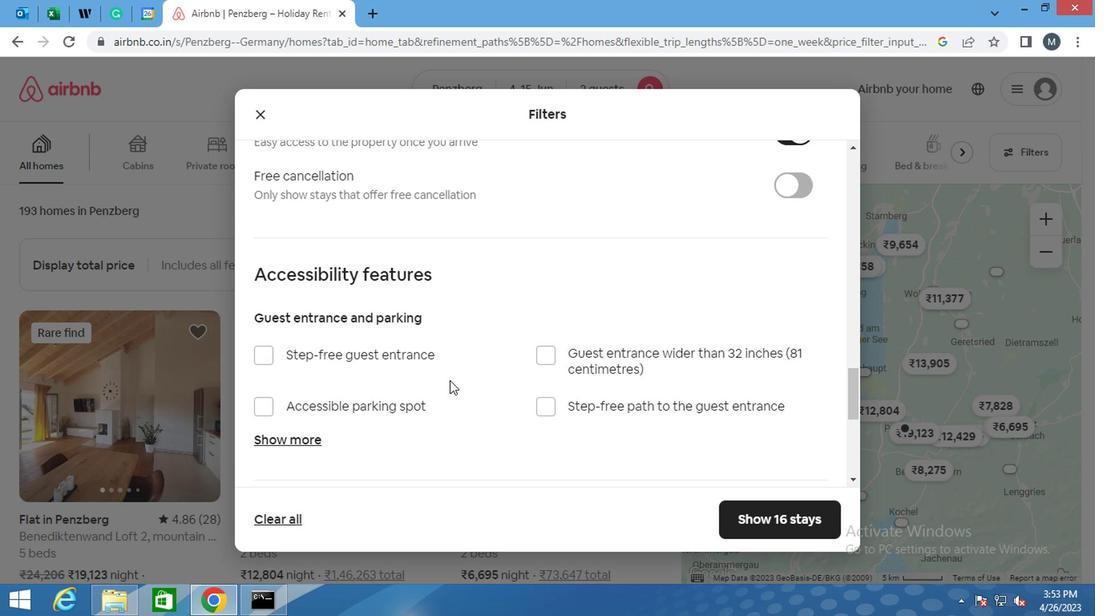 
Action: Mouse moved to (417, 398)
Screenshot: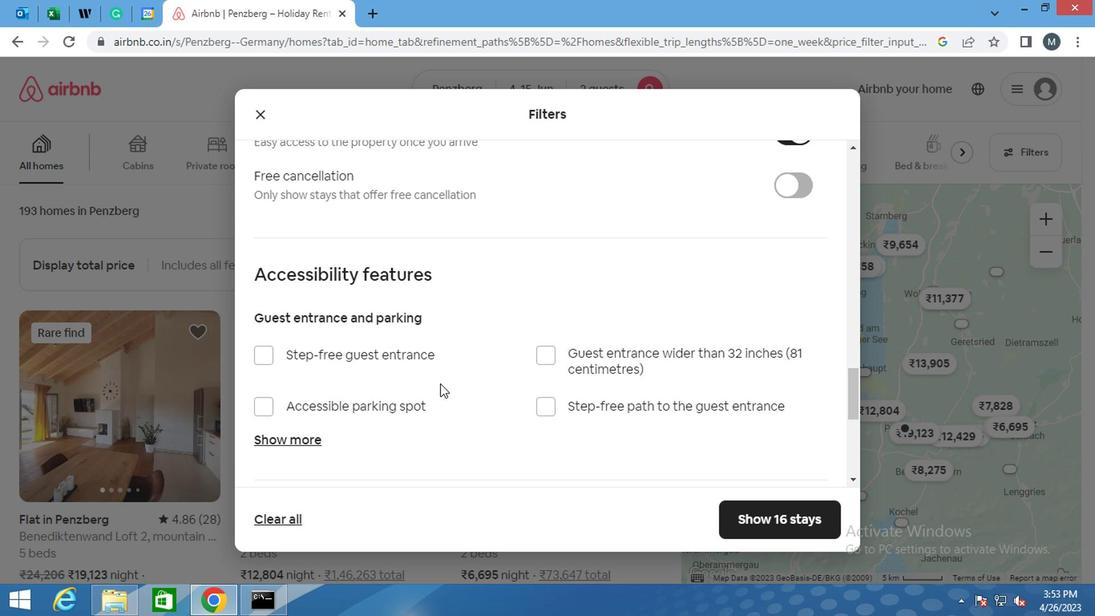 
Action: Mouse scrolled (417, 397) with delta (0, 0)
Screenshot: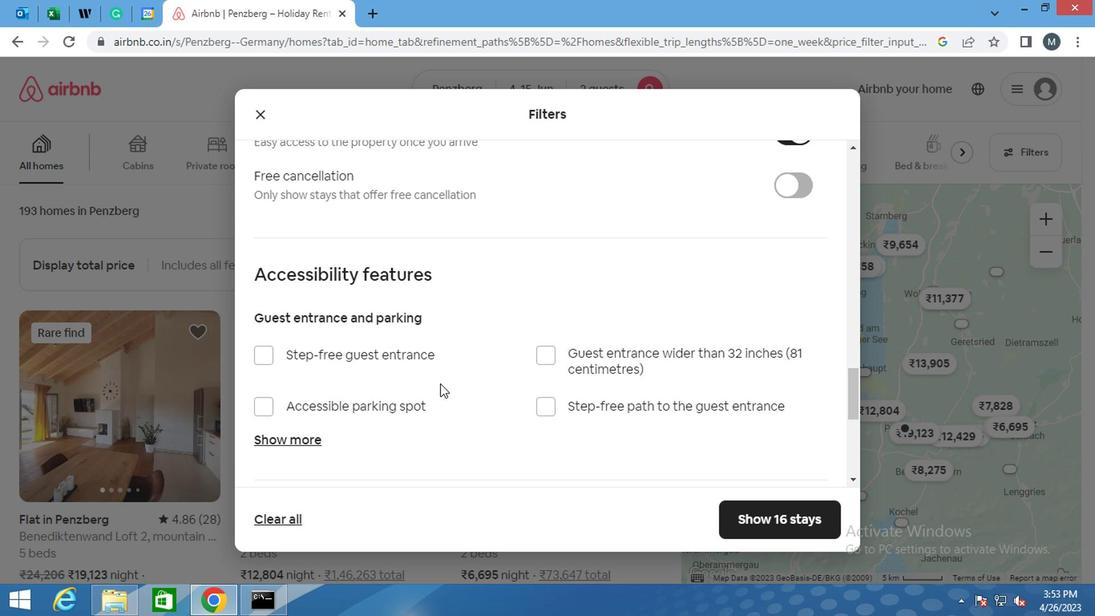 
Action: Mouse moved to (263, 414)
Screenshot: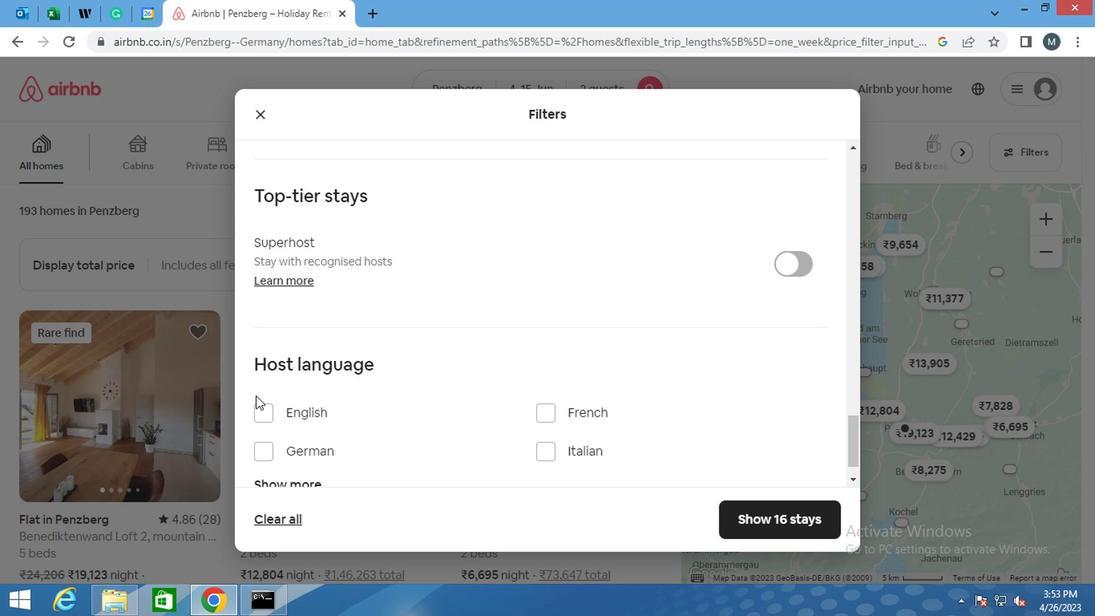 
Action: Mouse pressed left at (263, 414)
Screenshot: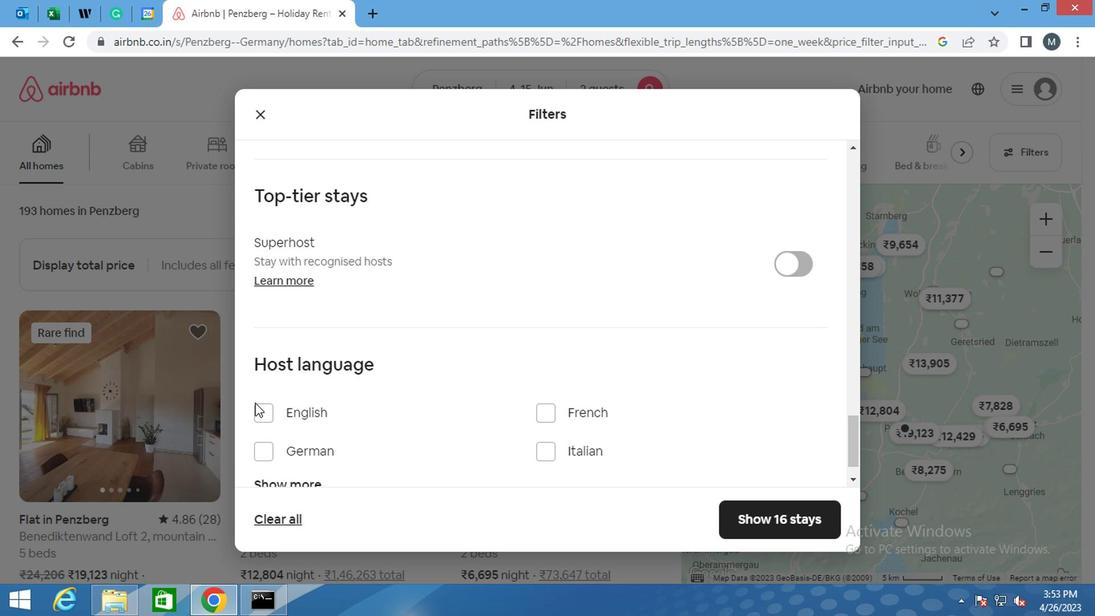 
Action: Mouse moved to (822, 518)
Screenshot: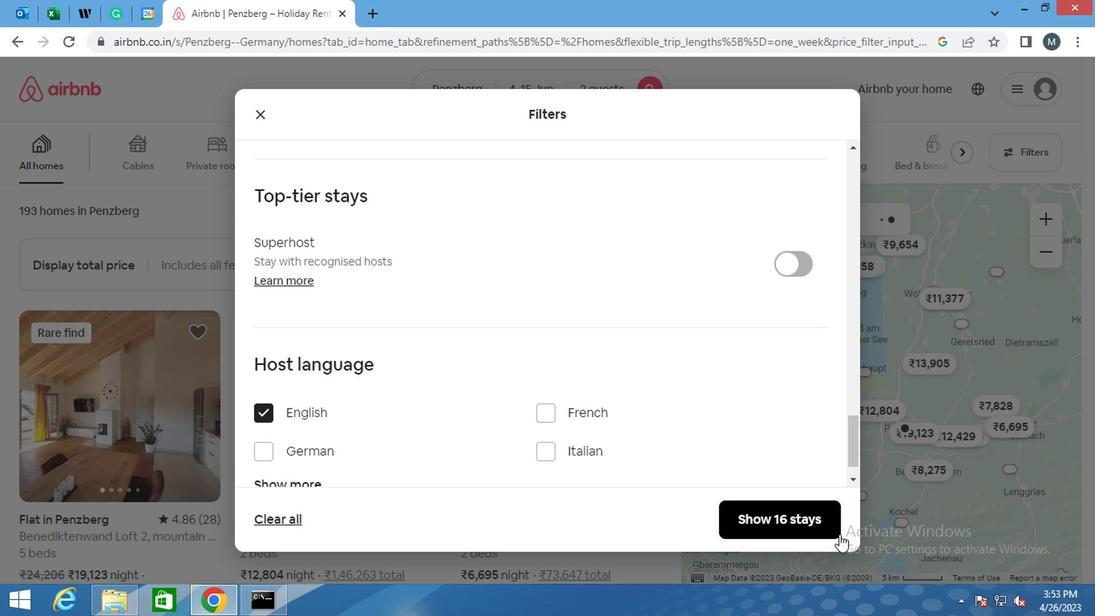 
Action: Mouse pressed left at (822, 518)
Screenshot: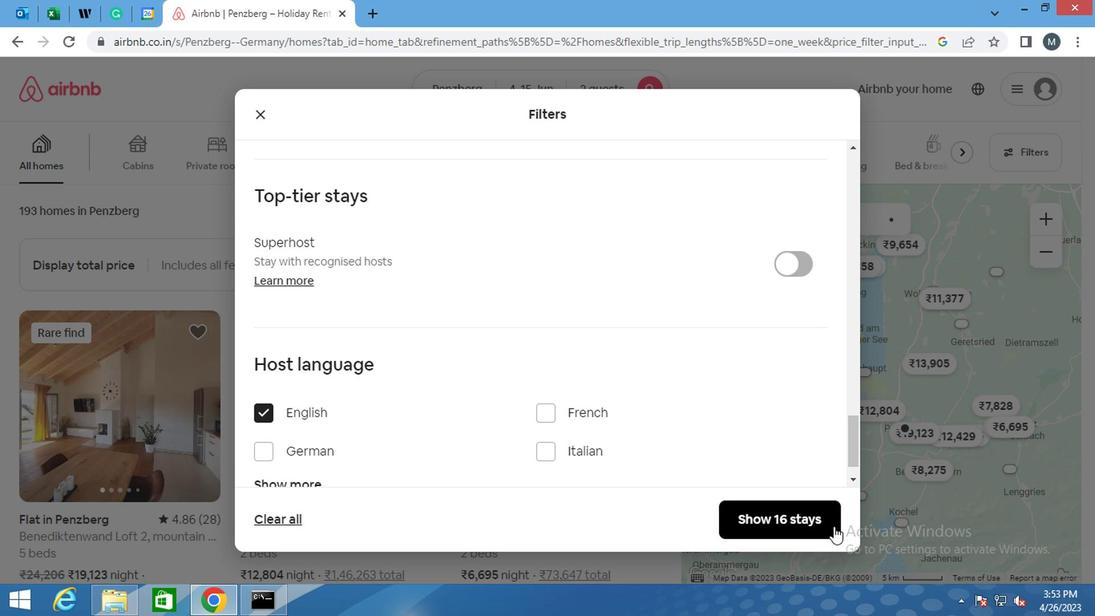
Action: Mouse moved to (815, 515)
Screenshot: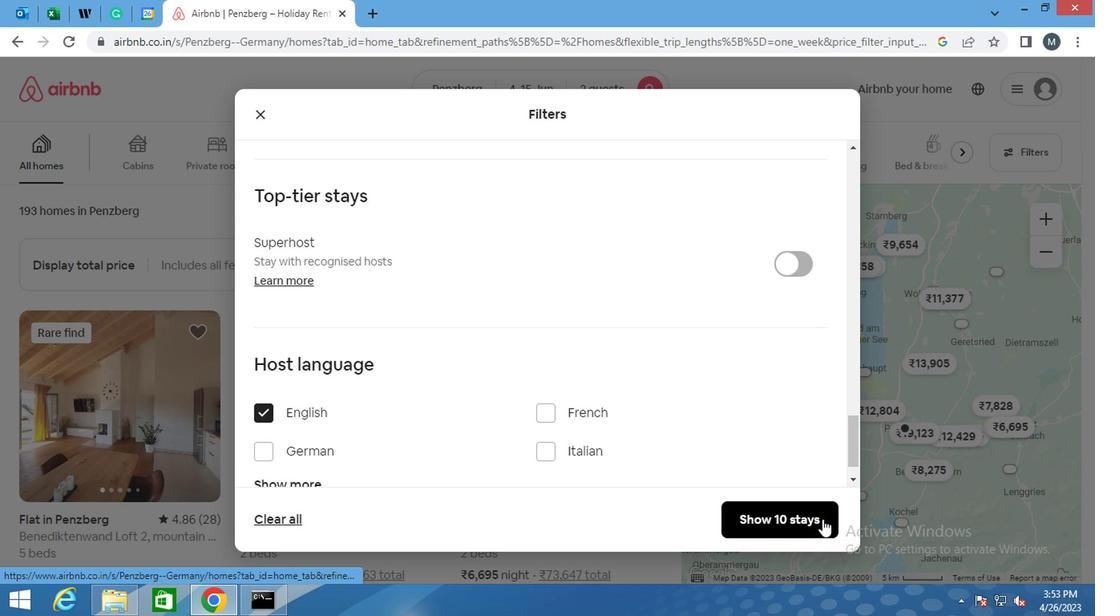 
